 Task: Research Airbnb options in Camoapa, Nicaragua from 12th December, 2023 to 16th December, 2023 for 8 adults.8 bedrooms having 8 beds and 8 bathrooms. Property type can be hotel. Amenities needed are: wifi, TV, free parkinig on premises, gym, breakfast. Look for 5 properties as per requirement.
Action: Mouse moved to (442, 93)
Screenshot: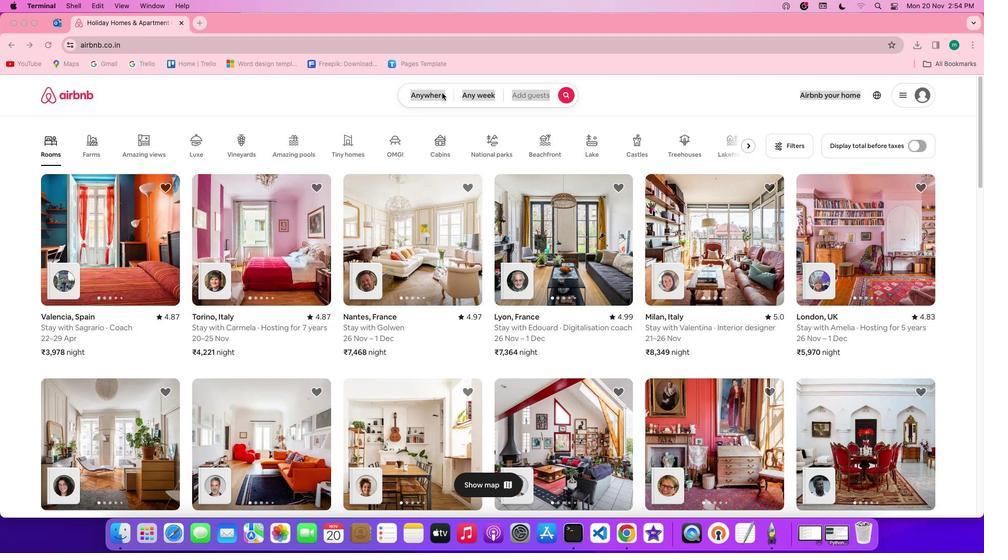 
Action: Mouse pressed left at (442, 93)
Screenshot: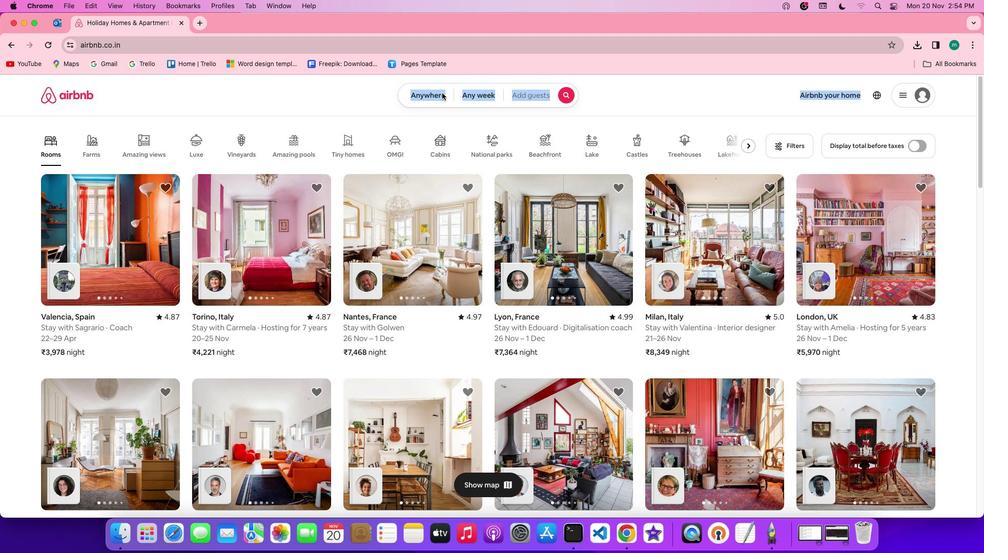 
Action: Mouse pressed left at (442, 93)
Screenshot: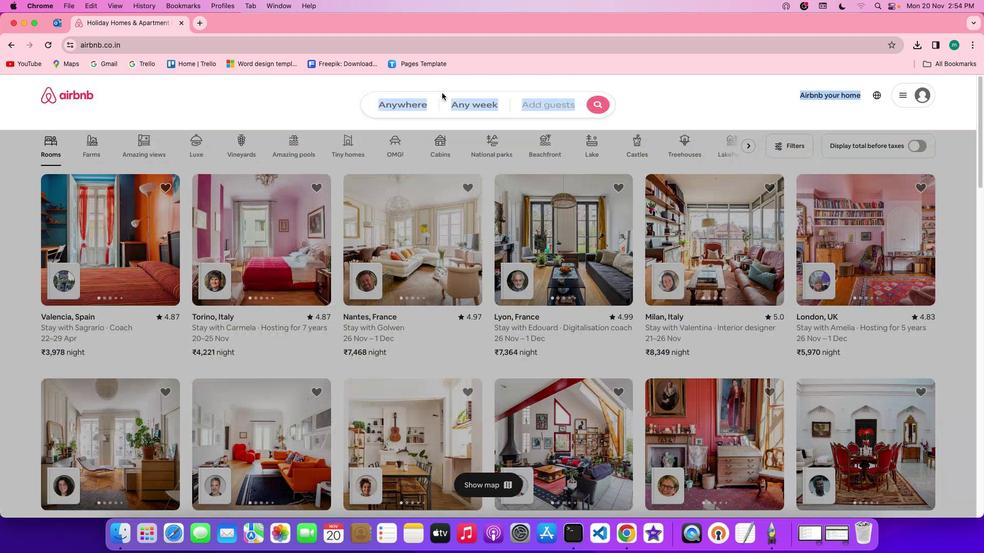 
Action: Mouse moved to (380, 136)
Screenshot: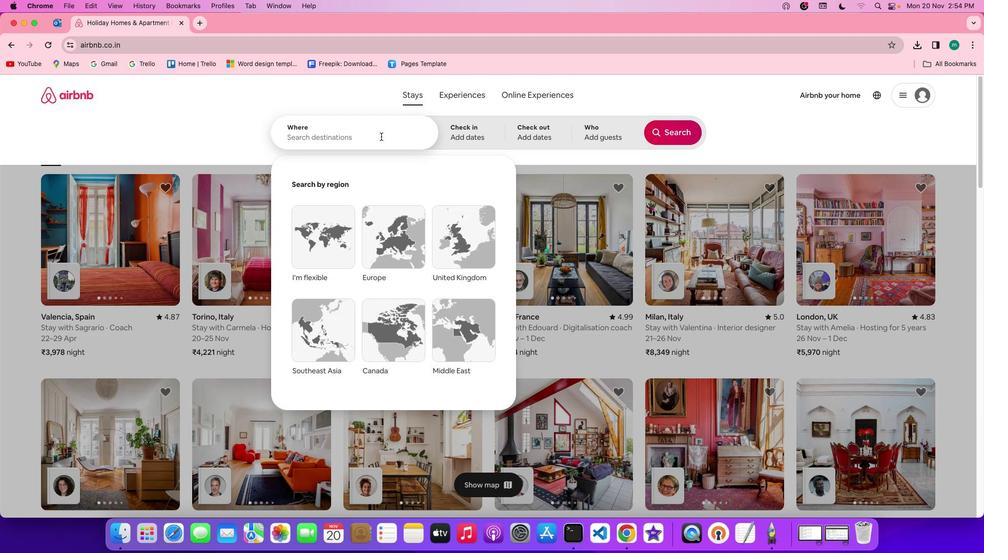 
Action: Mouse pressed left at (380, 136)
Screenshot: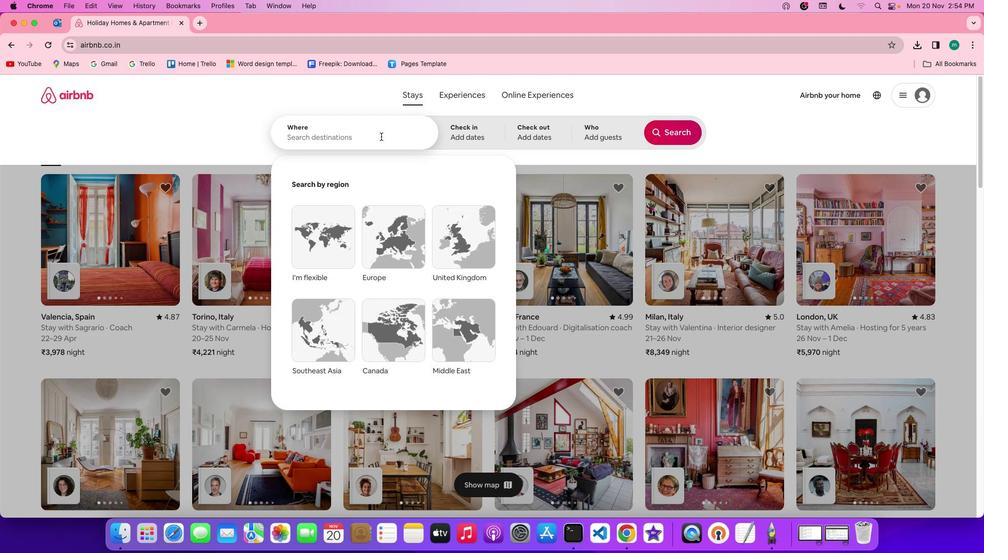 
Action: Key pressed Key.spaceKey.shift'C''a''m''o''a''p''a'','Key.spaceKey.shift'N''i''c''a''r''a''g''u''a'
Screenshot: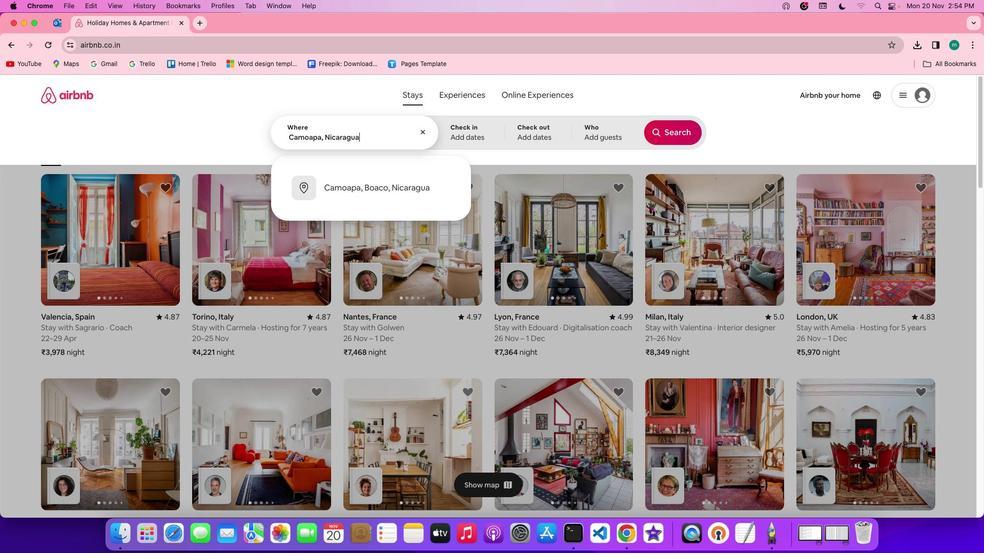 
Action: Mouse moved to (476, 137)
Screenshot: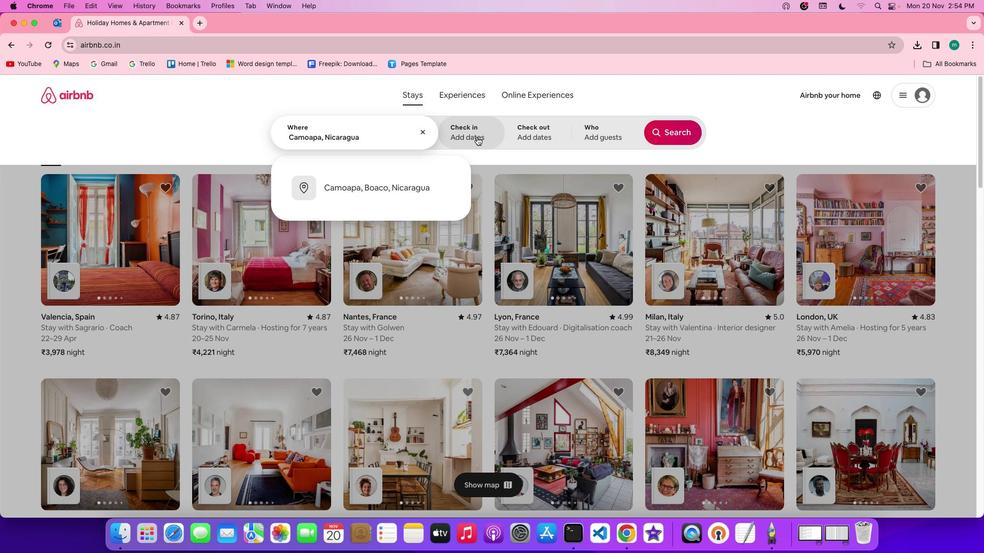 
Action: Mouse pressed left at (476, 137)
Screenshot: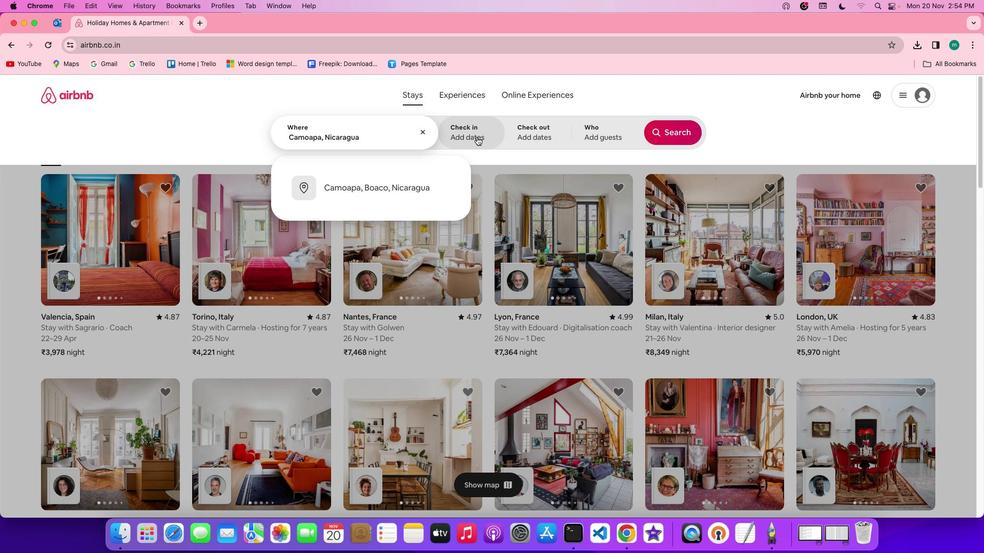 
Action: Mouse moved to (616, 262)
Screenshot: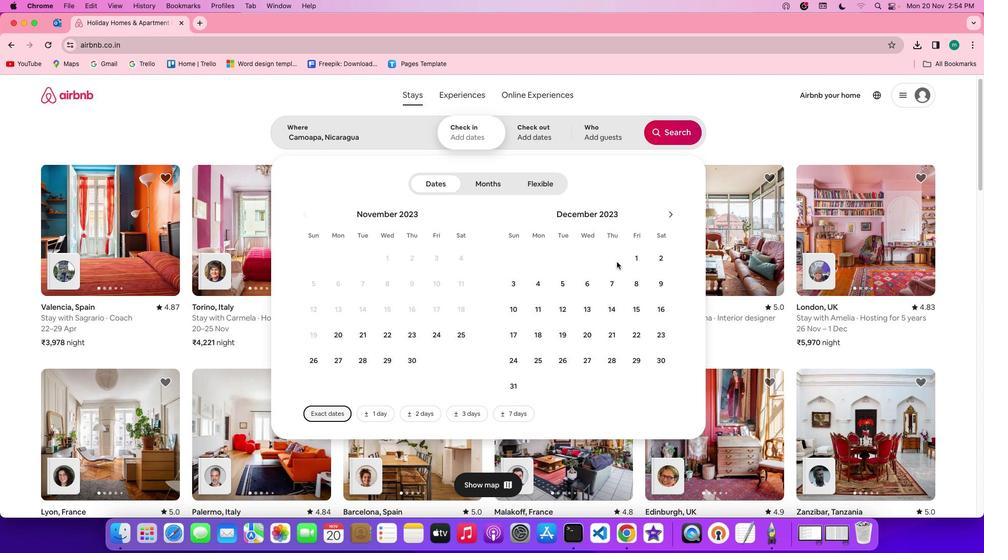 
Action: Mouse scrolled (616, 262) with delta (0, 0)
Screenshot: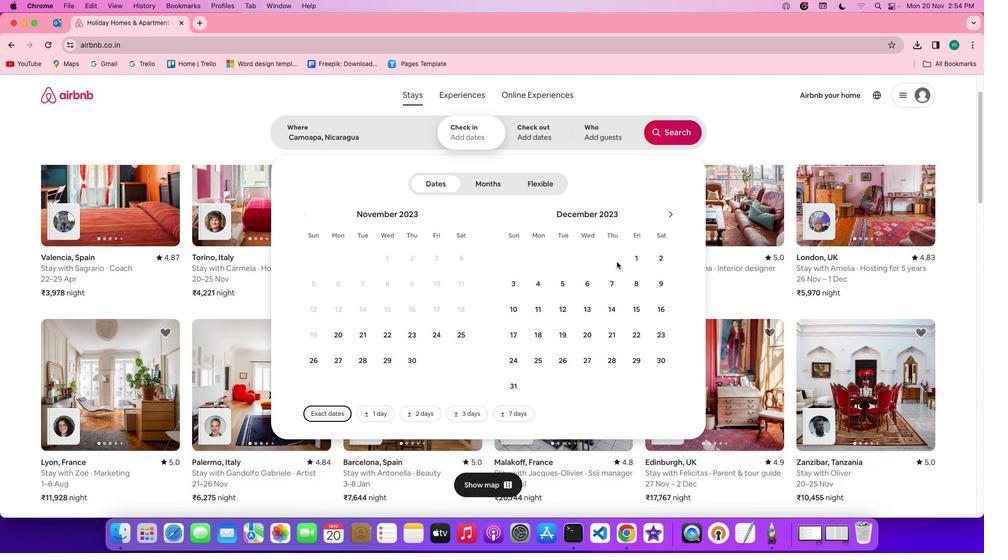 
Action: Mouse scrolled (616, 262) with delta (0, 0)
Screenshot: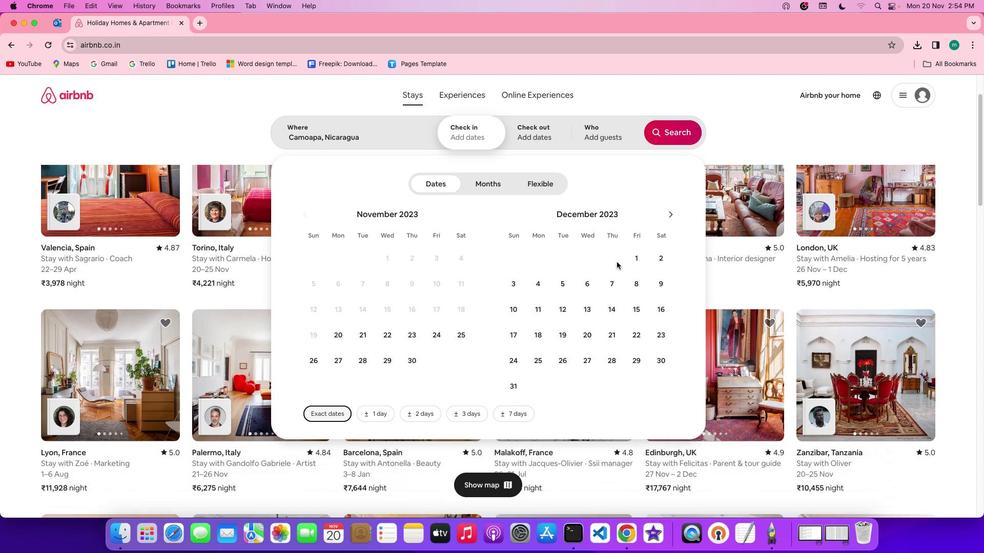 
Action: Mouse scrolled (616, 262) with delta (0, -1)
Screenshot: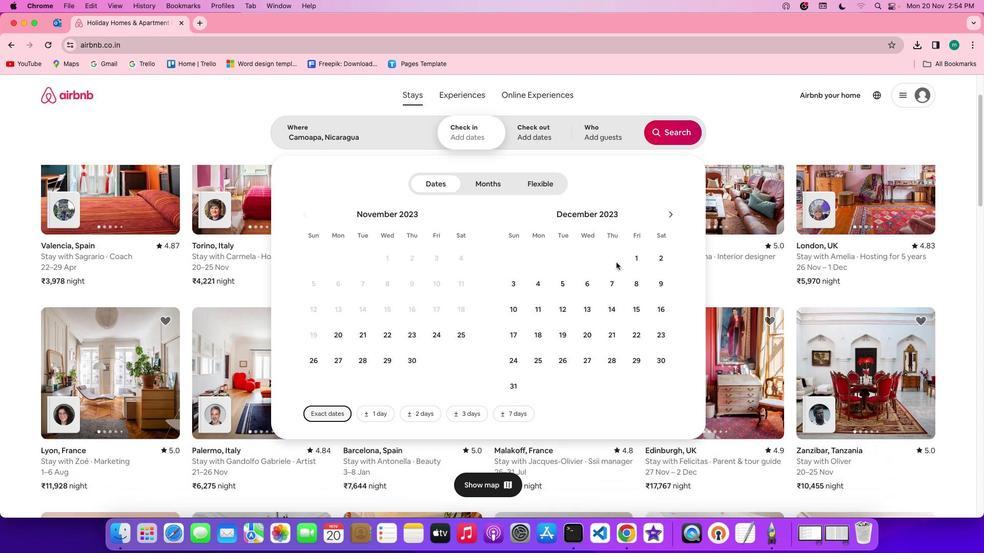 
Action: Mouse moved to (428, 93)
Screenshot: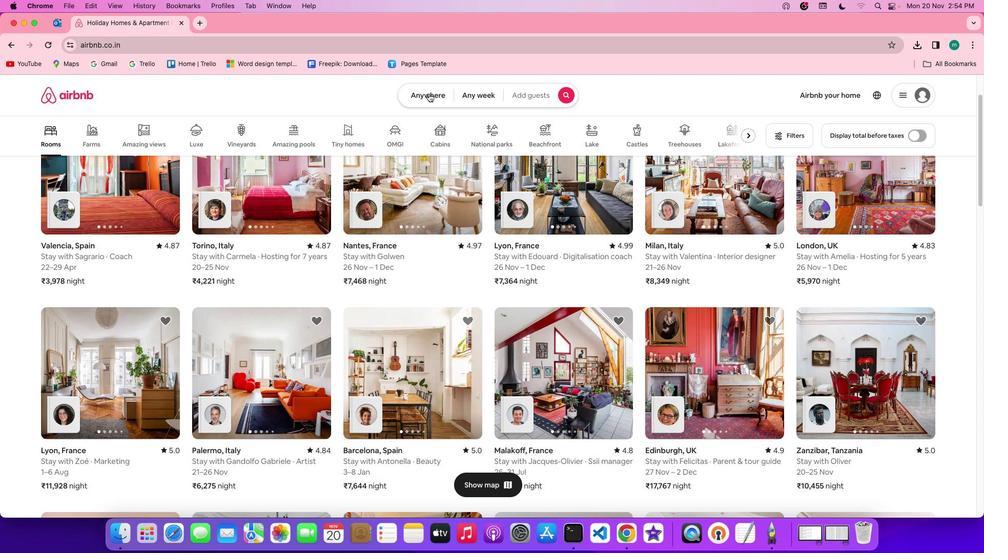 
Action: Mouse pressed left at (428, 93)
Screenshot: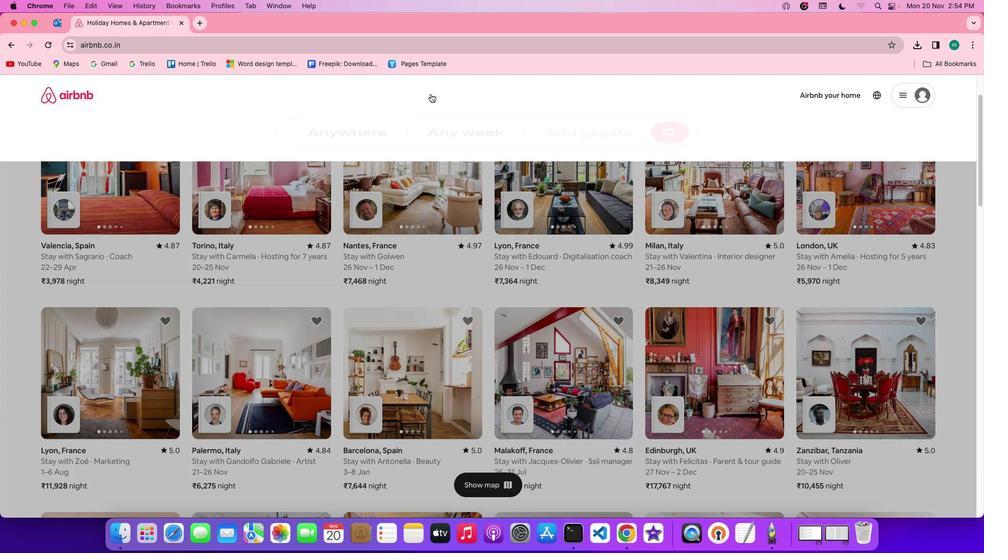 
Action: Mouse moved to (469, 128)
Screenshot: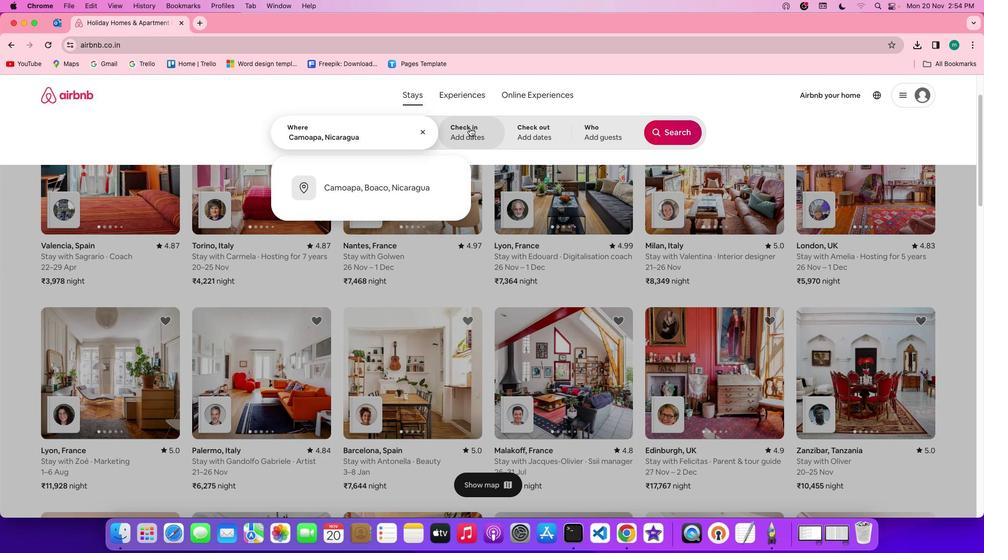 
Action: Mouse pressed left at (469, 128)
Screenshot: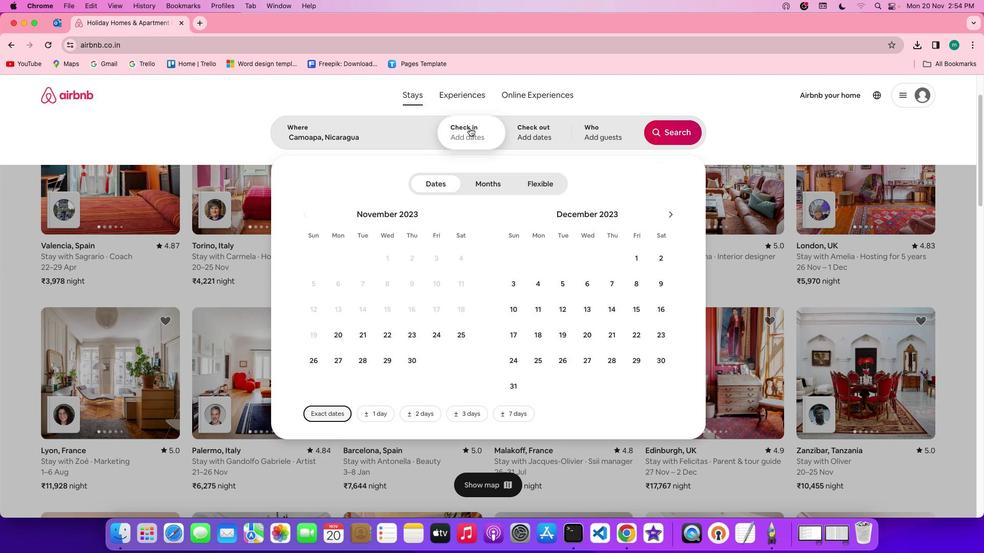 
Action: Mouse moved to (567, 308)
Screenshot: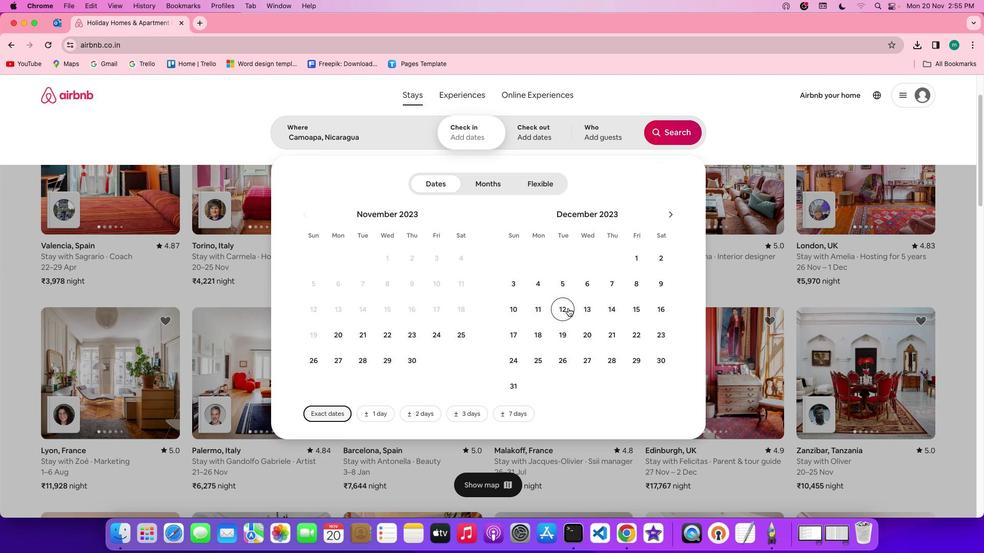 
Action: Mouse pressed left at (567, 308)
Screenshot: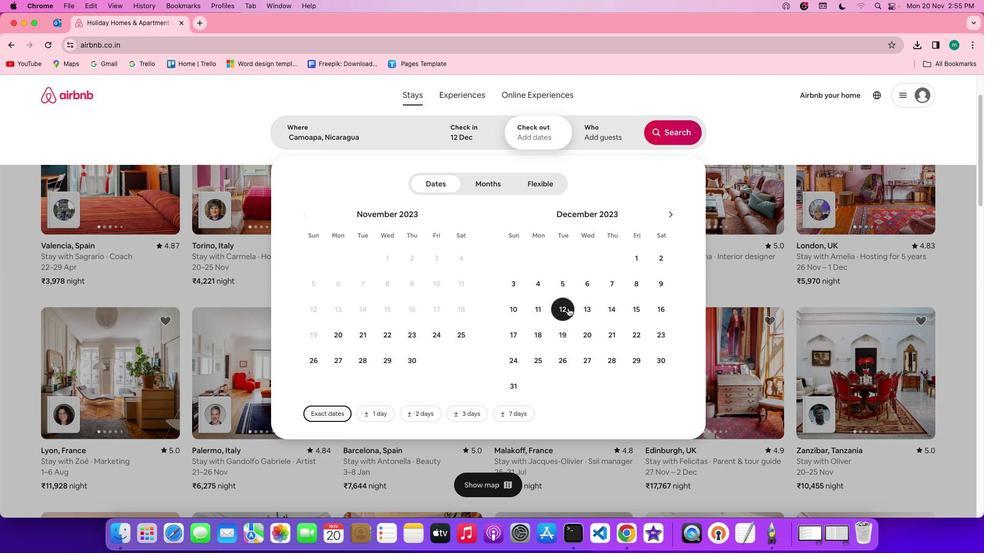 
Action: Mouse moved to (658, 307)
Screenshot: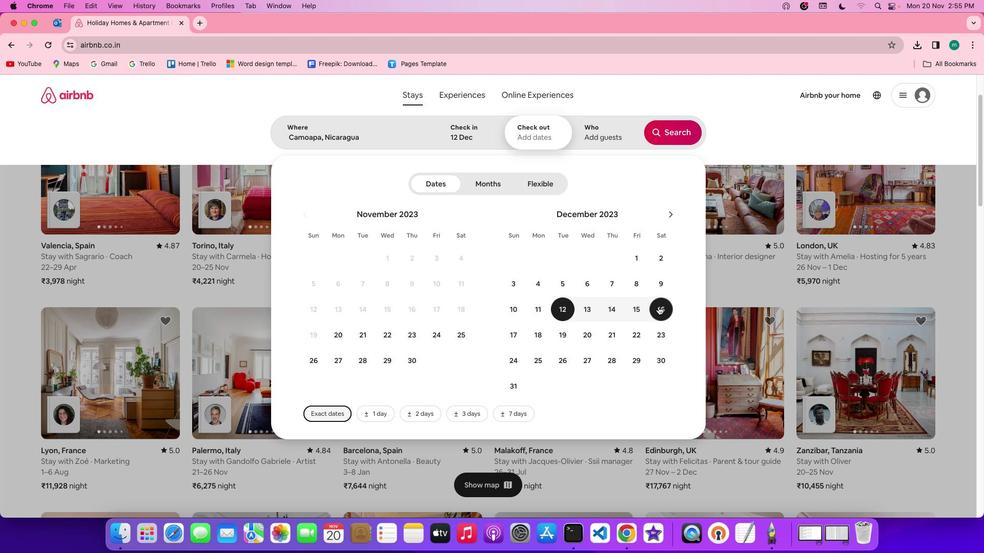 
Action: Mouse pressed left at (658, 307)
Screenshot: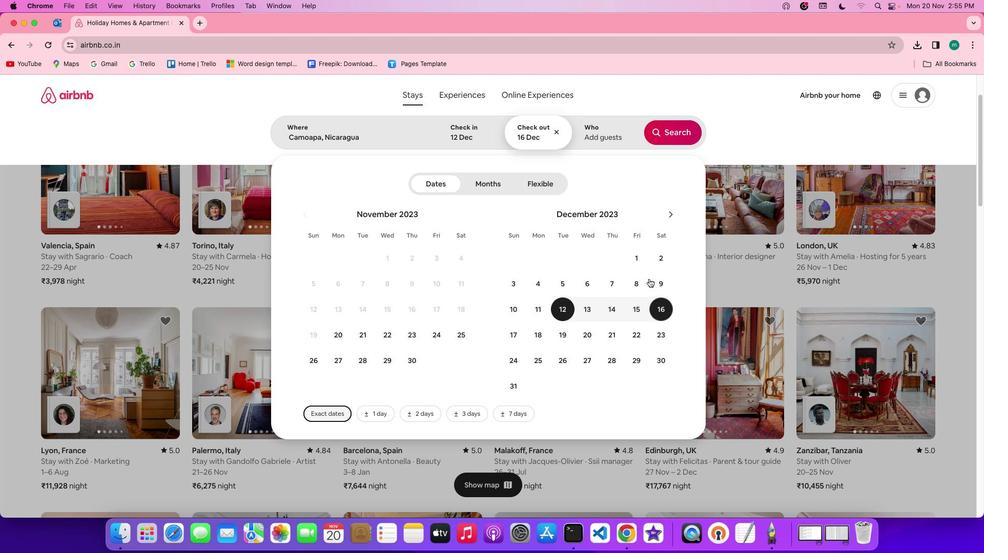 
Action: Mouse moved to (599, 131)
Screenshot: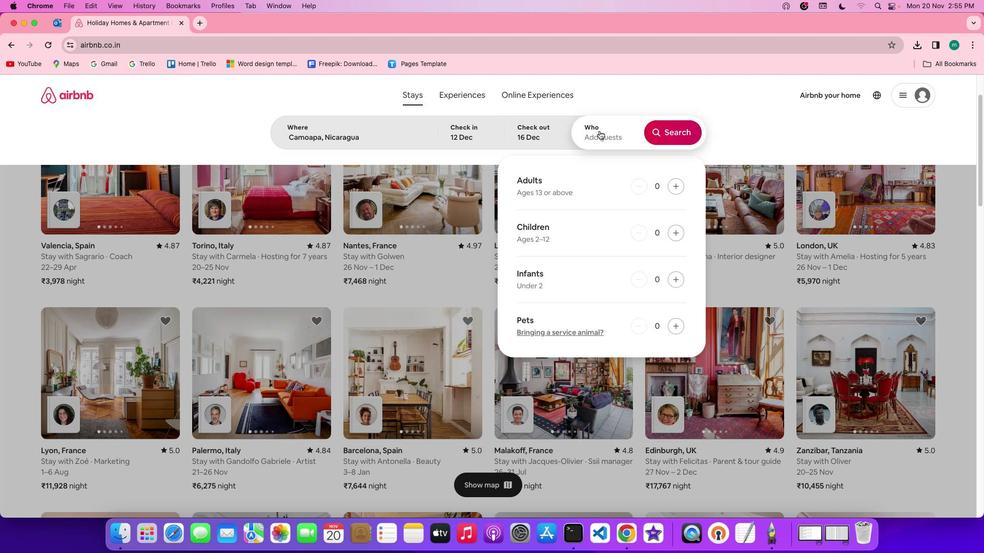 
Action: Mouse pressed left at (599, 131)
Screenshot: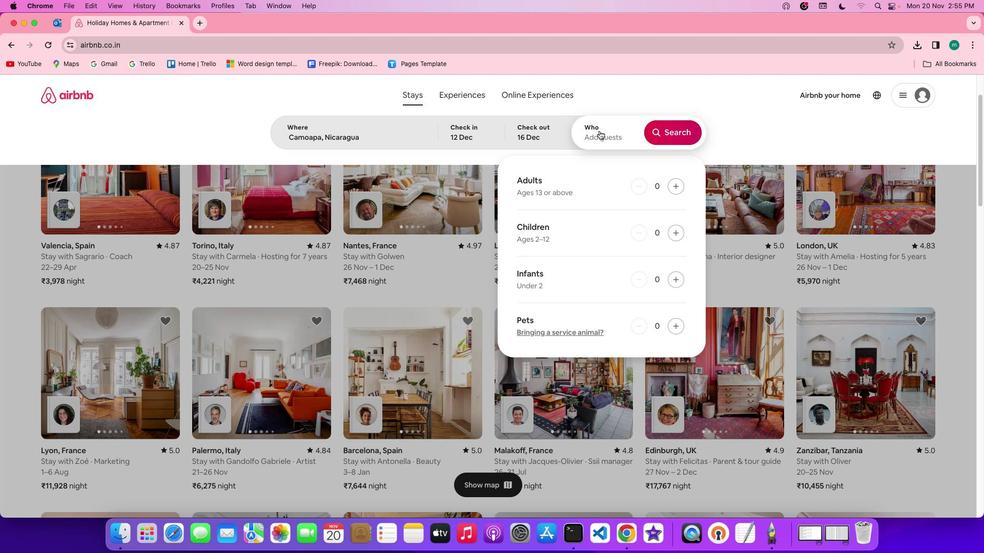 
Action: Mouse moved to (675, 186)
Screenshot: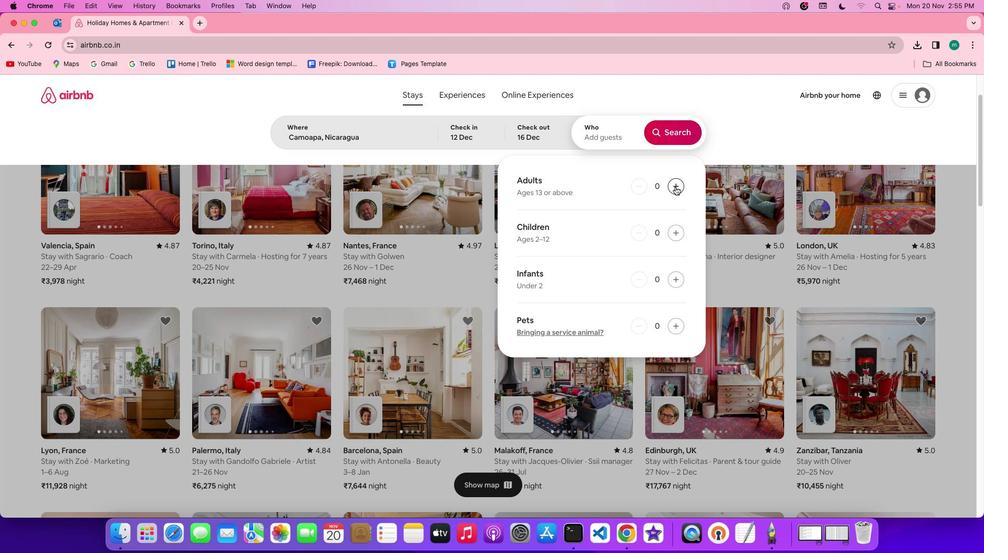 
Action: Mouse pressed left at (675, 186)
Screenshot: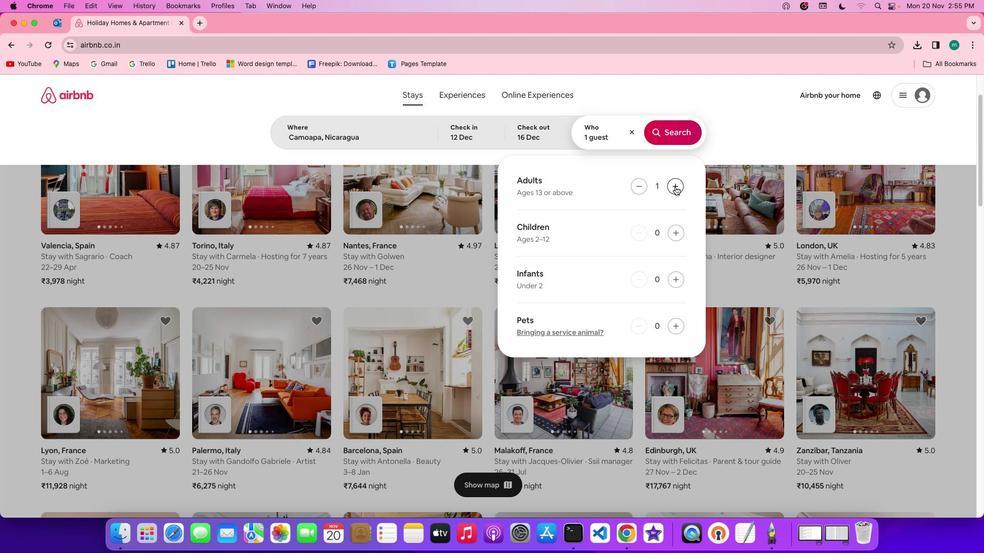
Action: Mouse pressed left at (675, 186)
Screenshot: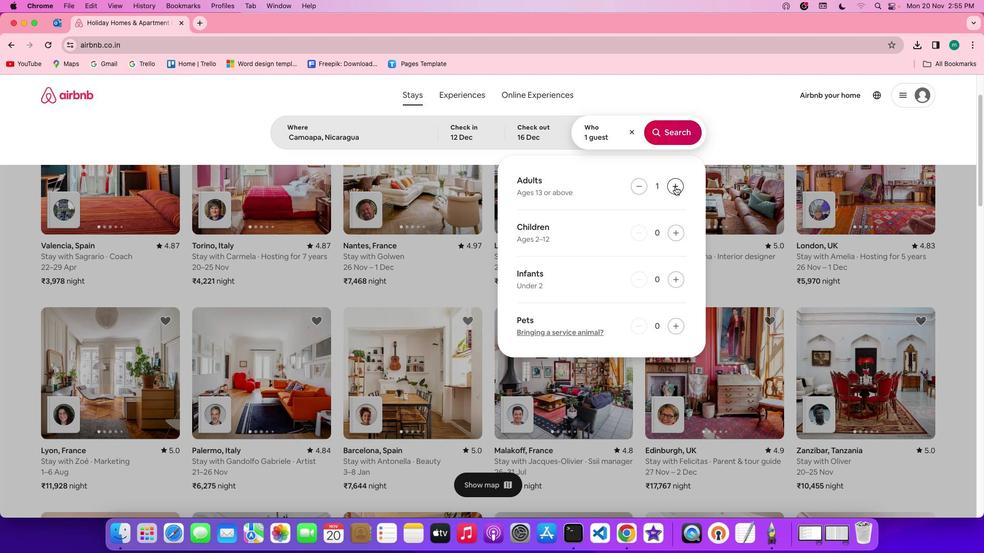 
Action: Mouse pressed left at (675, 186)
Screenshot: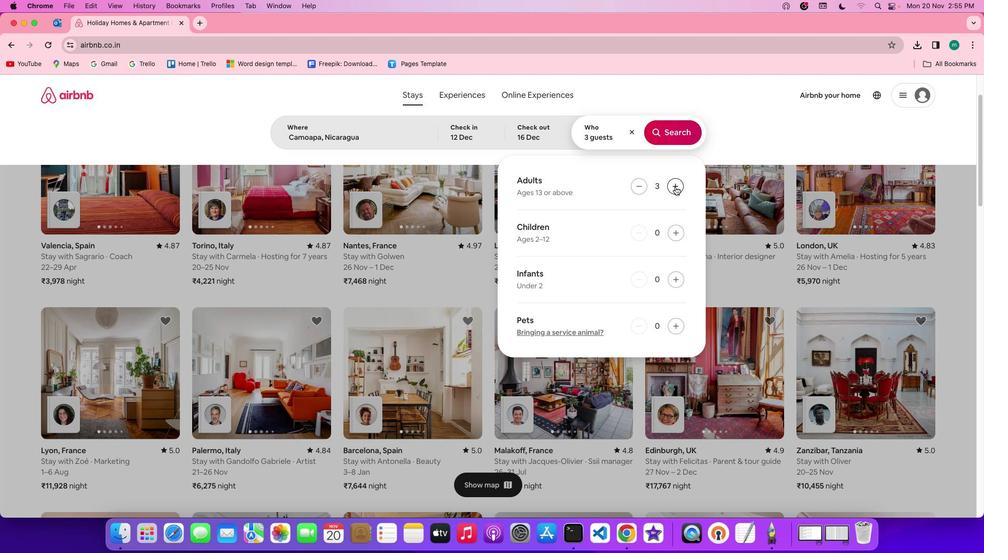 
Action: Mouse pressed left at (675, 186)
Screenshot: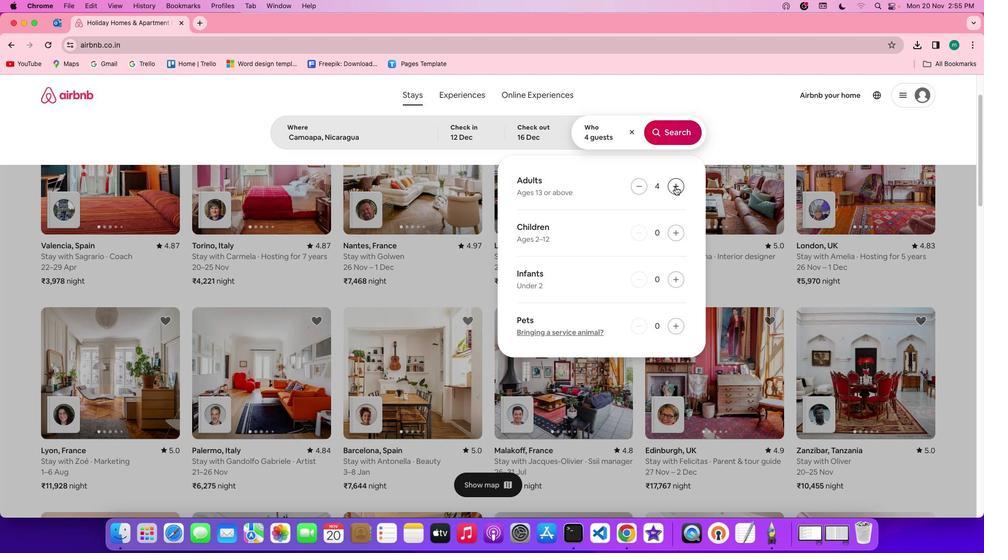 
Action: Mouse pressed left at (675, 186)
Screenshot: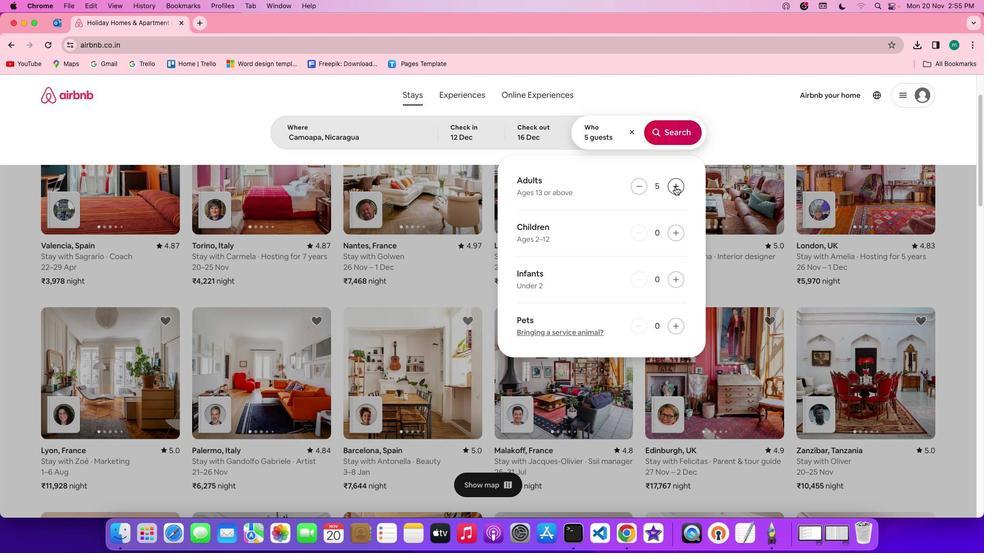 
Action: Mouse pressed left at (675, 186)
Screenshot: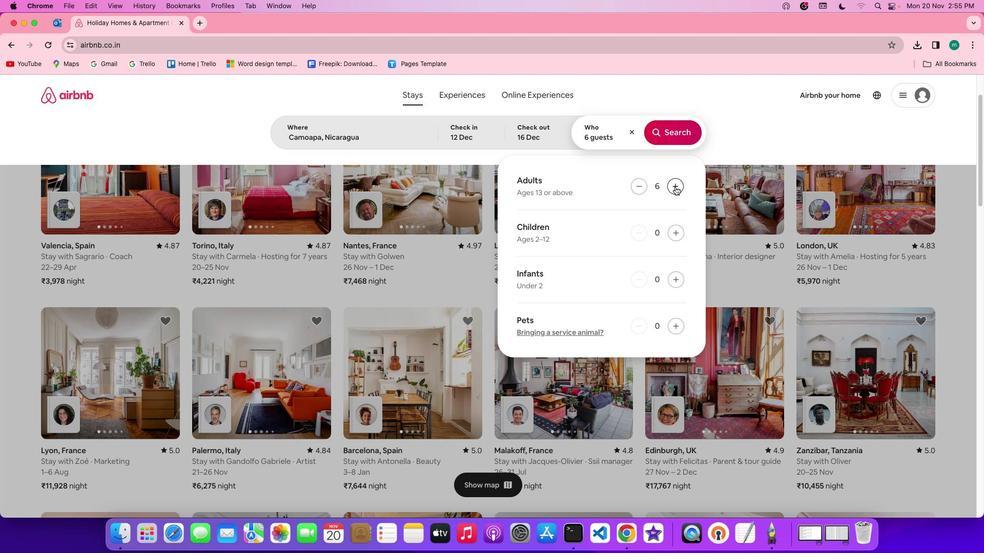 
Action: Mouse pressed left at (675, 186)
Screenshot: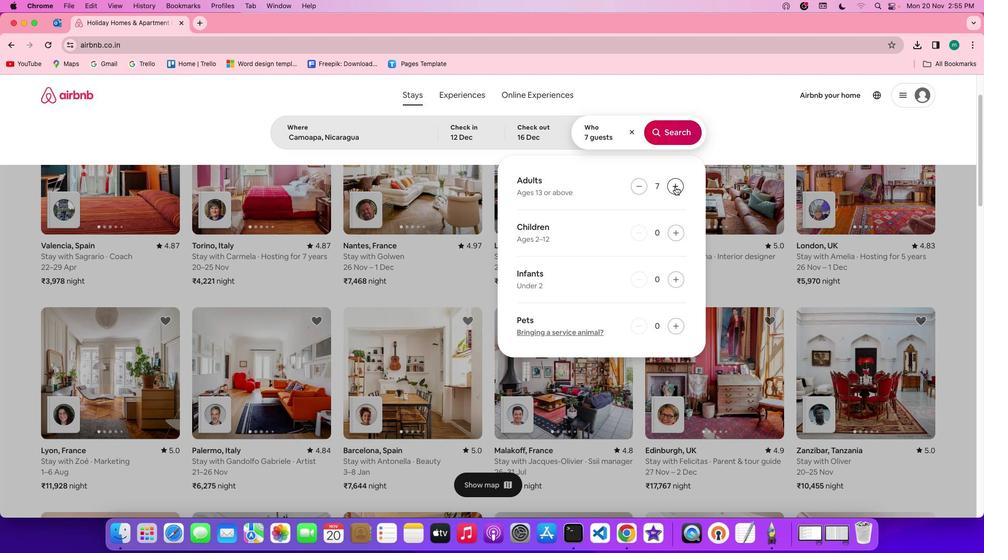 
Action: Mouse pressed left at (675, 186)
Screenshot: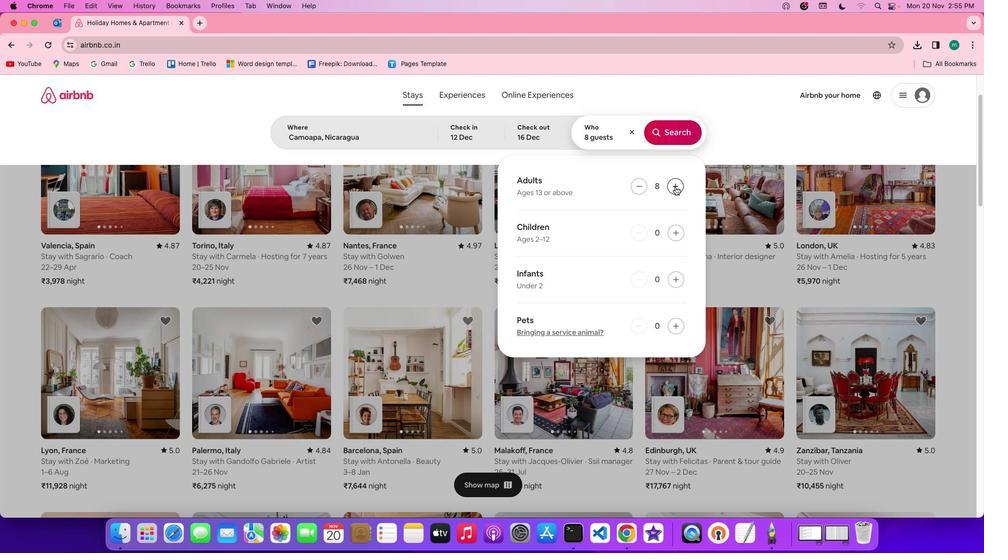 
Action: Mouse moved to (668, 133)
Screenshot: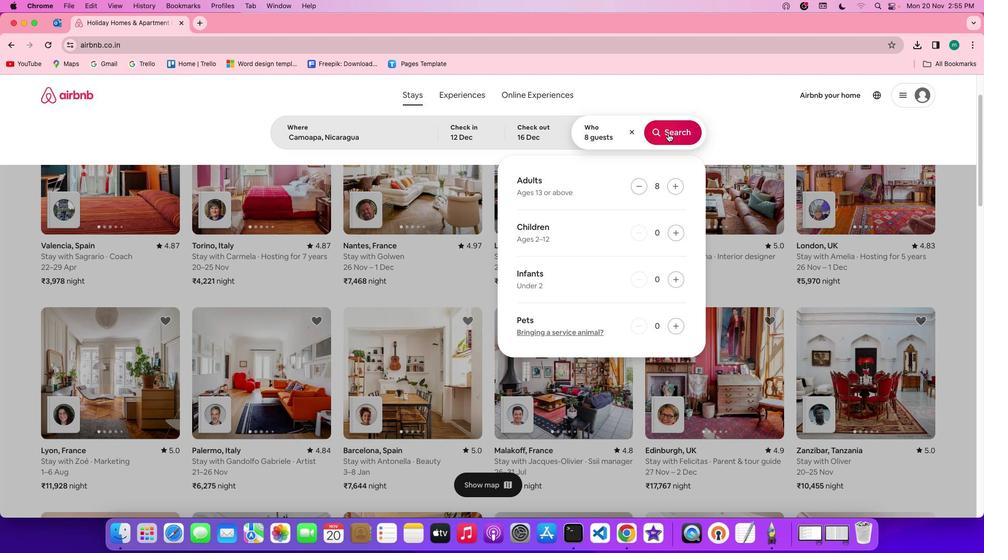 
Action: Mouse pressed left at (668, 133)
Screenshot: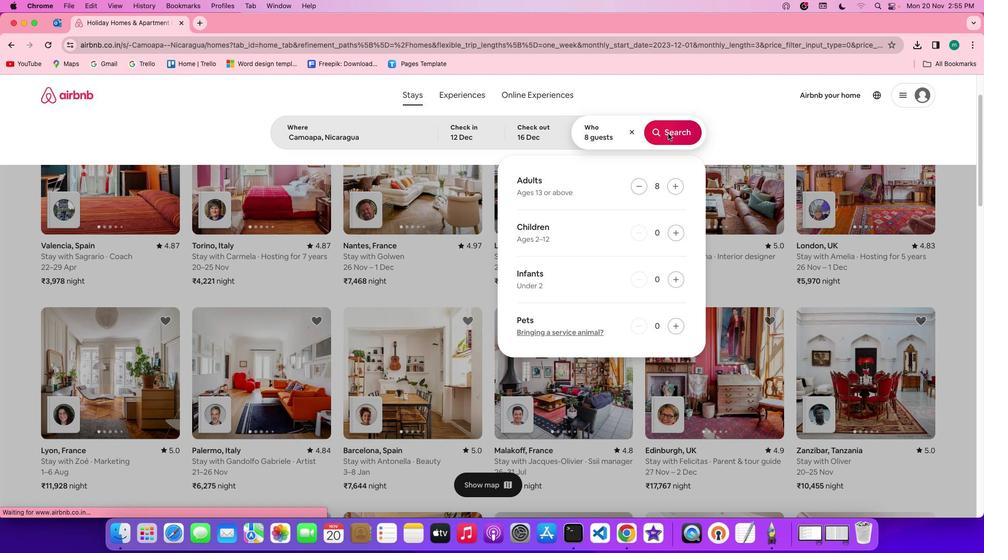
Action: Mouse moved to (812, 135)
Screenshot: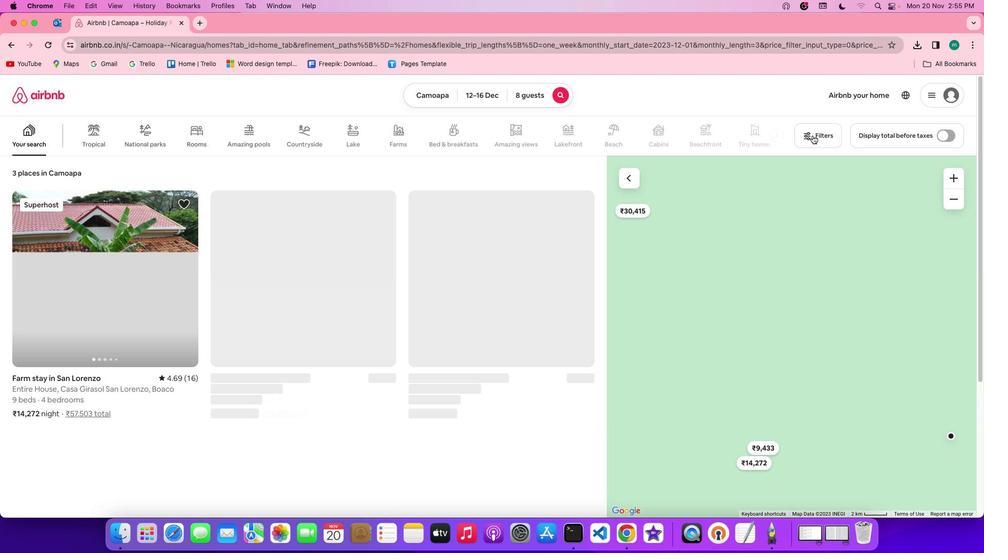 
Action: Mouse pressed left at (812, 135)
Screenshot: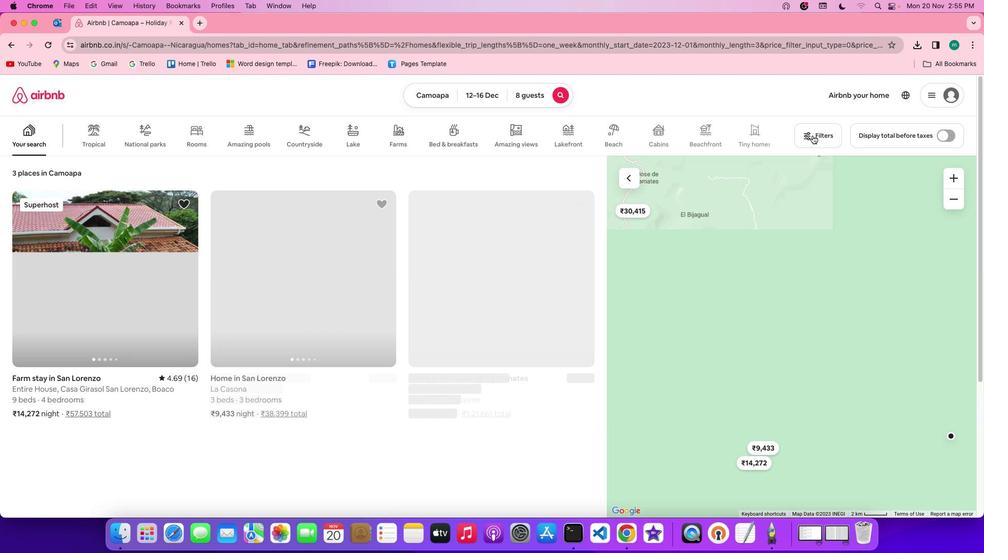 
Action: Mouse moved to (498, 326)
Screenshot: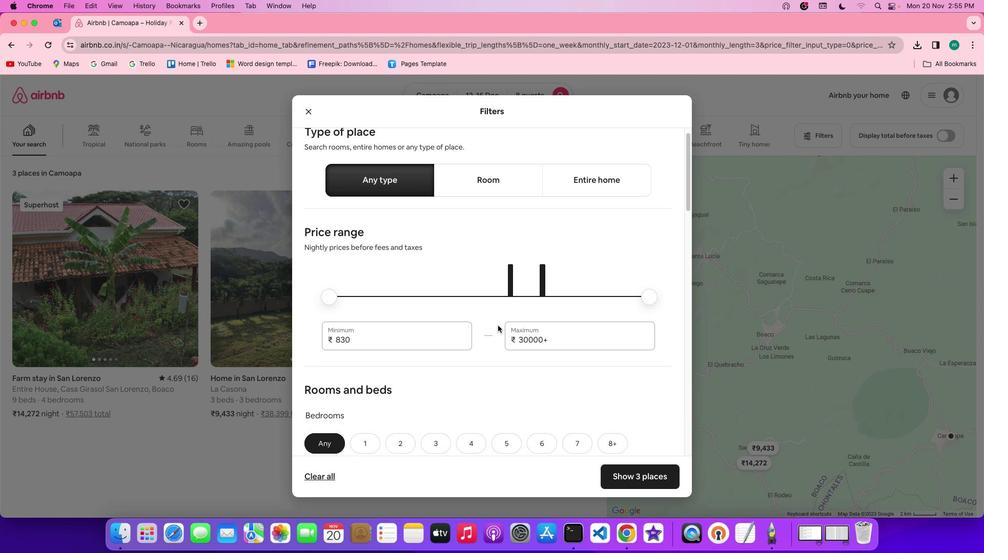 
Action: Mouse scrolled (498, 326) with delta (0, 0)
Screenshot: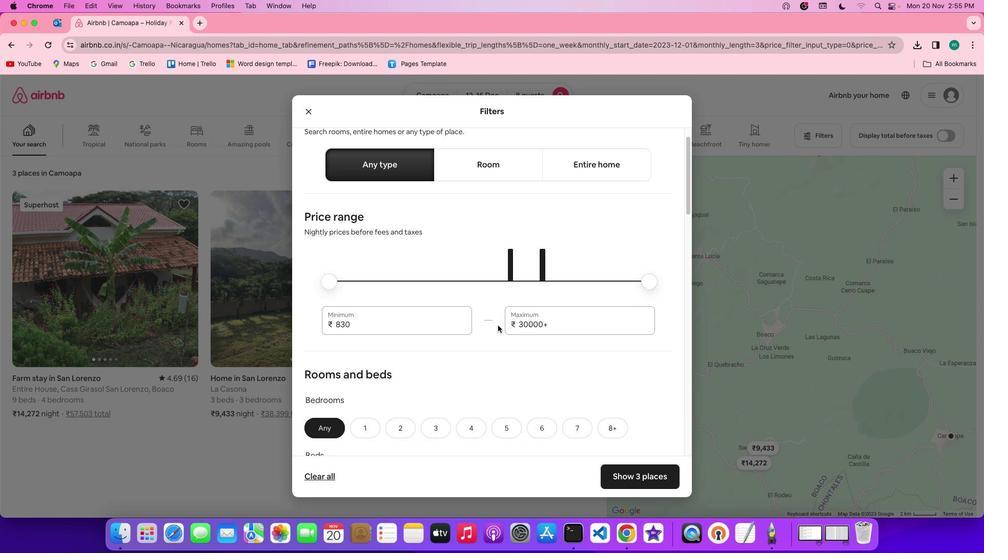 
Action: Mouse moved to (498, 326)
Screenshot: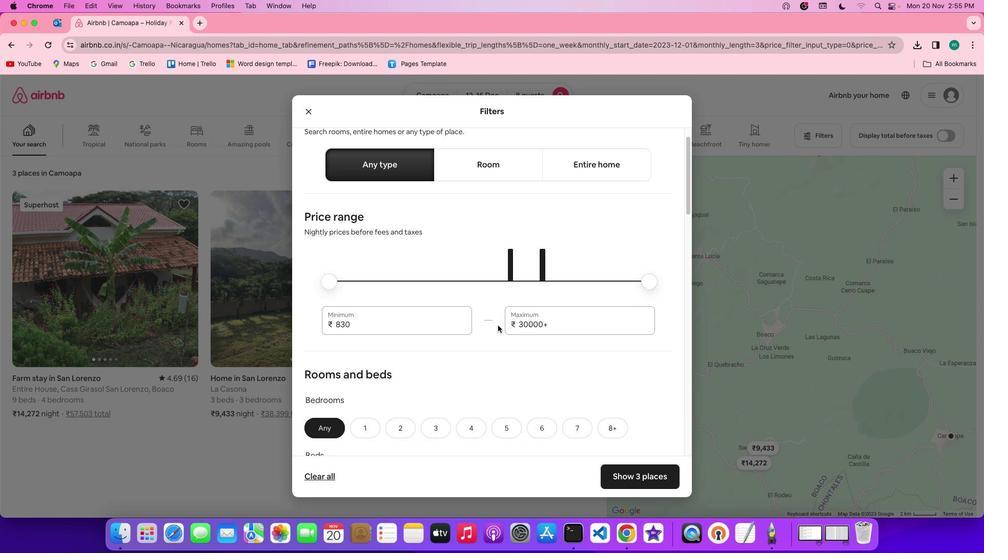 
Action: Mouse scrolled (498, 326) with delta (0, 0)
Screenshot: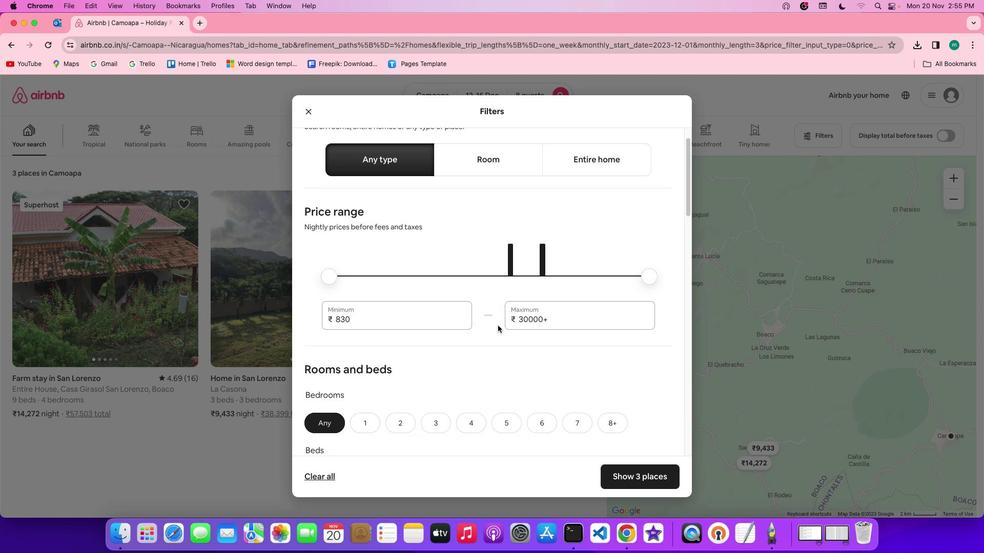 
Action: Mouse scrolled (498, 326) with delta (0, 0)
Screenshot: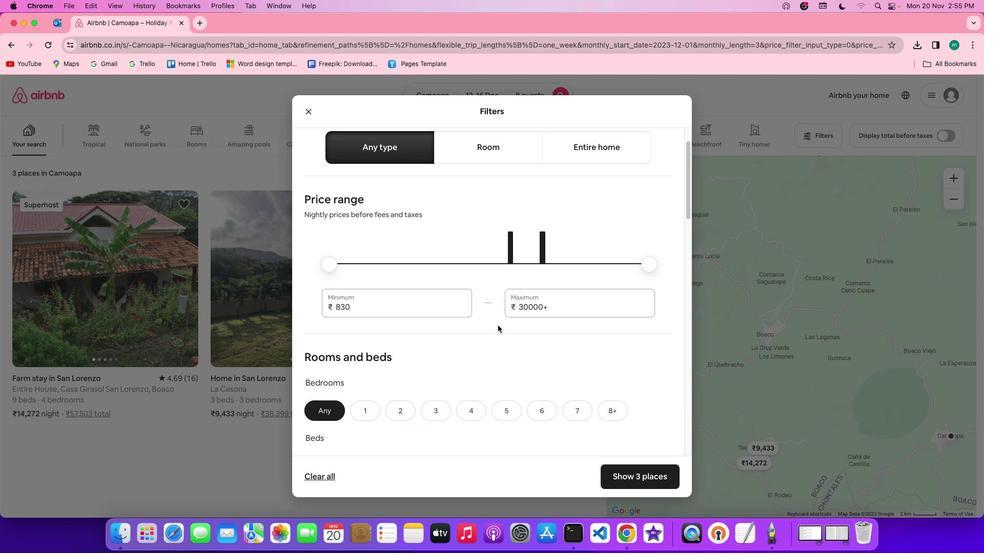 
Action: Mouse scrolled (498, 326) with delta (0, 0)
Screenshot: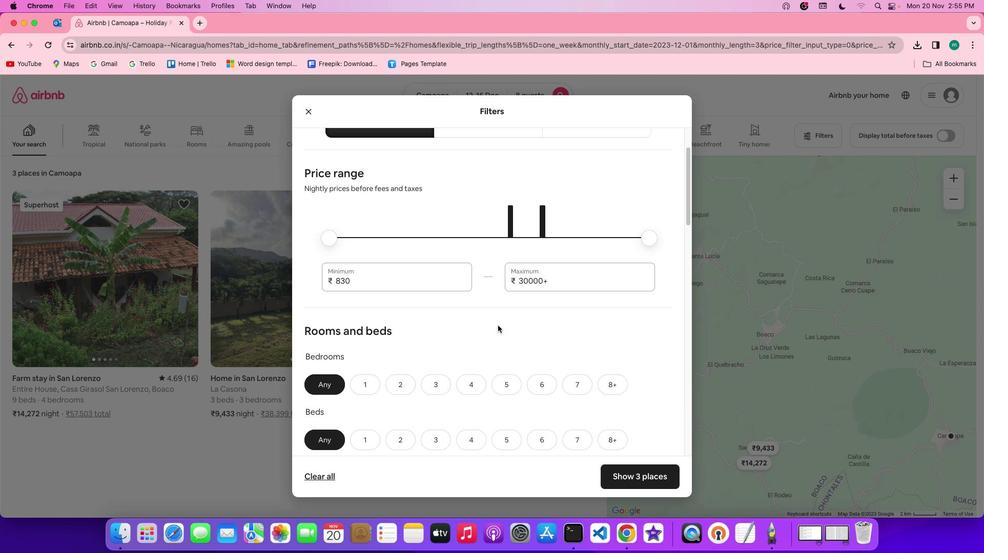 
Action: Mouse scrolled (498, 326) with delta (0, 0)
Screenshot: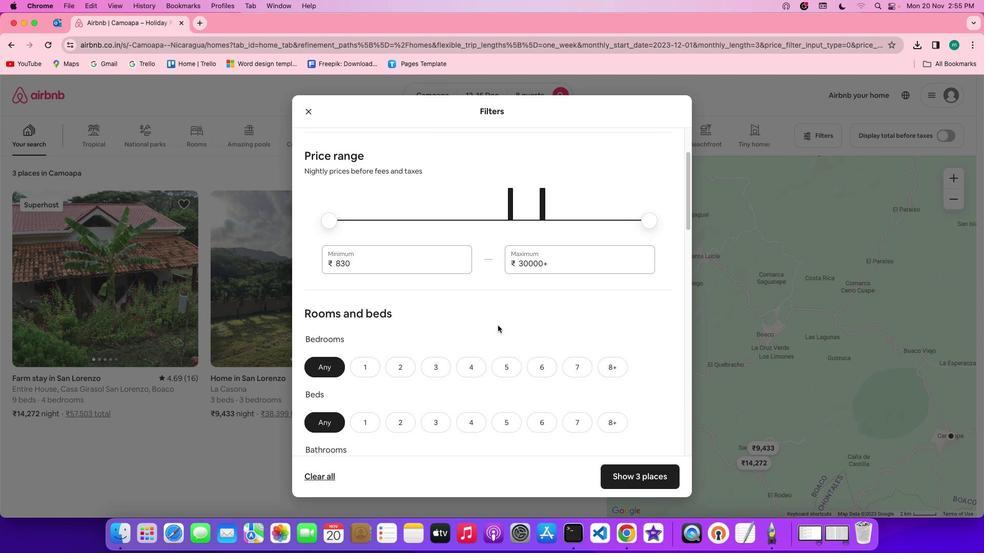 
Action: Mouse scrolled (498, 326) with delta (0, 0)
Screenshot: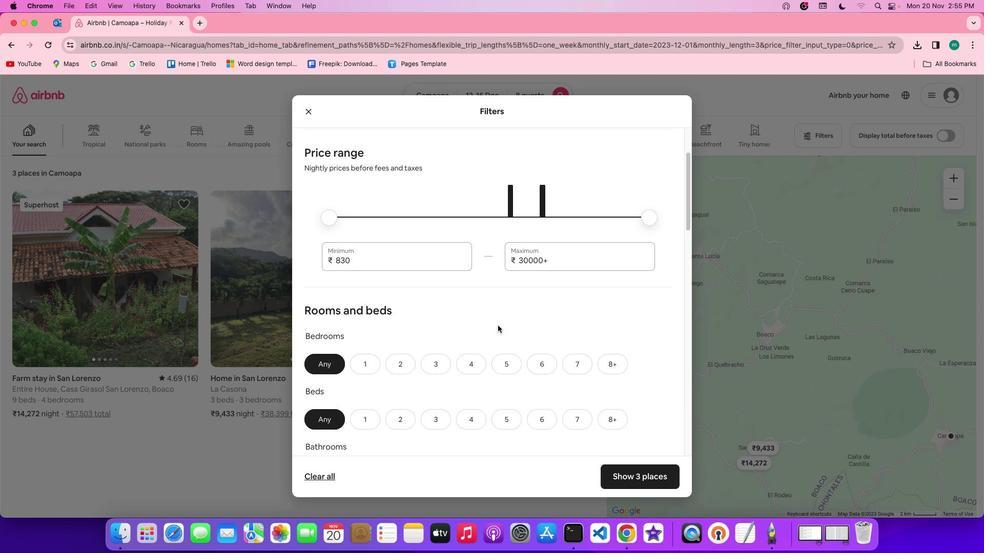 
Action: Mouse scrolled (498, 326) with delta (0, 0)
Screenshot: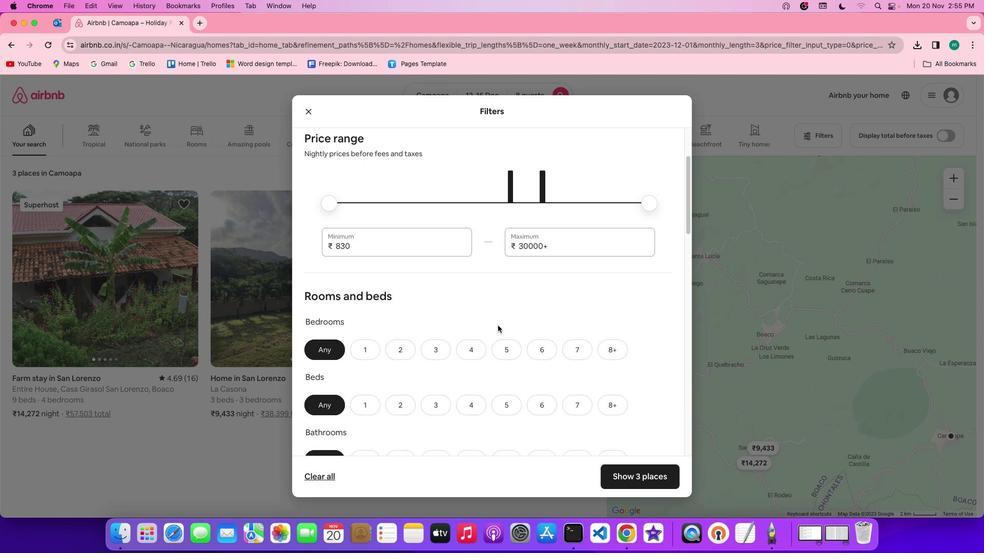 
Action: Mouse scrolled (498, 326) with delta (0, 0)
Screenshot: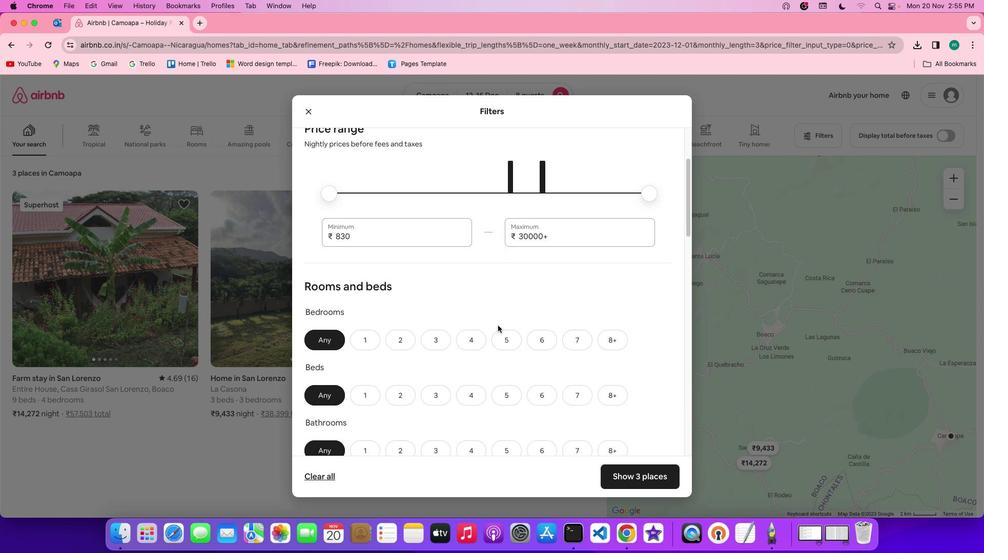 
Action: Mouse scrolled (498, 326) with delta (0, 0)
Screenshot: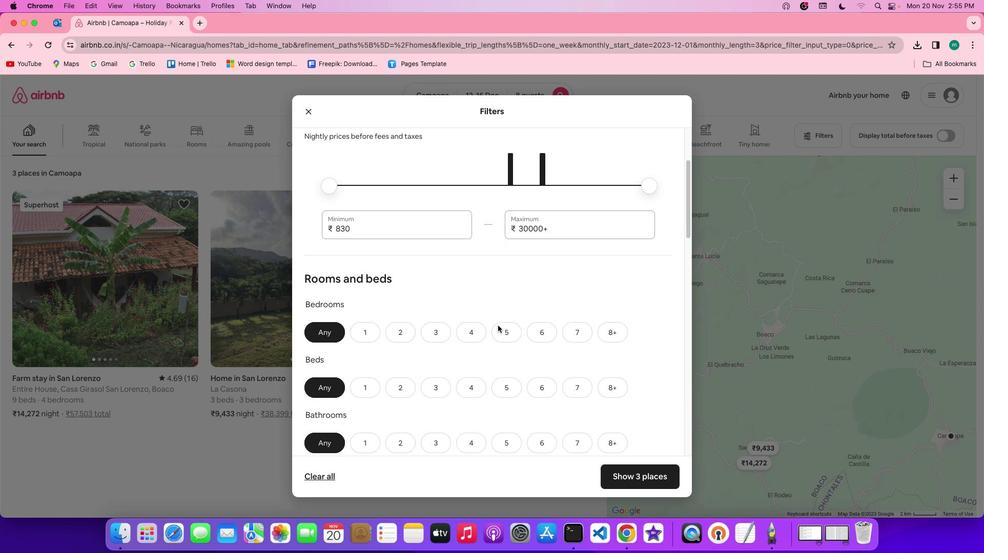 
Action: Mouse scrolled (498, 326) with delta (0, 0)
Screenshot: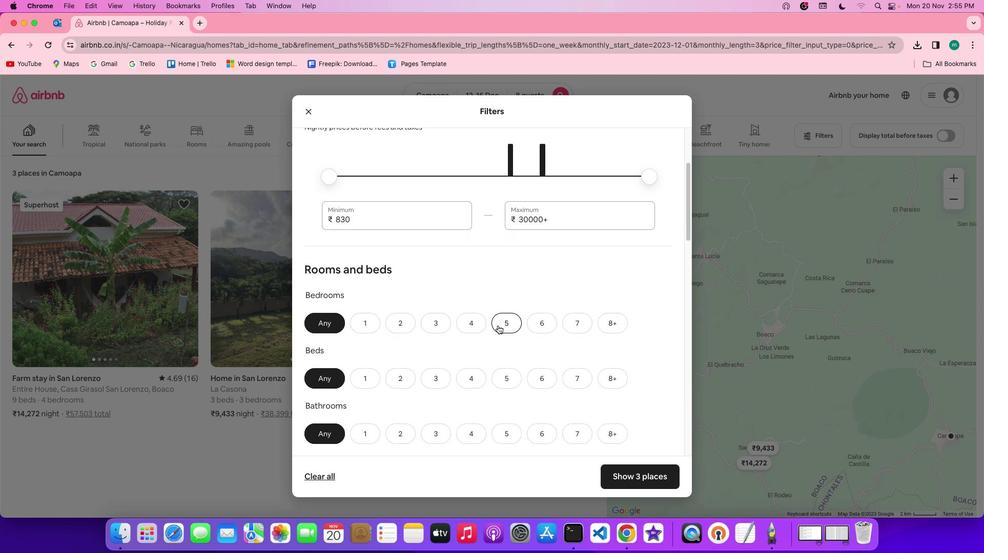 
Action: Mouse scrolled (498, 326) with delta (0, 0)
Screenshot: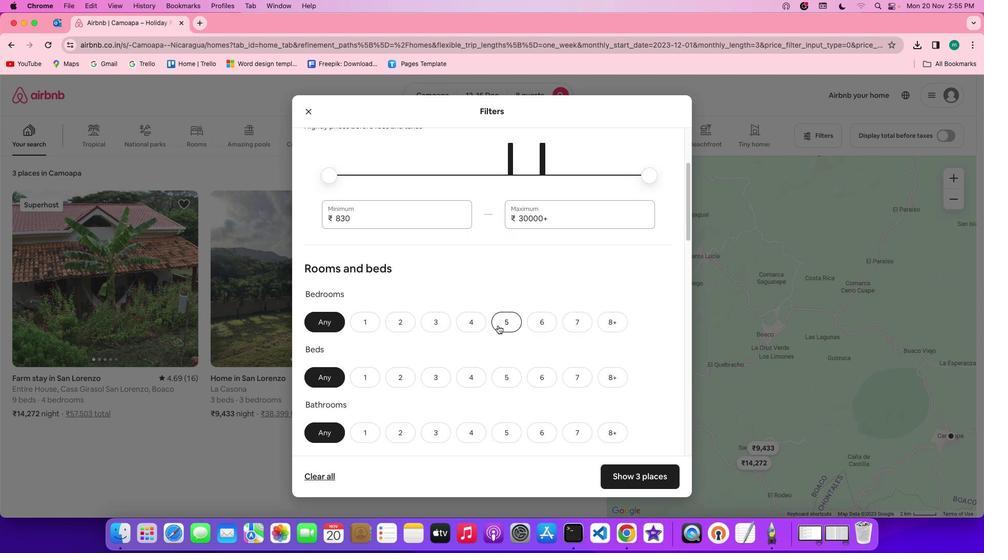 
Action: Mouse moved to (573, 316)
Screenshot: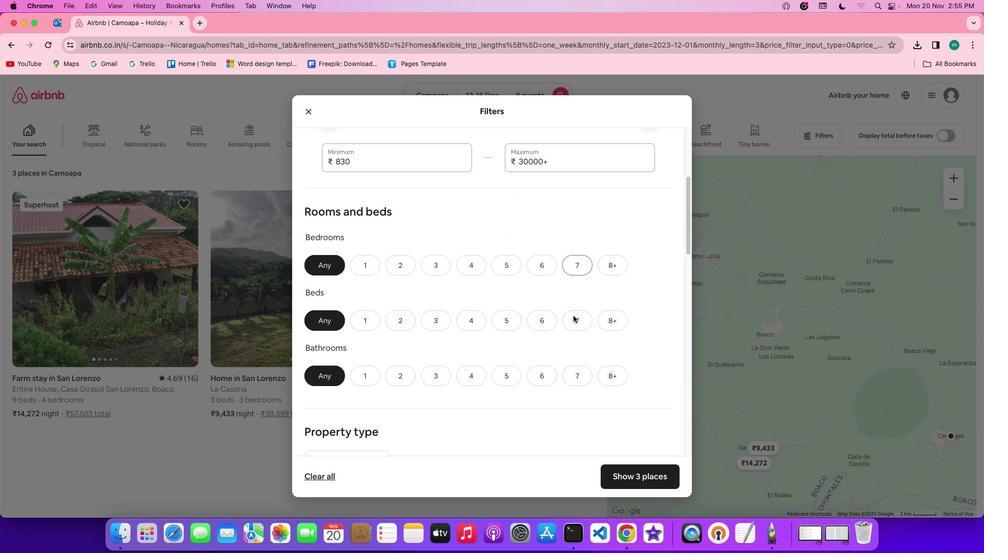 
Action: Mouse scrolled (573, 316) with delta (0, 0)
Screenshot: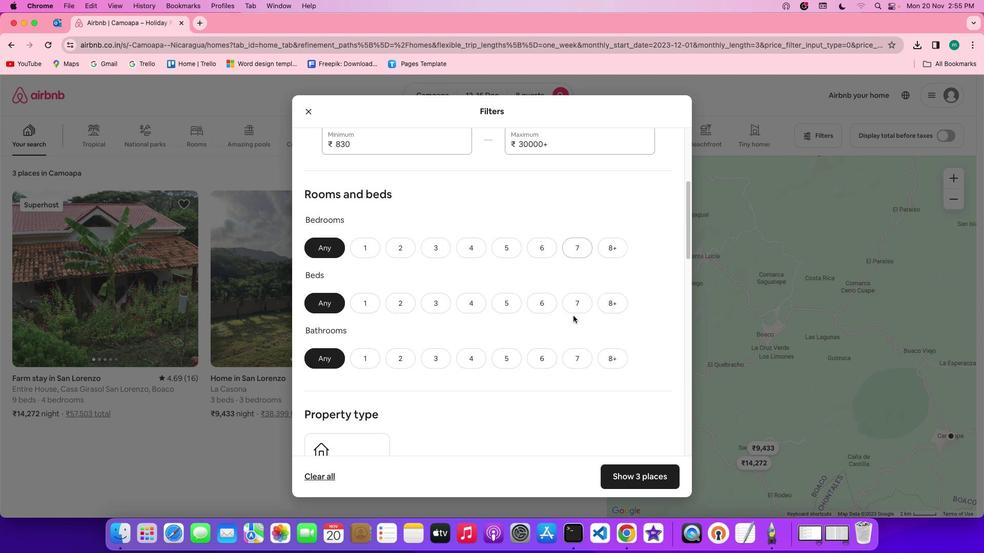 
Action: Mouse scrolled (573, 316) with delta (0, 0)
Screenshot: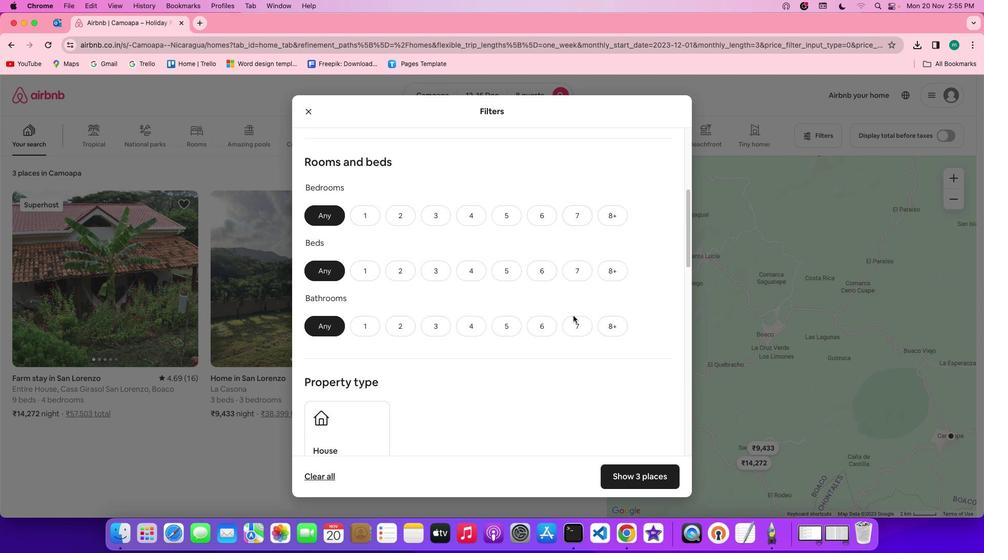 
Action: Mouse scrolled (573, 316) with delta (0, -1)
Screenshot: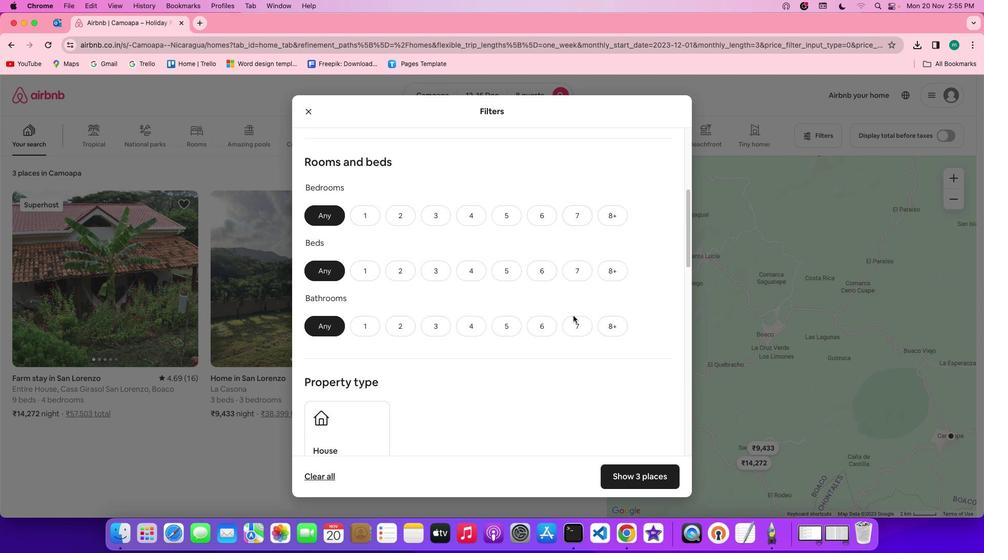 
Action: Mouse scrolled (573, 316) with delta (0, -1)
Screenshot: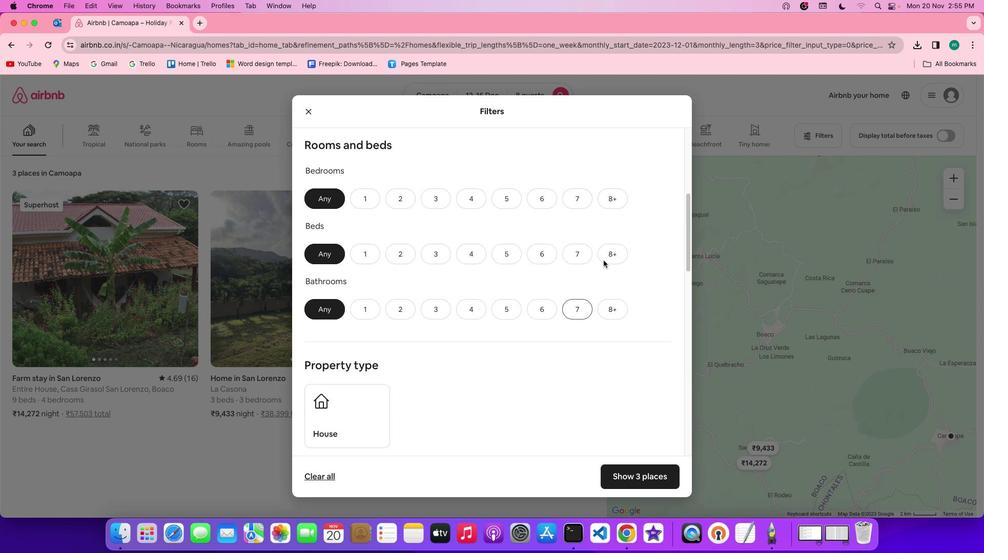
Action: Mouse moved to (611, 196)
Screenshot: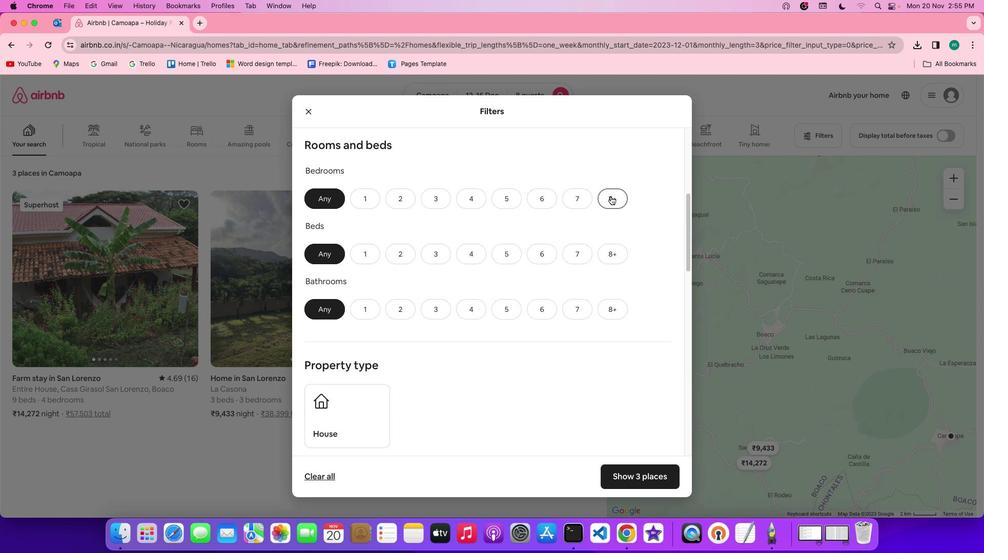 
Action: Mouse pressed left at (611, 196)
Screenshot: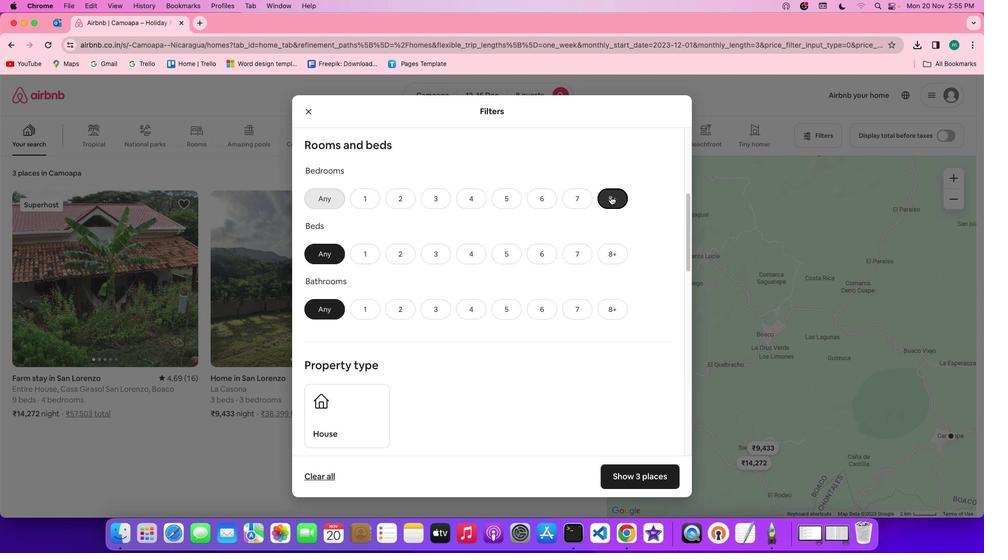 
Action: Mouse moved to (619, 256)
Screenshot: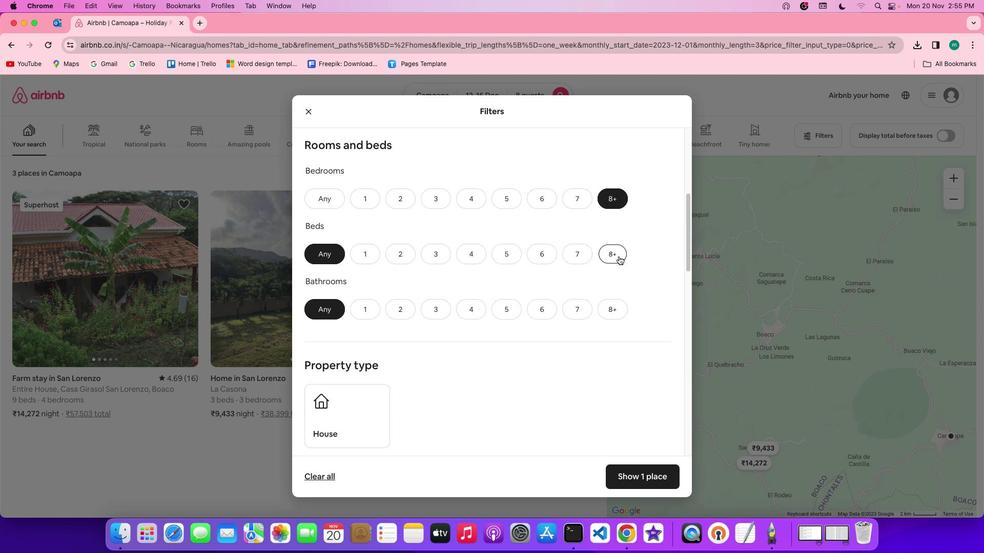 
Action: Mouse pressed left at (619, 256)
Screenshot: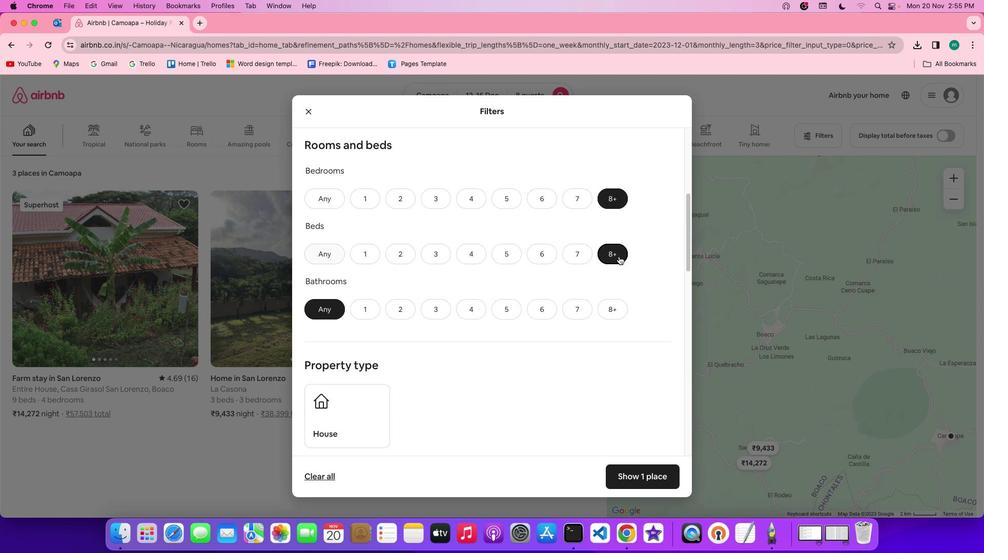
Action: Mouse moved to (612, 309)
Screenshot: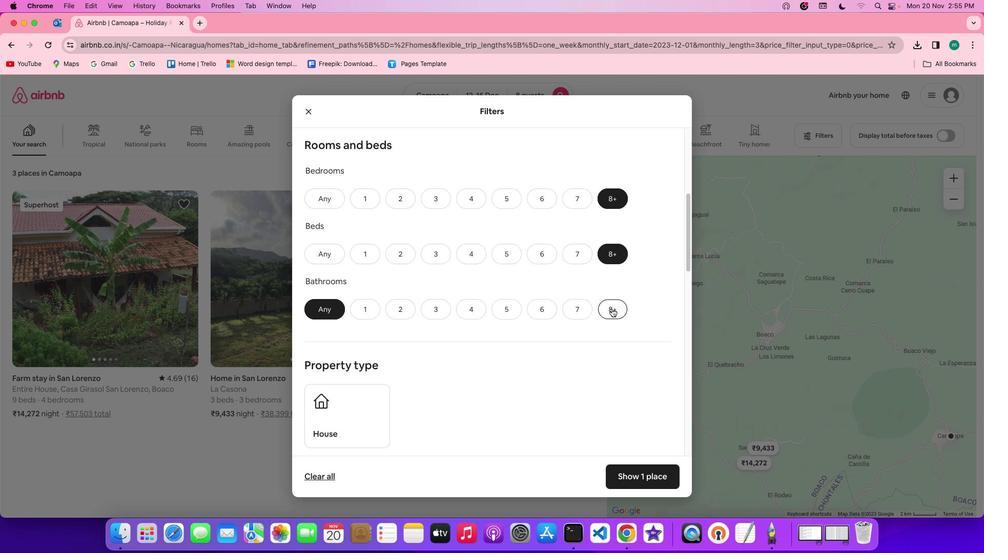 
Action: Mouse pressed left at (612, 309)
Screenshot: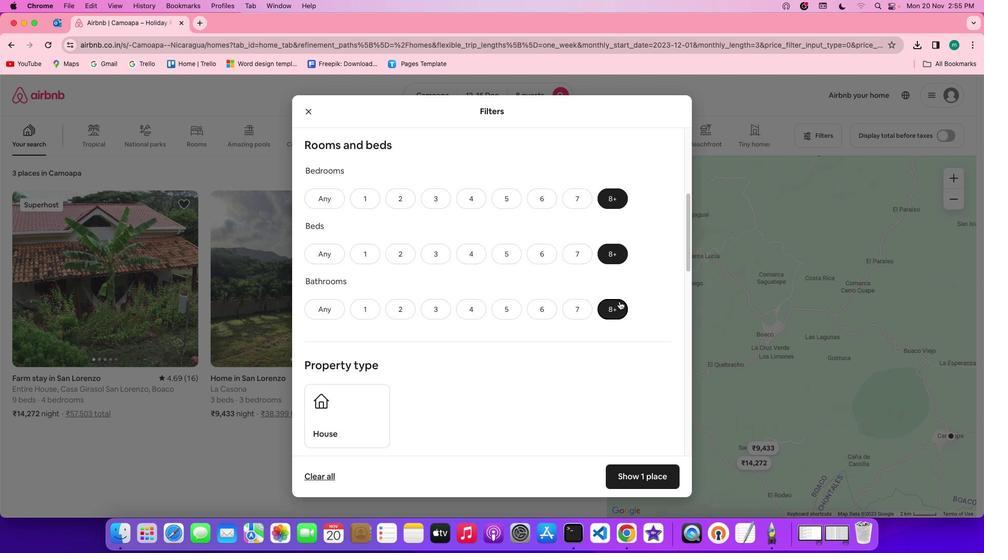 
Action: Mouse moved to (634, 298)
Screenshot: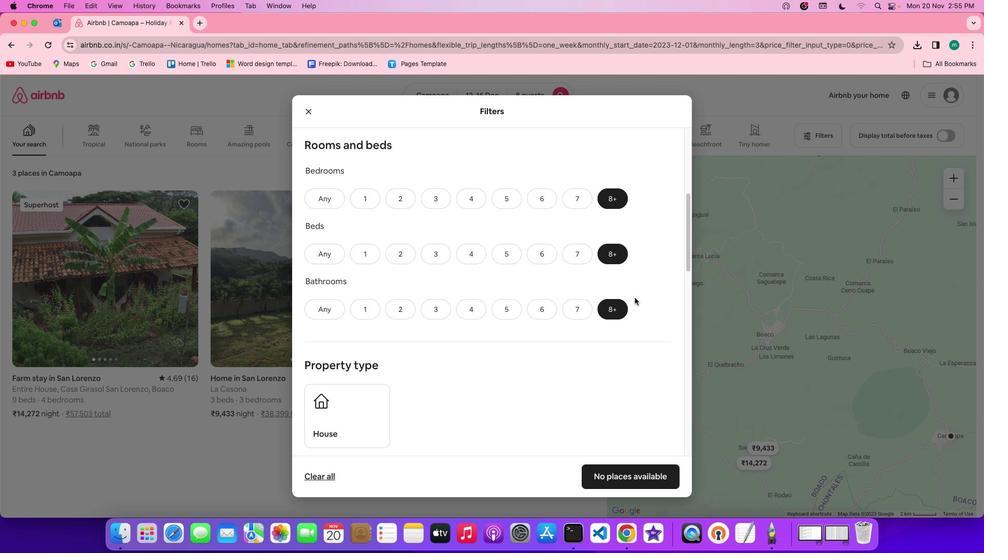 
Action: Mouse scrolled (634, 298) with delta (0, 0)
Screenshot: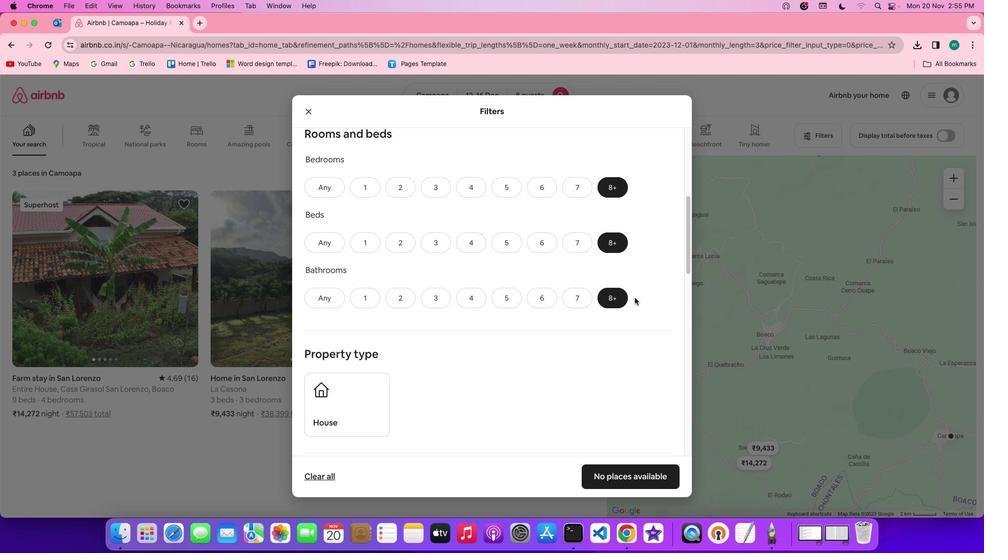 
Action: Mouse scrolled (634, 298) with delta (0, 0)
Screenshot: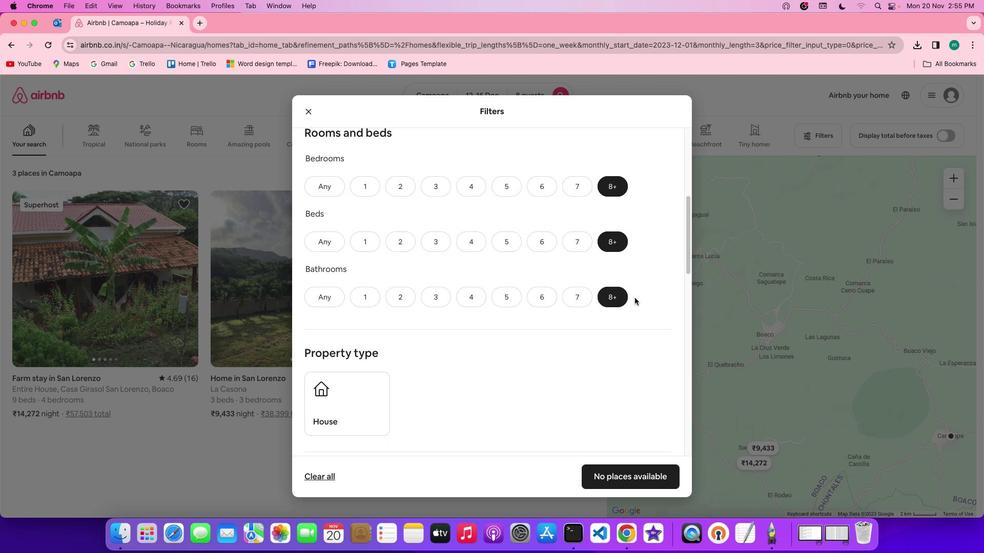 
Action: Mouse scrolled (634, 298) with delta (0, 0)
Screenshot: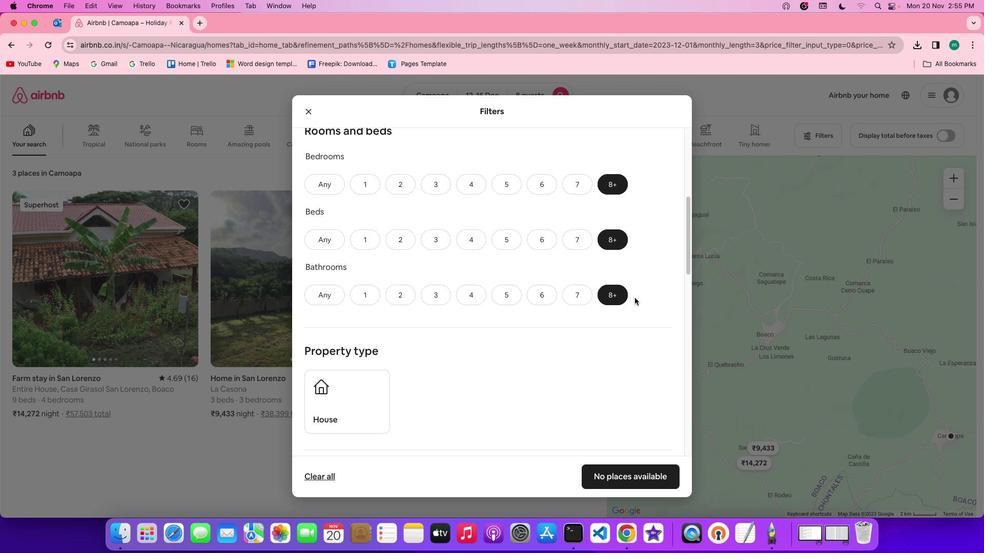 
Action: Mouse scrolled (634, 298) with delta (0, 0)
Screenshot: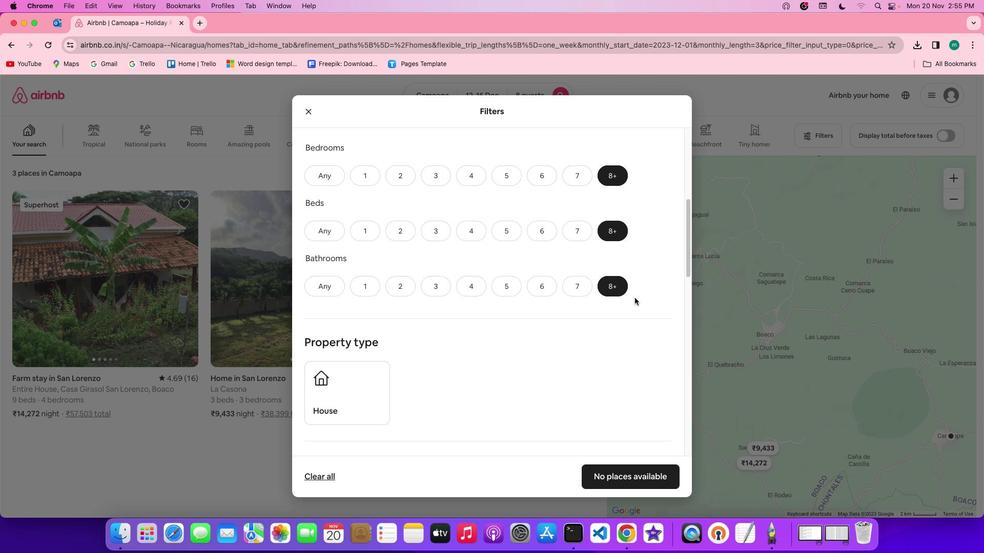 
Action: Mouse scrolled (634, 298) with delta (0, 0)
Screenshot: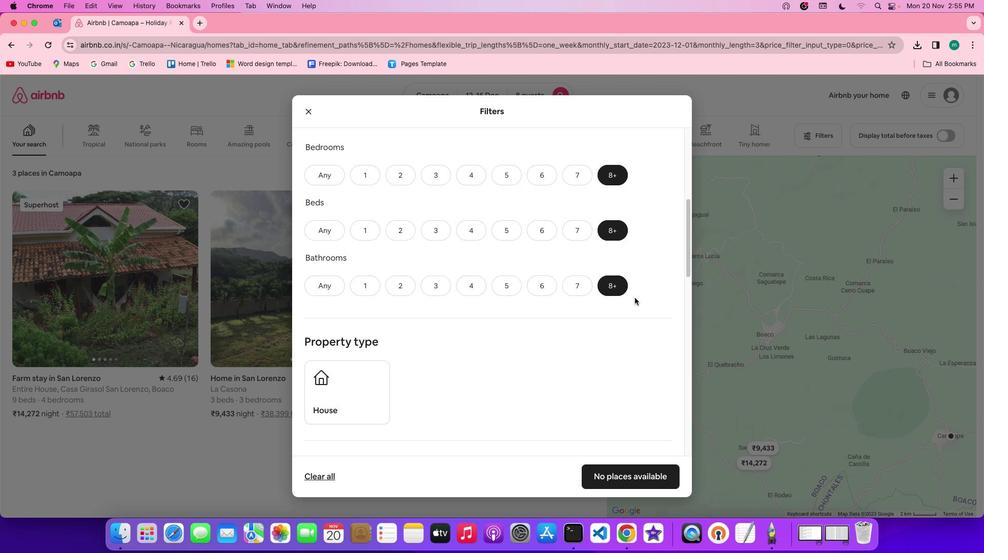 
Action: Mouse scrolled (634, 298) with delta (0, 0)
Screenshot: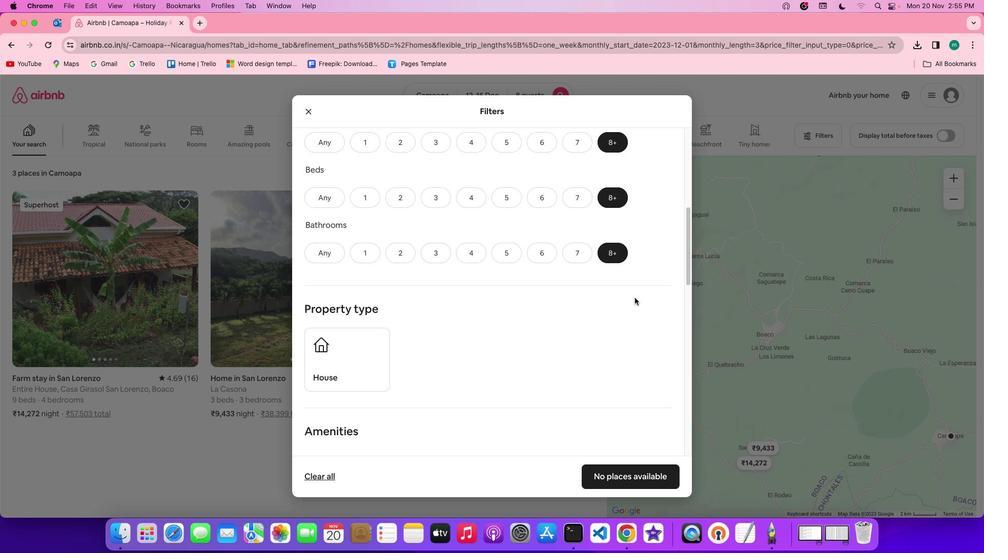 
Action: Mouse scrolled (634, 298) with delta (0, 0)
Screenshot: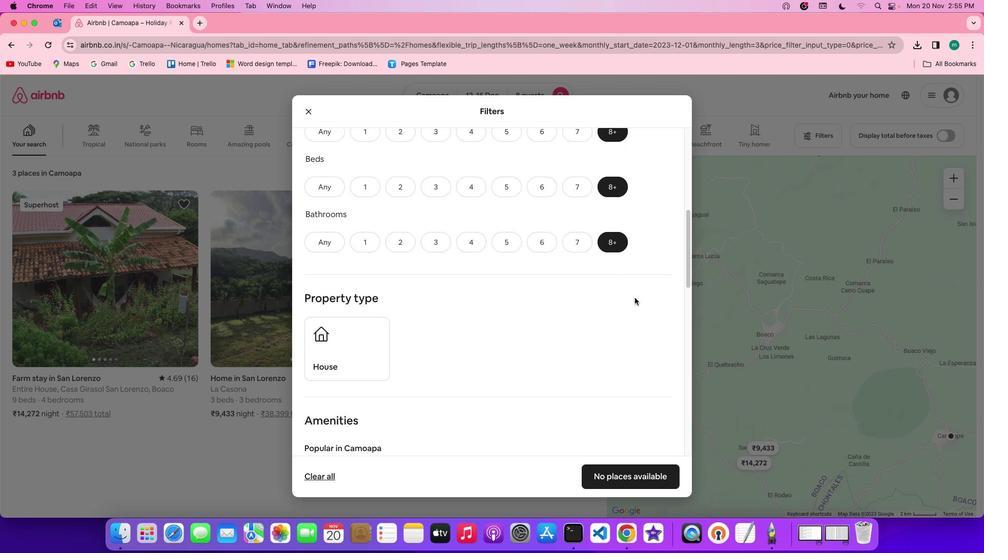 
Action: Mouse scrolled (634, 298) with delta (0, 0)
Screenshot: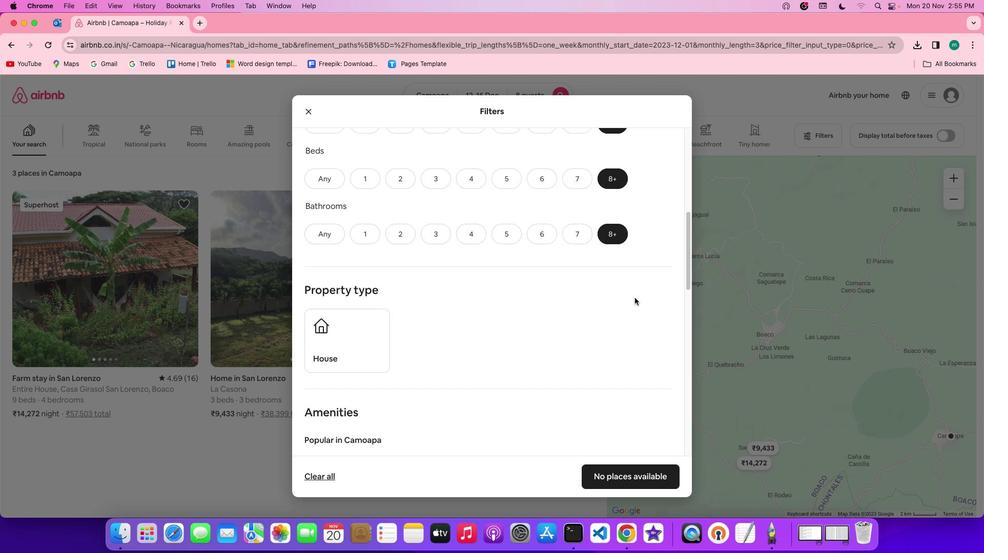 
Action: Mouse scrolled (634, 298) with delta (0, 0)
Screenshot: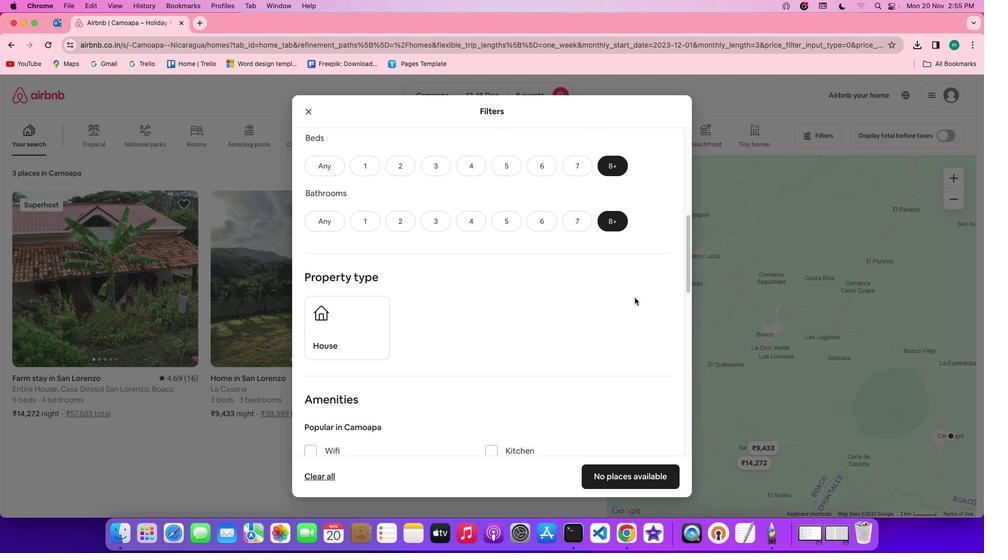 
Action: Mouse scrolled (634, 298) with delta (0, 0)
Screenshot: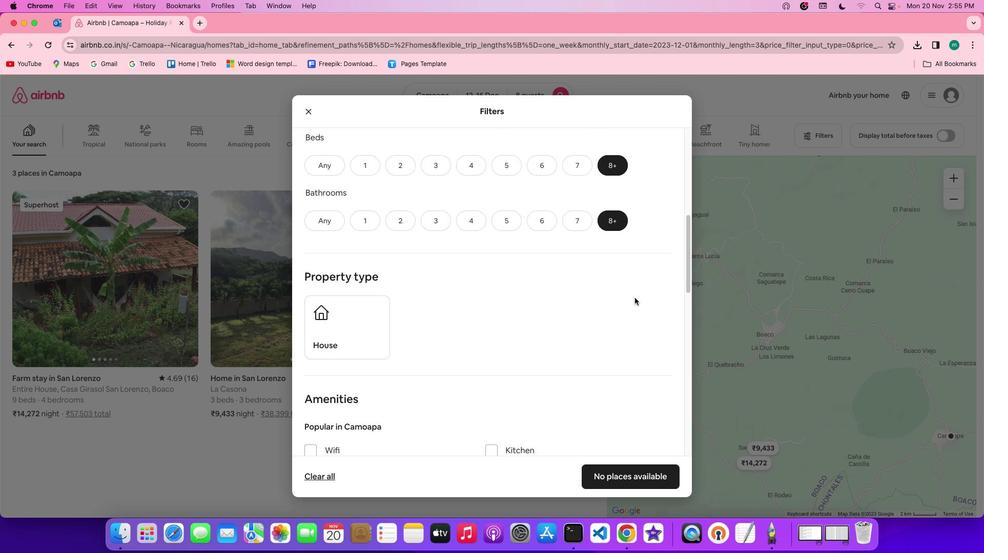 
Action: Mouse moved to (627, 295)
Screenshot: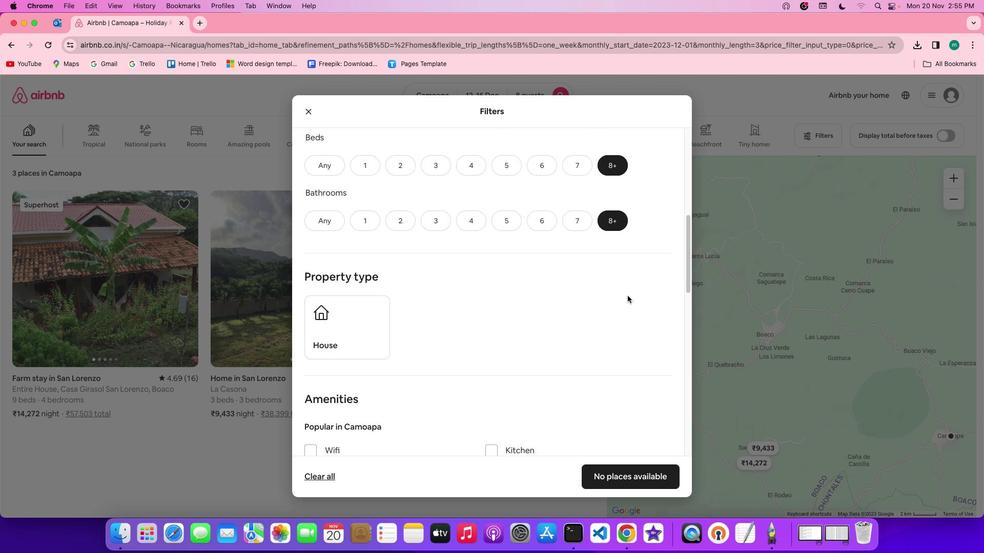 
Action: Mouse scrolled (627, 295) with delta (0, 0)
Screenshot: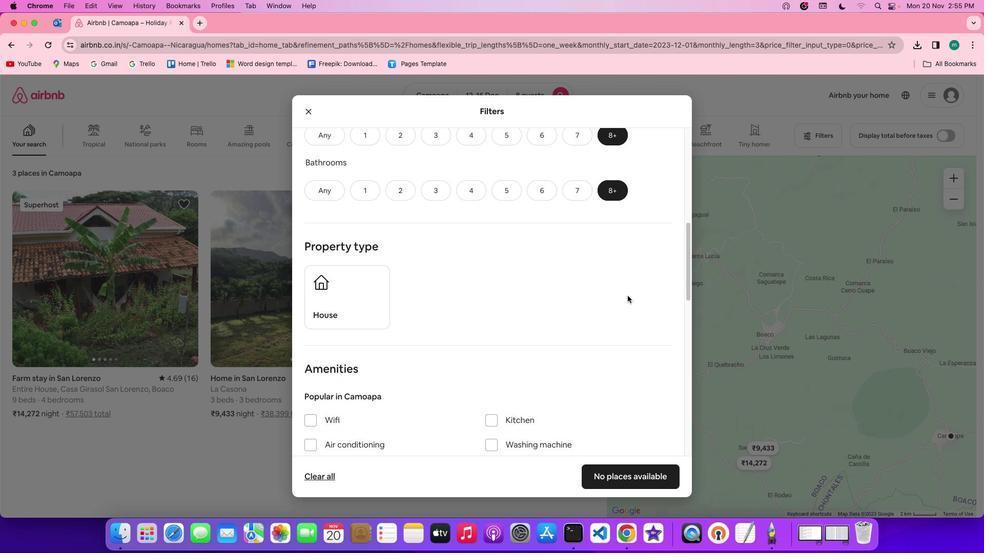 
Action: Mouse scrolled (627, 295) with delta (0, 0)
Screenshot: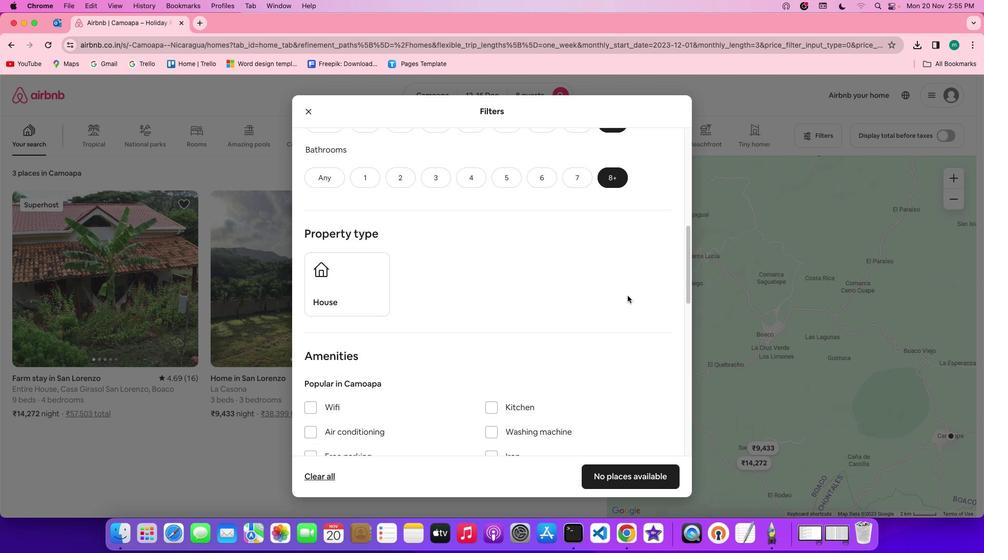 
Action: Mouse scrolled (627, 295) with delta (0, 0)
Screenshot: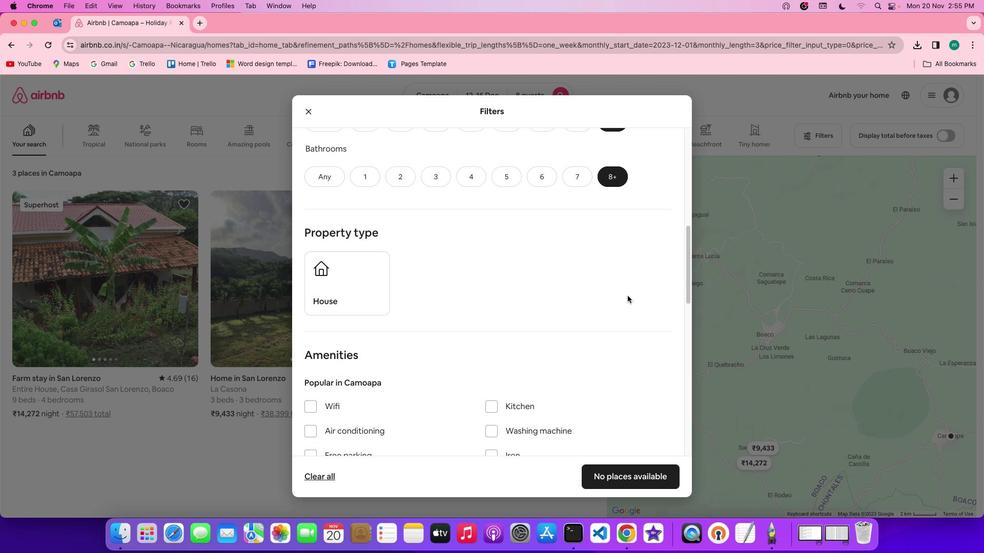 
Action: Mouse moved to (516, 302)
Screenshot: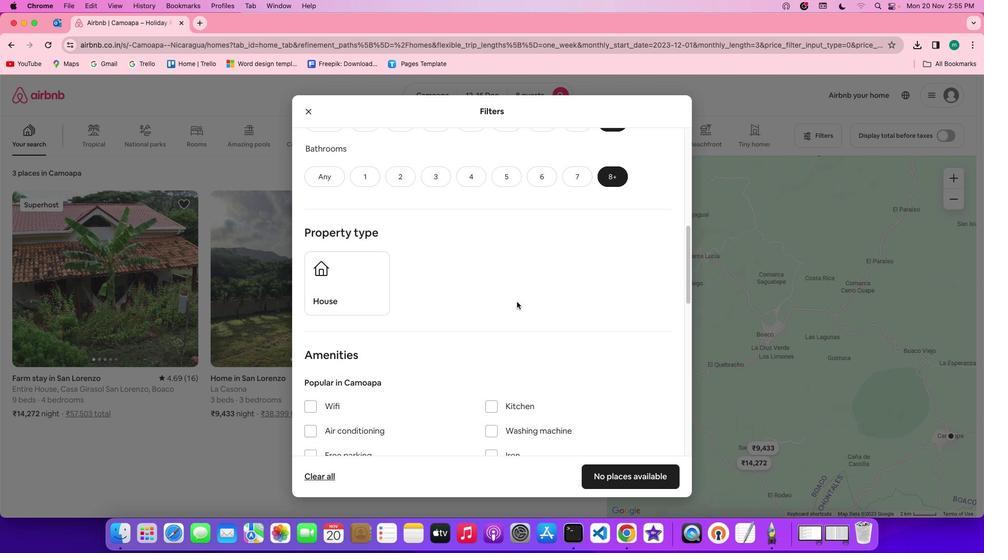 
Action: Mouse scrolled (516, 302) with delta (0, 0)
Screenshot: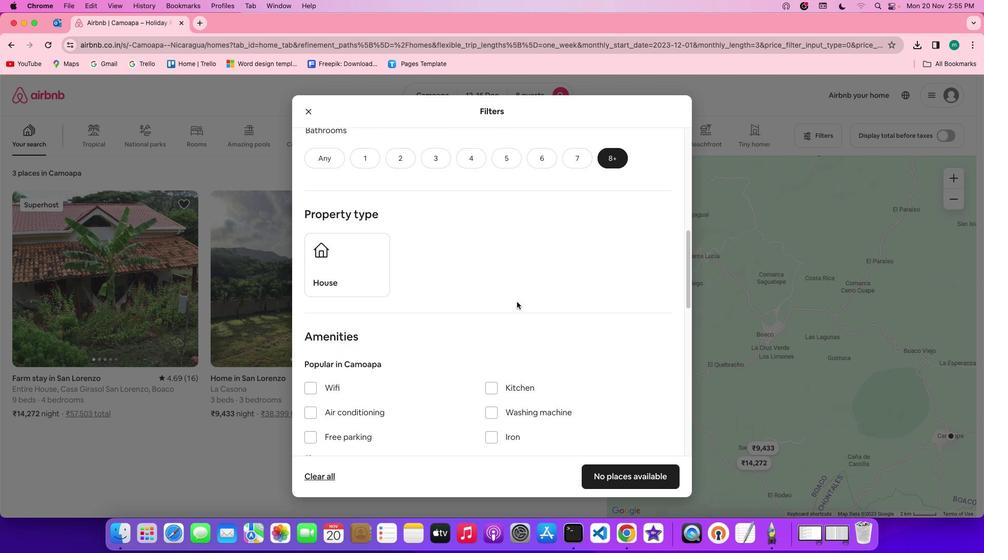 
Action: Mouse scrolled (516, 302) with delta (0, 0)
Screenshot: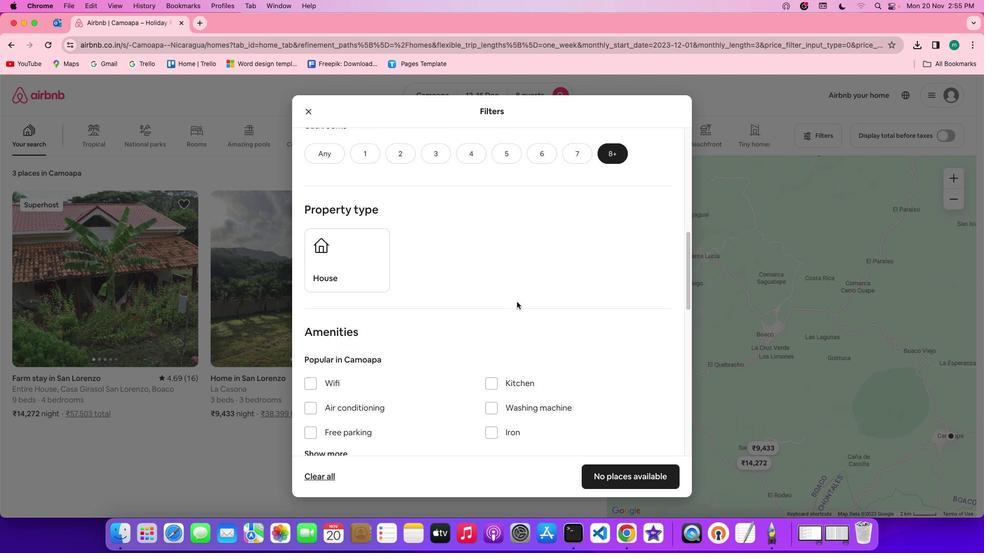 
Action: Mouse scrolled (516, 302) with delta (0, 0)
Screenshot: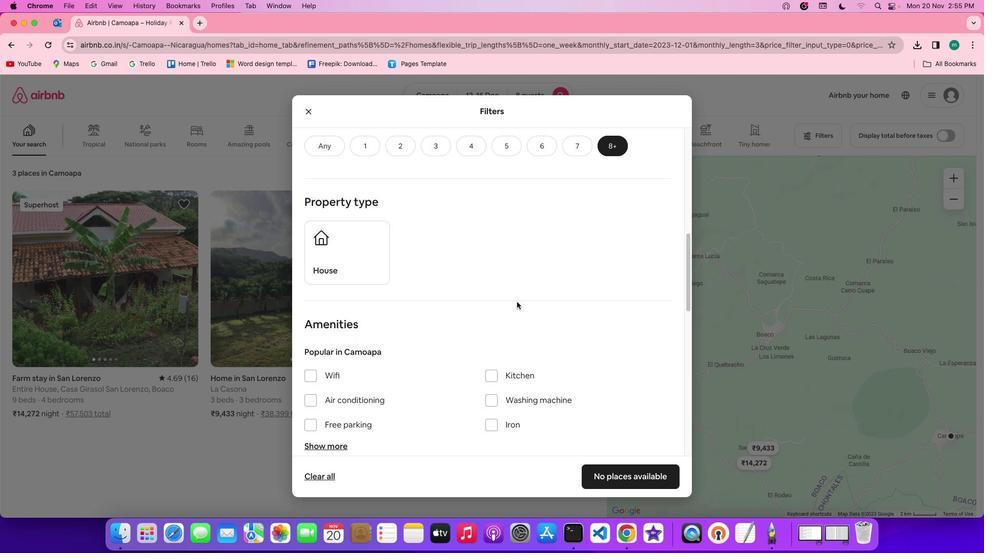 
Action: Mouse scrolled (516, 302) with delta (0, 0)
Screenshot: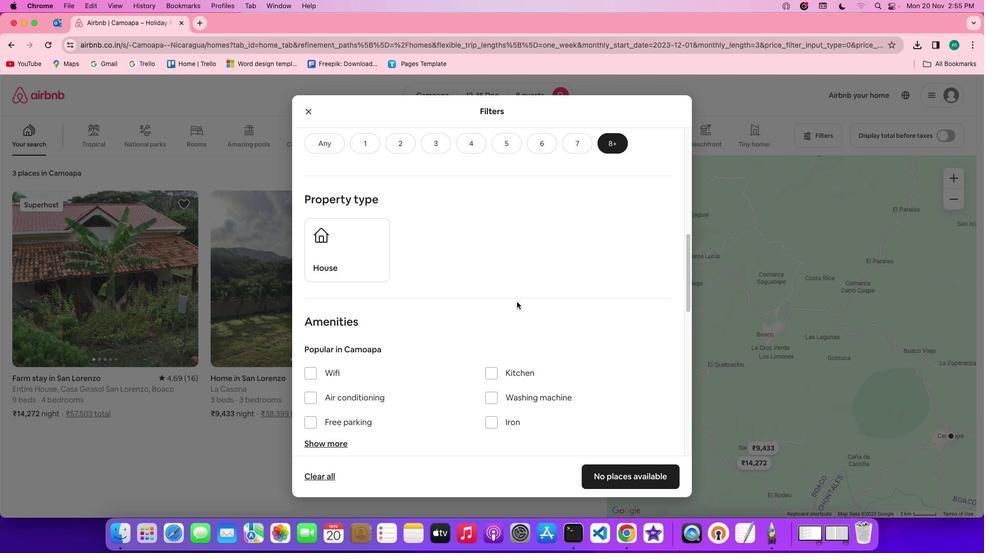 
Action: Mouse scrolled (516, 302) with delta (0, 0)
Screenshot: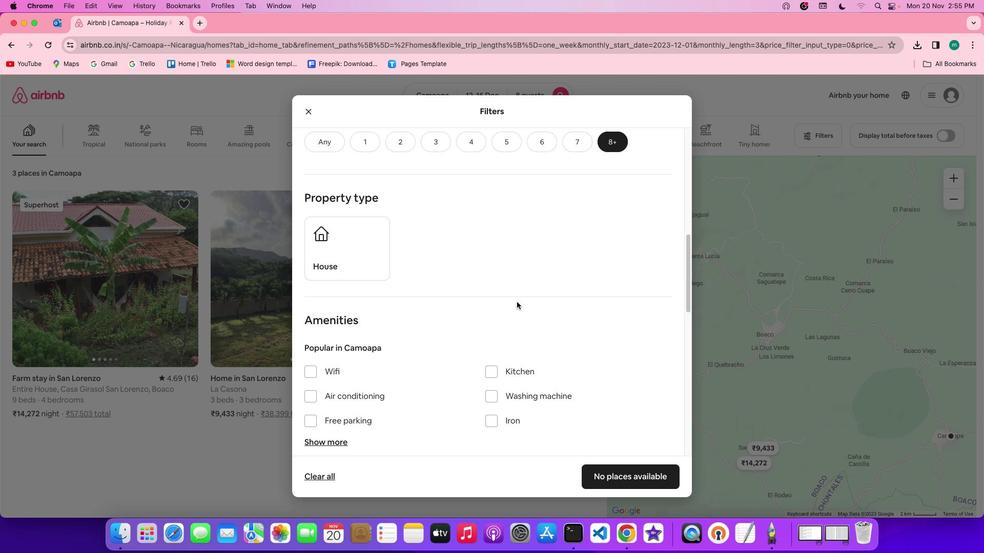 
Action: Mouse scrolled (516, 302) with delta (0, 0)
Screenshot: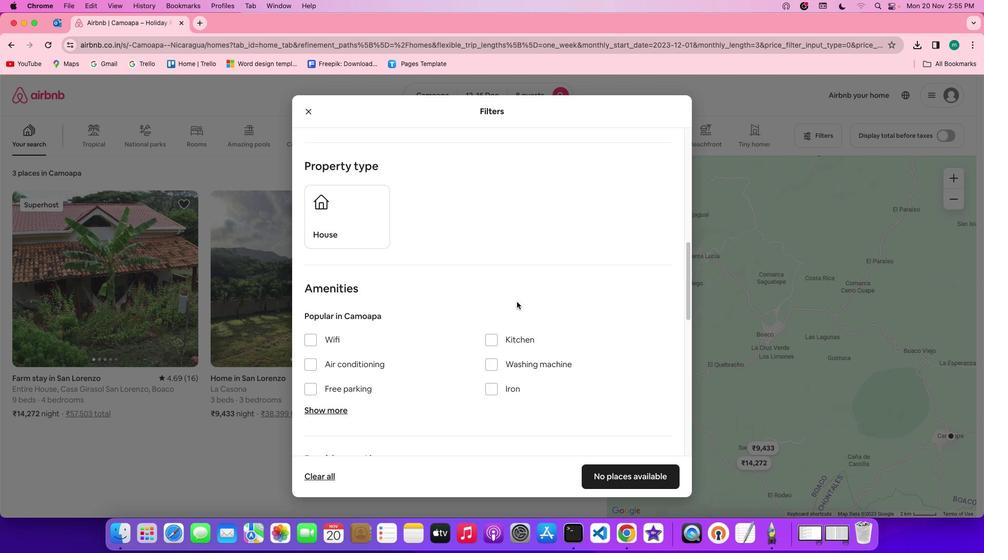 
Action: Mouse scrolled (516, 302) with delta (0, 0)
Screenshot: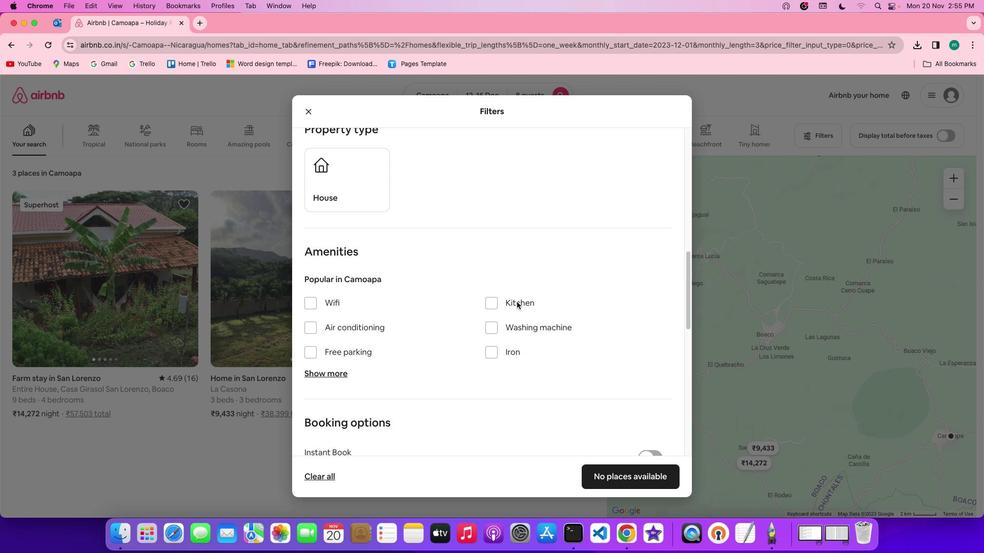
Action: Mouse scrolled (516, 302) with delta (0, 0)
Screenshot: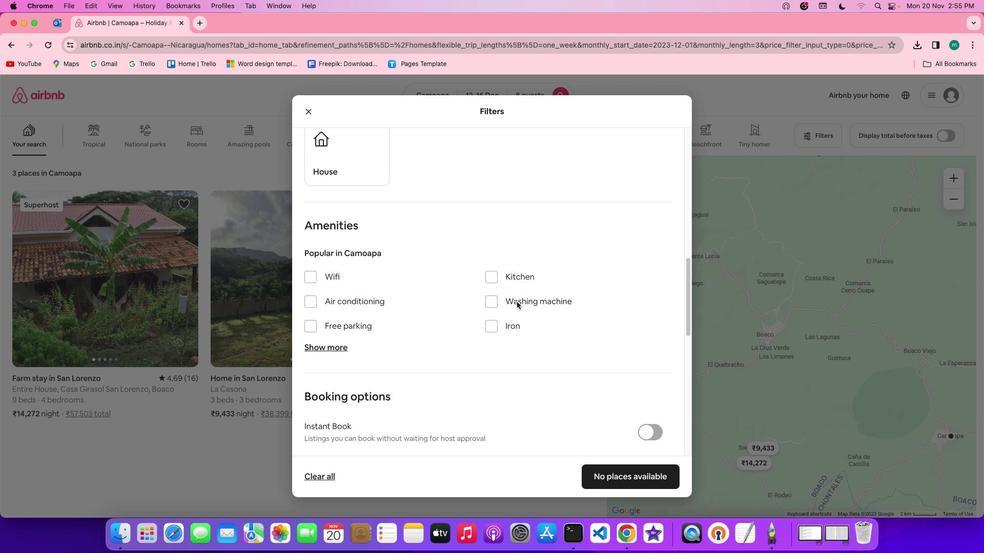 
Action: Mouse scrolled (516, 302) with delta (0, -1)
Screenshot: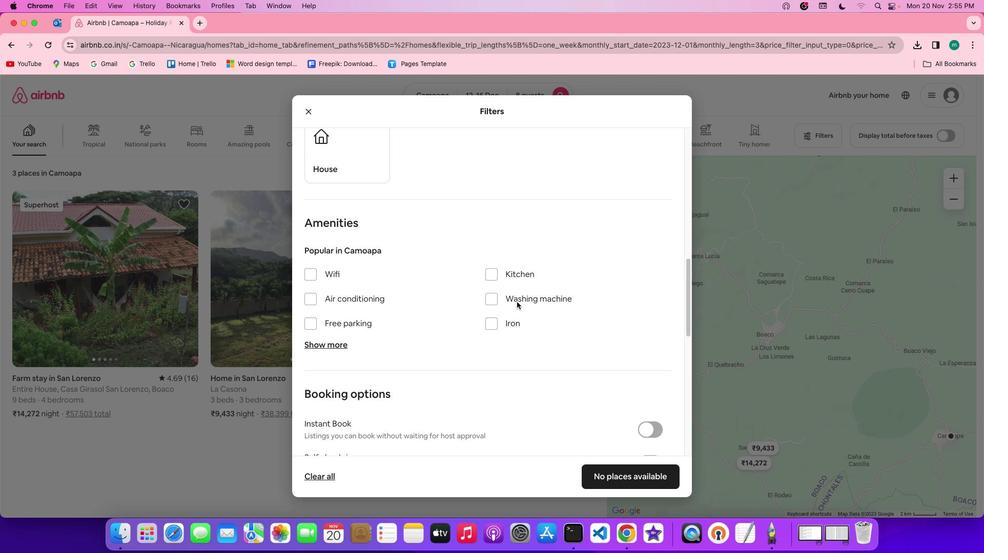 
Action: Mouse scrolled (516, 302) with delta (0, 0)
Screenshot: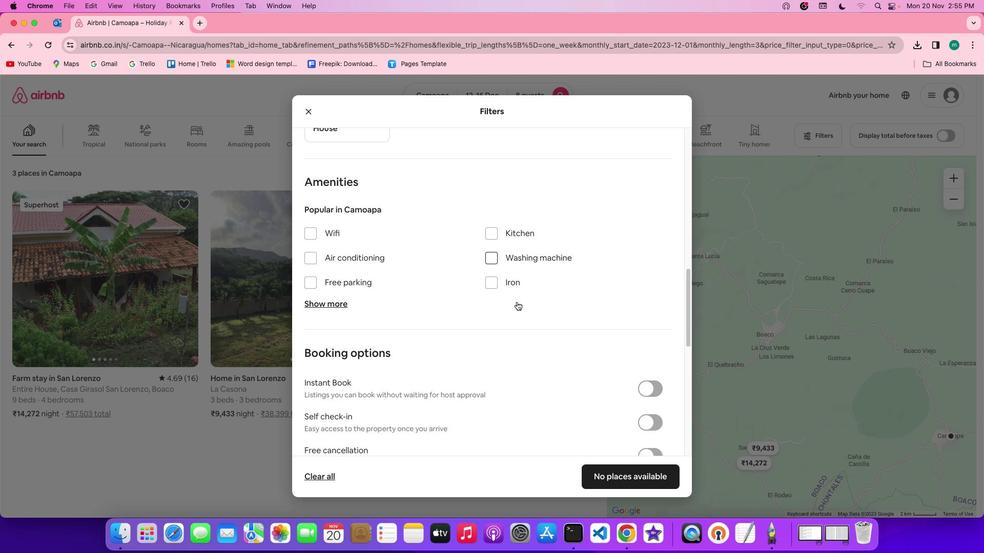 
Action: Mouse scrolled (516, 302) with delta (0, 0)
Screenshot: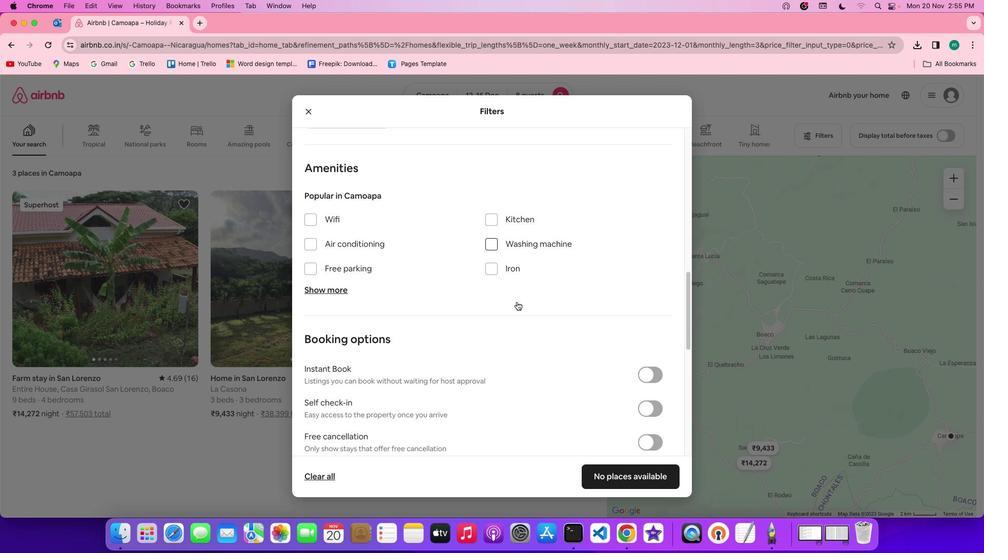 
Action: Mouse scrolled (516, 302) with delta (0, 0)
Screenshot: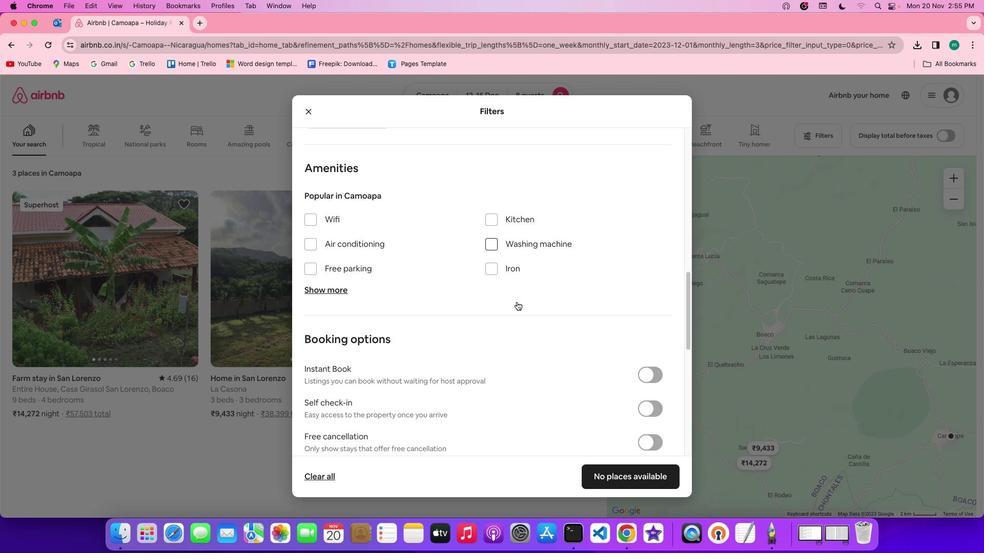 
Action: Mouse scrolled (516, 302) with delta (0, 0)
Screenshot: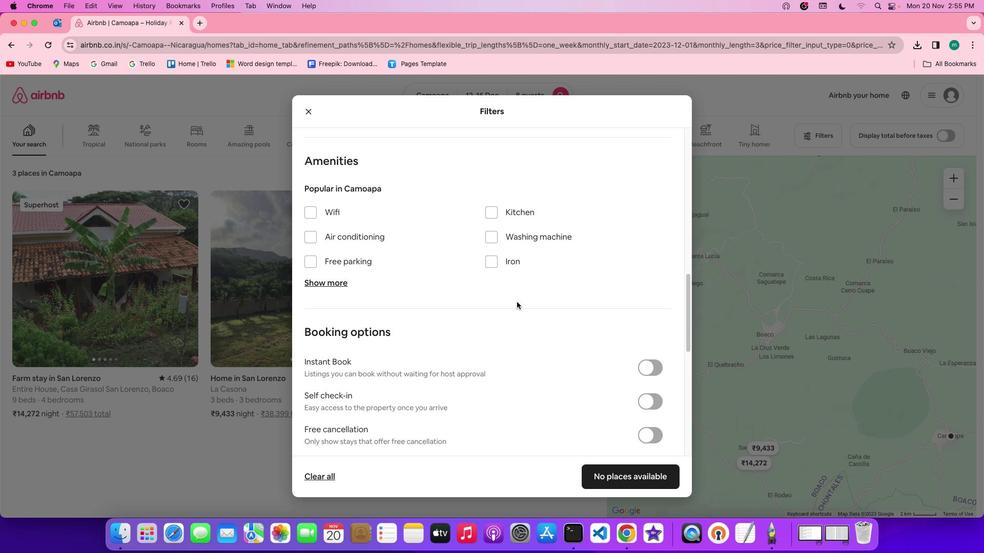 
Action: Mouse scrolled (516, 302) with delta (0, 0)
Screenshot: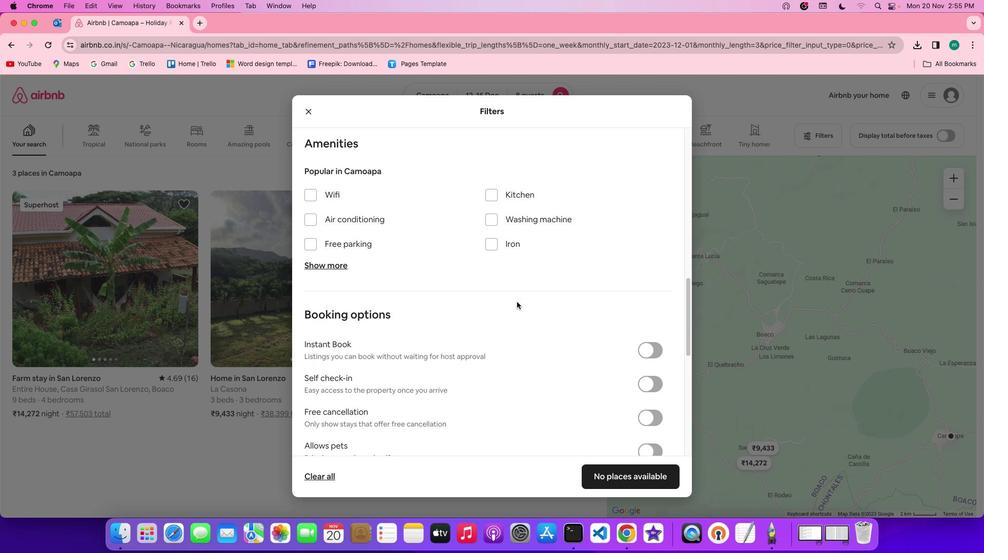 
Action: Mouse scrolled (516, 302) with delta (0, 0)
Screenshot: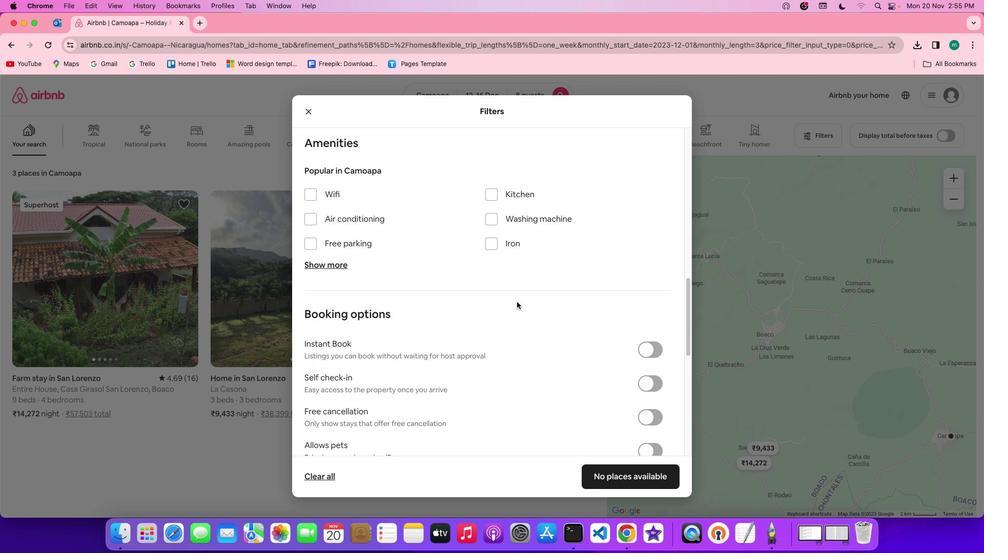 
Action: Mouse scrolled (516, 302) with delta (0, 0)
Screenshot: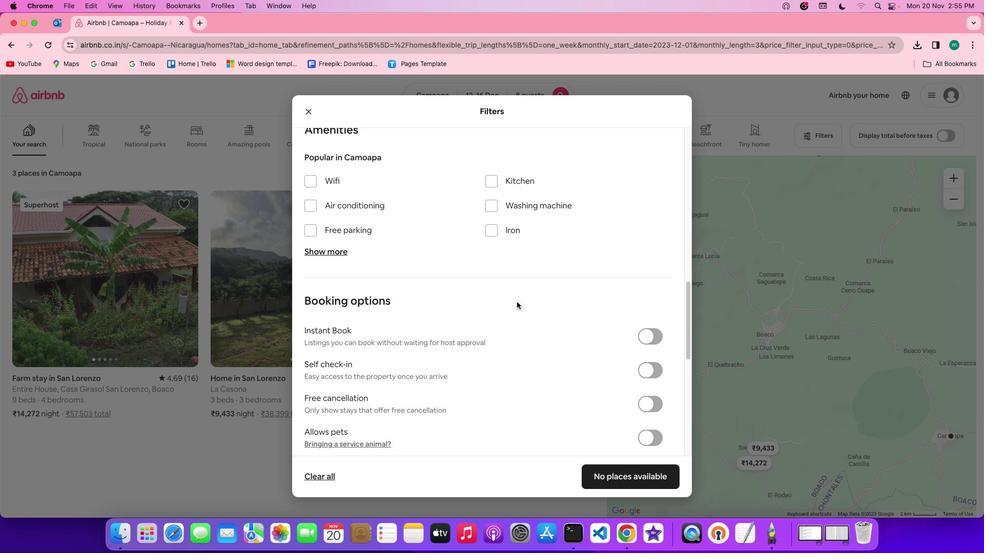 
Action: Mouse scrolled (516, 302) with delta (0, 0)
Screenshot: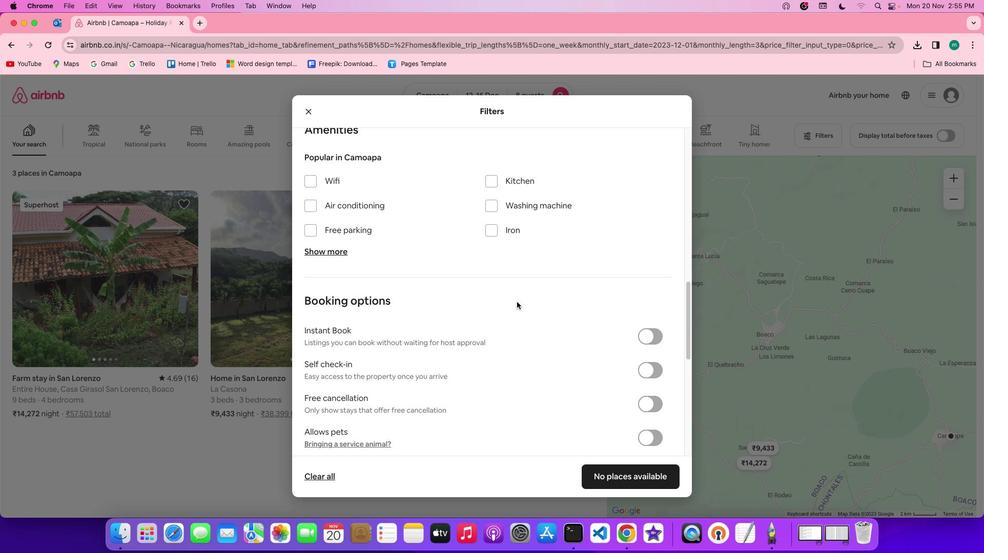 
Action: Mouse moved to (313, 178)
Screenshot: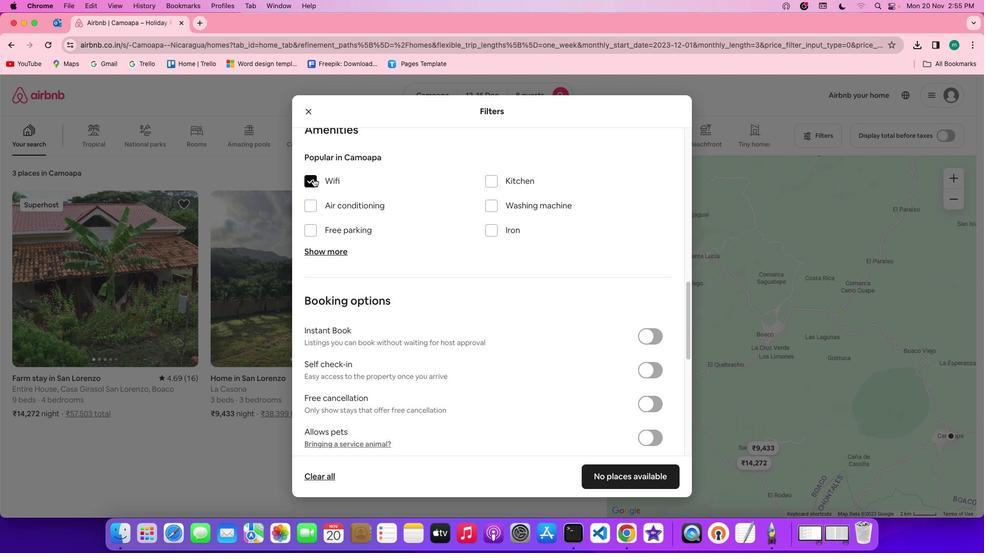 
Action: Mouse pressed left at (313, 178)
Screenshot: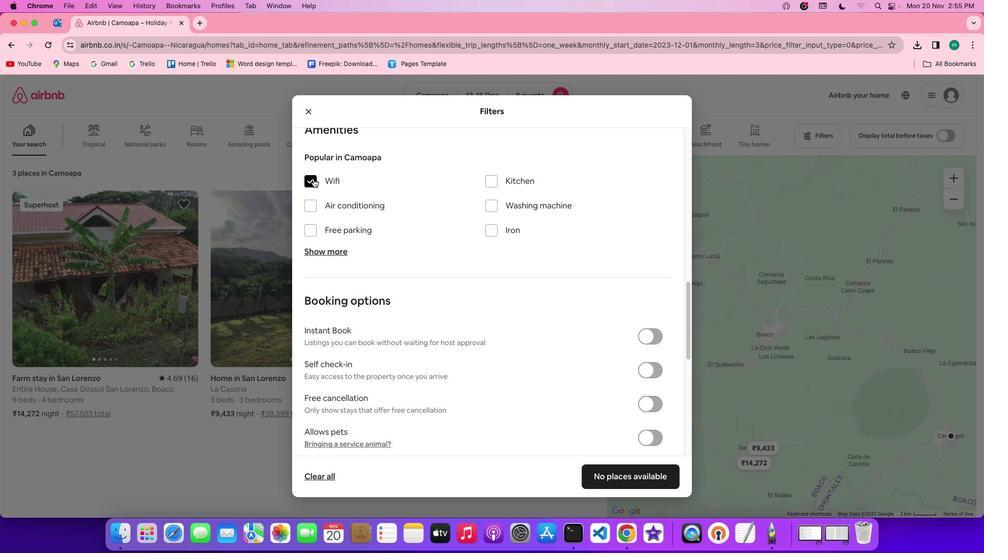 
Action: Mouse moved to (428, 306)
Screenshot: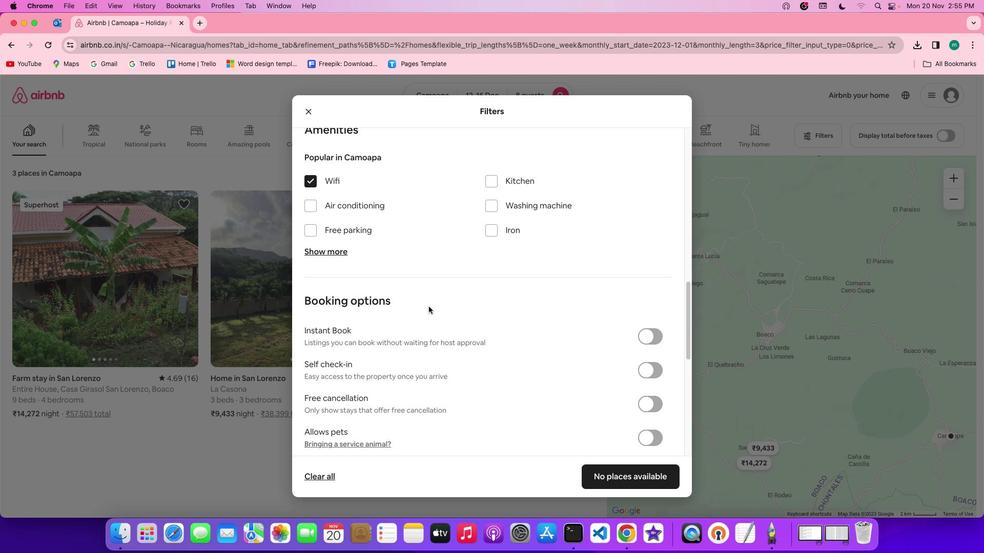 
Action: Mouse scrolled (428, 306) with delta (0, 0)
Screenshot: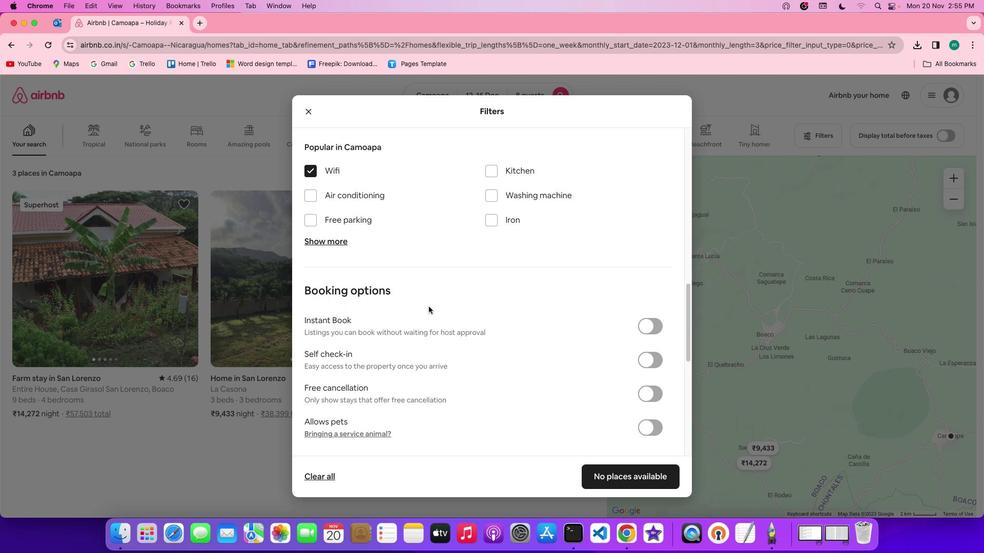 
Action: Mouse scrolled (428, 306) with delta (0, 0)
Screenshot: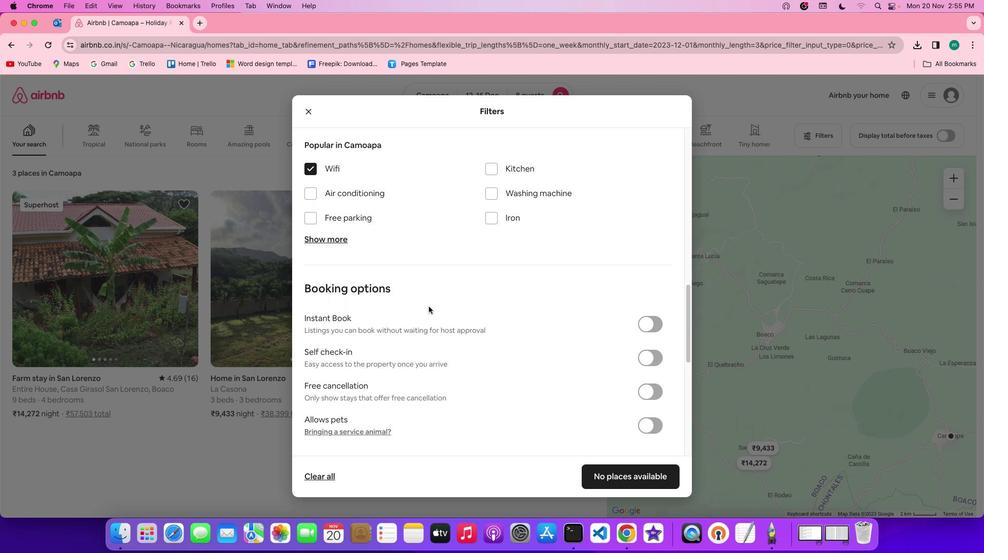 
Action: Mouse scrolled (428, 306) with delta (0, 0)
Screenshot: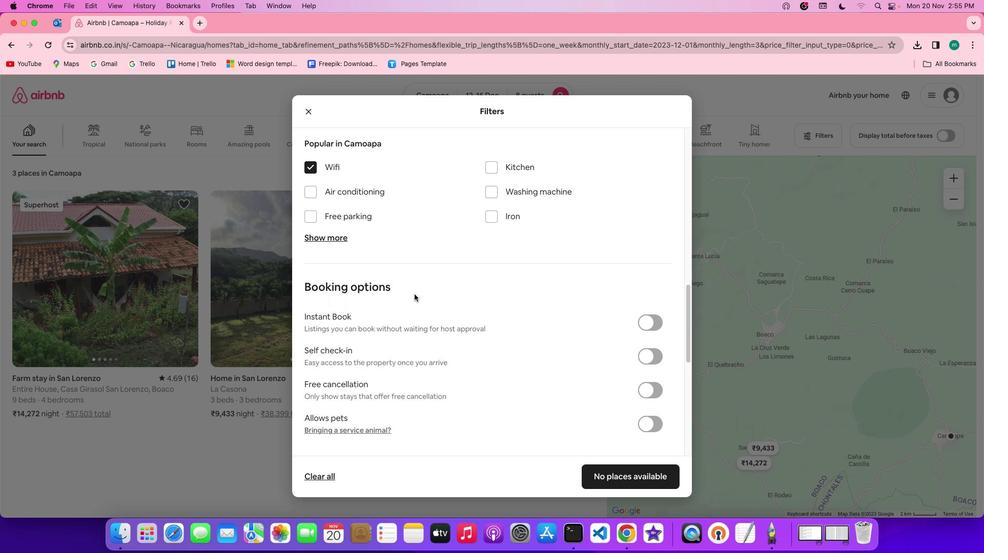 
Action: Mouse moved to (326, 235)
Screenshot: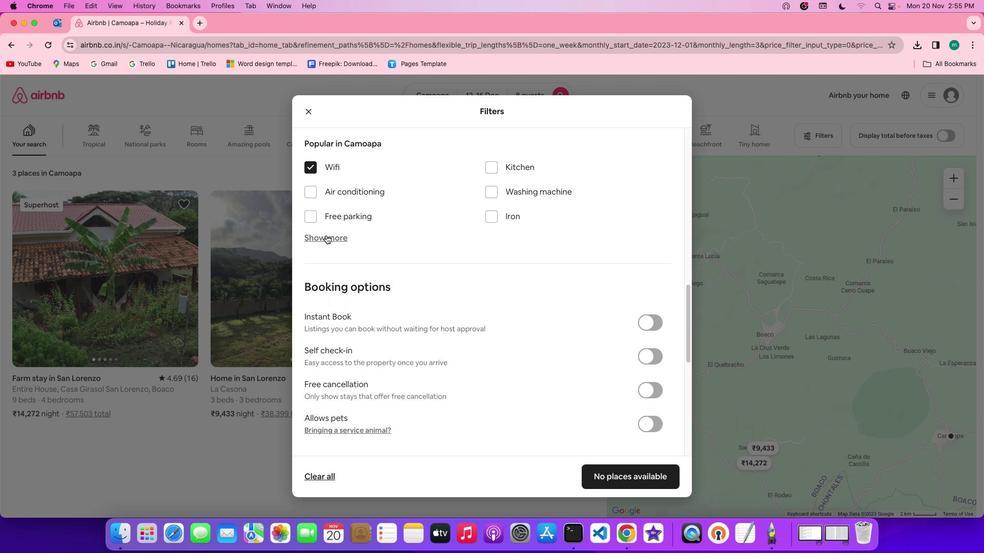 
Action: Mouse pressed left at (326, 235)
Screenshot: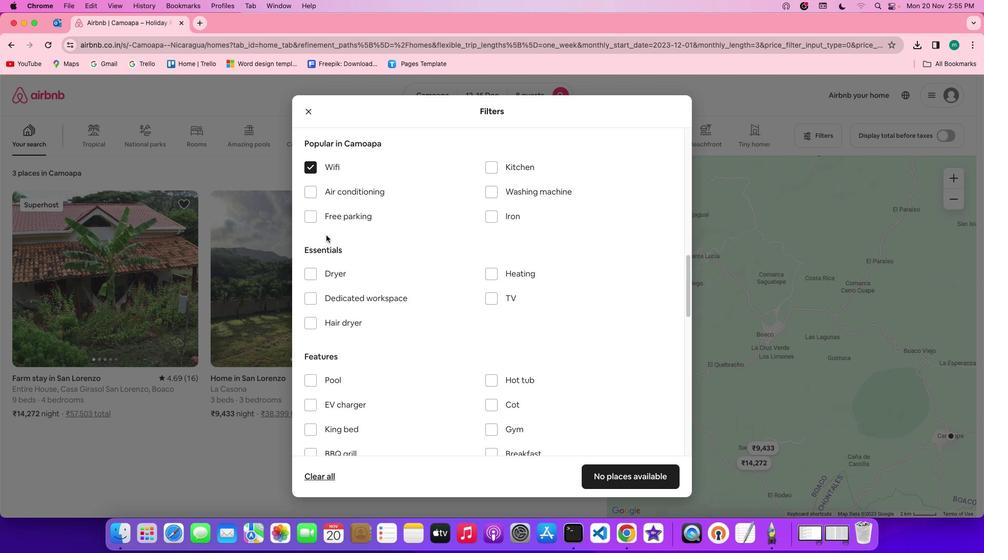 
Action: Mouse moved to (493, 302)
Screenshot: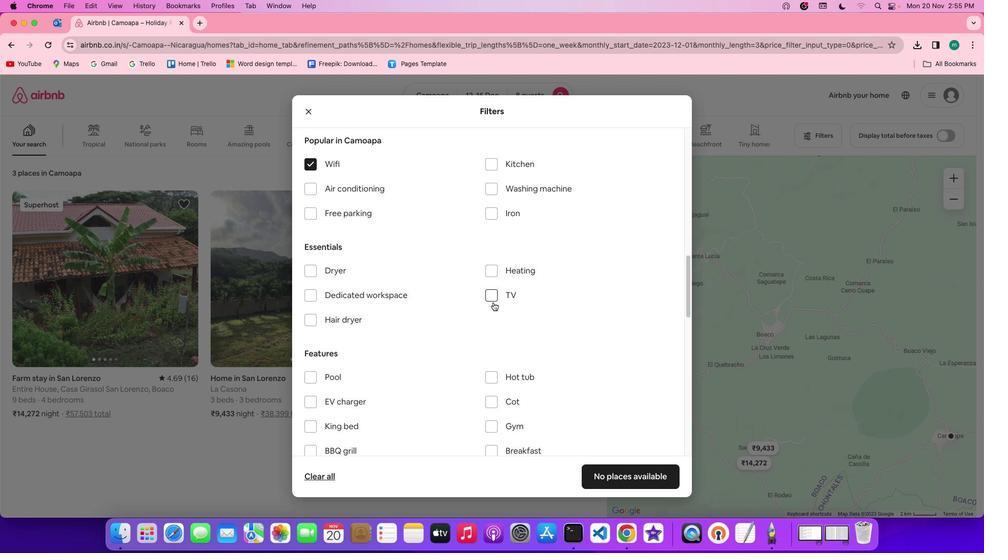 
Action: Mouse scrolled (493, 302) with delta (0, 0)
Screenshot: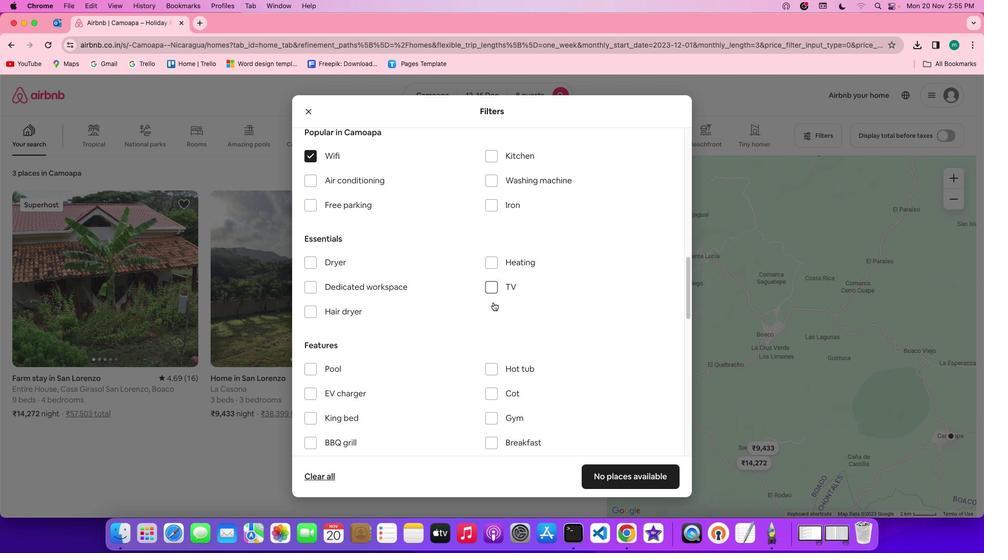 
Action: Mouse scrolled (493, 302) with delta (0, 0)
Screenshot: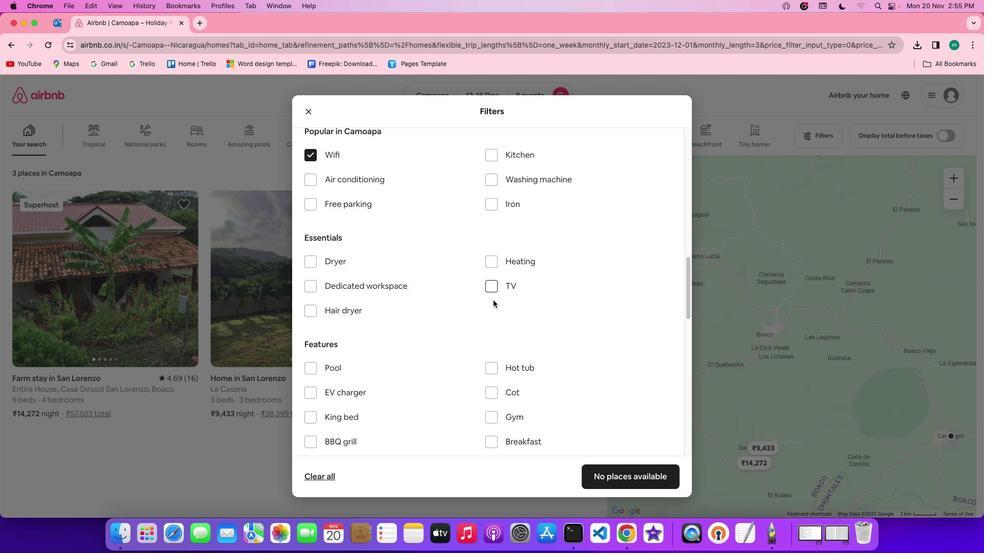 
Action: Mouse moved to (490, 281)
Screenshot: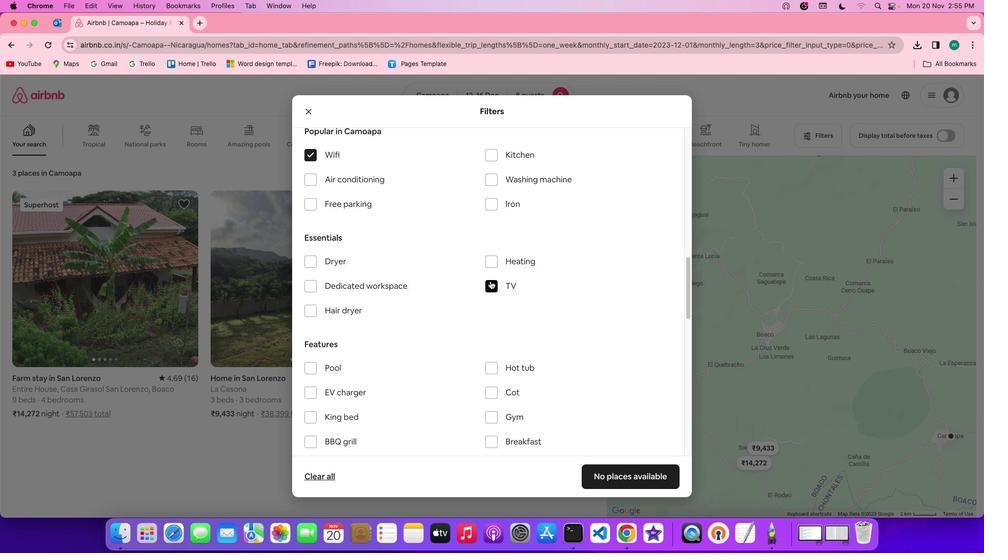 
Action: Mouse pressed left at (490, 281)
Screenshot: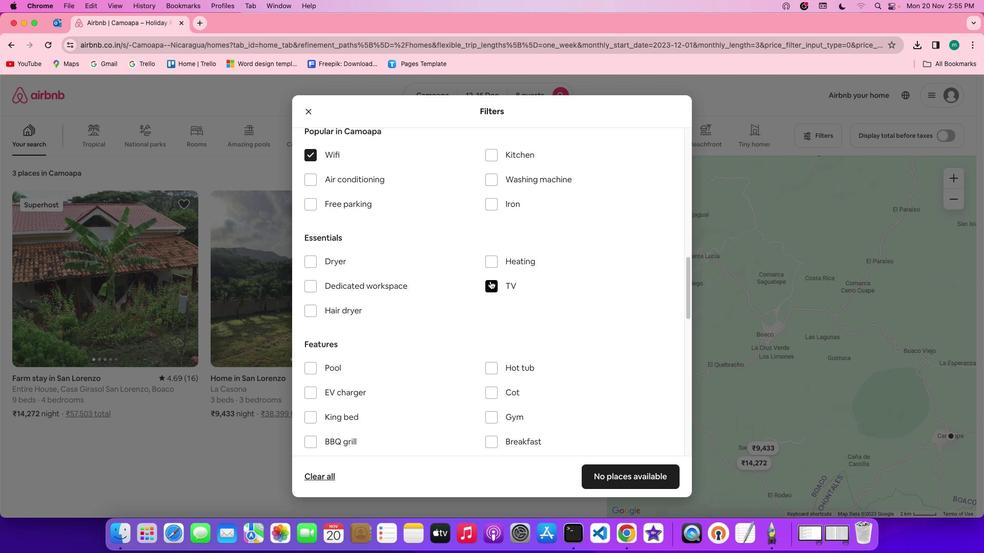 
Action: Mouse moved to (542, 306)
Screenshot: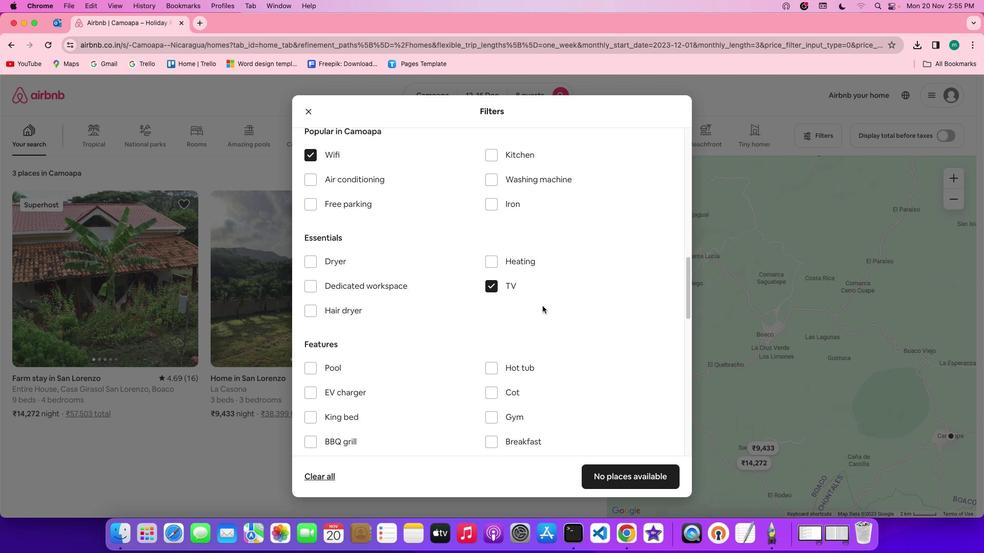 
Action: Mouse scrolled (542, 306) with delta (0, 0)
Screenshot: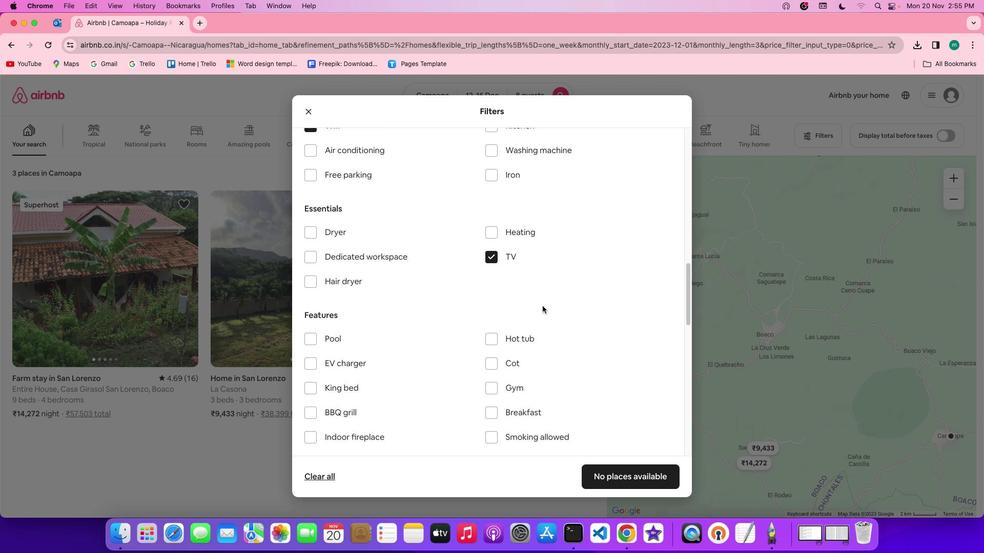 
Action: Mouse scrolled (542, 306) with delta (0, 0)
Screenshot: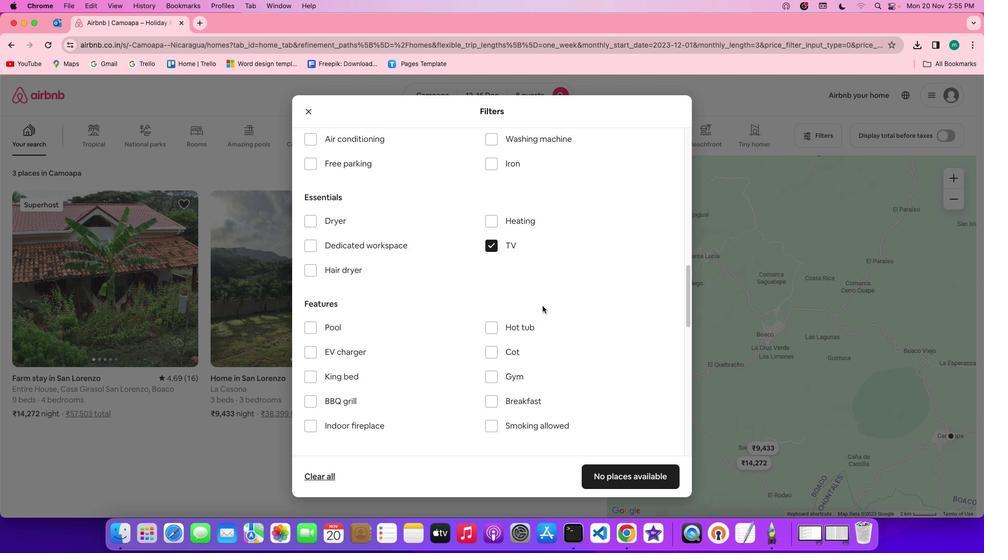 
Action: Mouse scrolled (542, 306) with delta (0, 0)
Screenshot: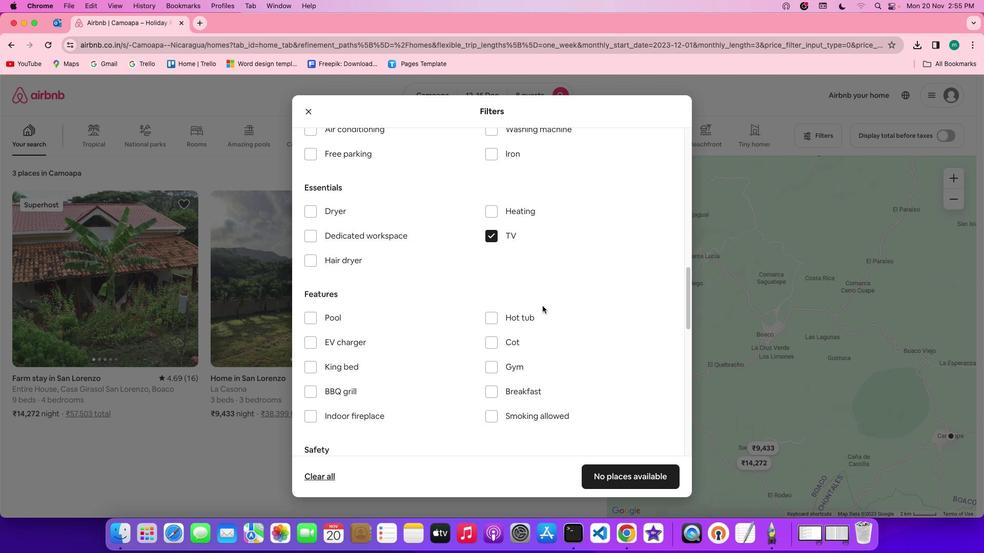 
Action: Mouse scrolled (542, 306) with delta (0, 0)
Screenshot: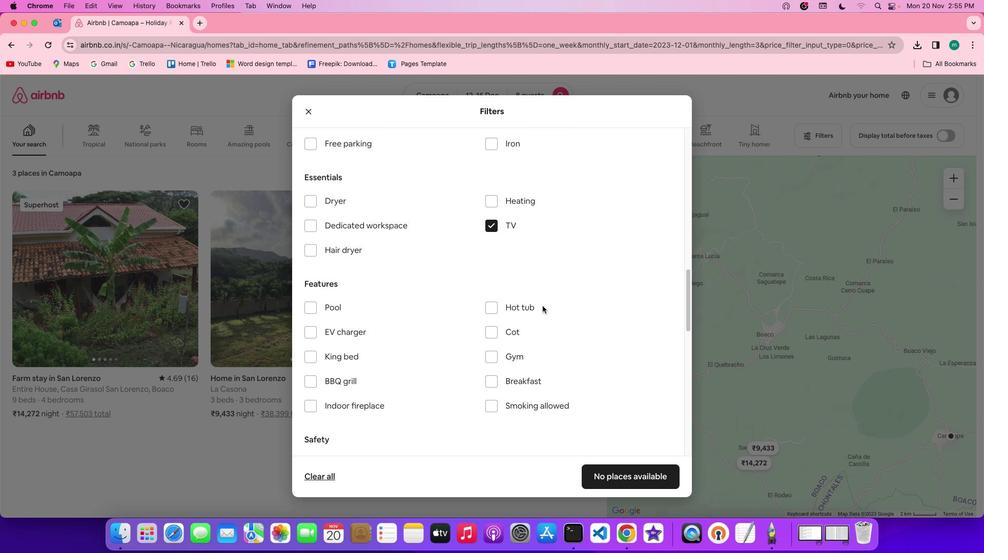 
Action: Mouse scrolled (542, 306) with delta (0, 0)
Screenshot: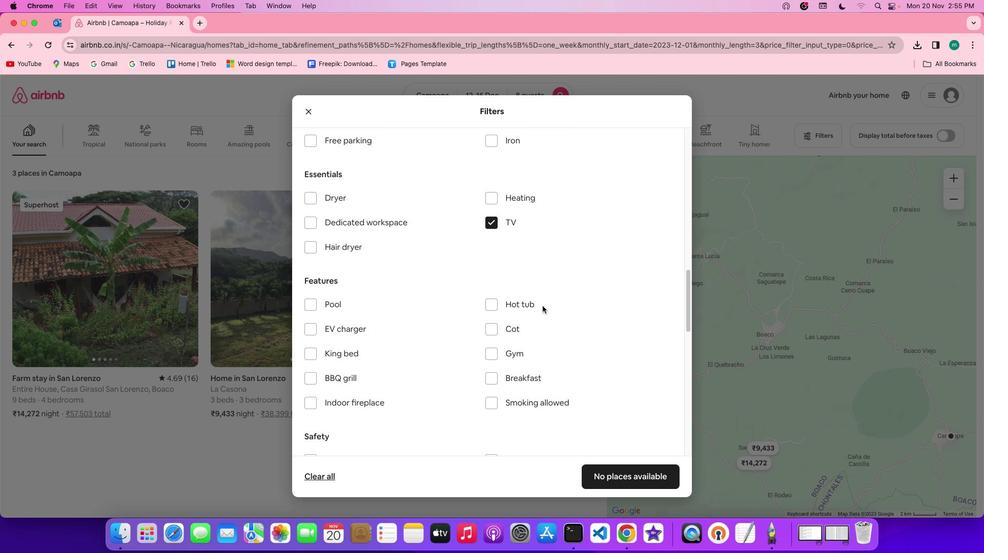 
Action: Mouse scrolled (542, 306) with delta (0, 0)
Screenshot: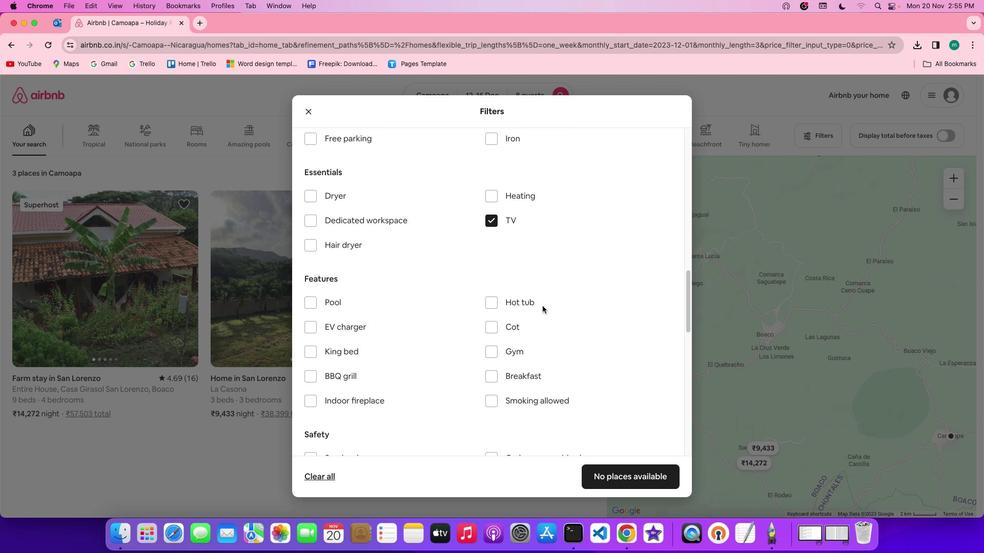 
Action: Mouse scrolled (542, 306) with delta (0, 0)
Screenshot: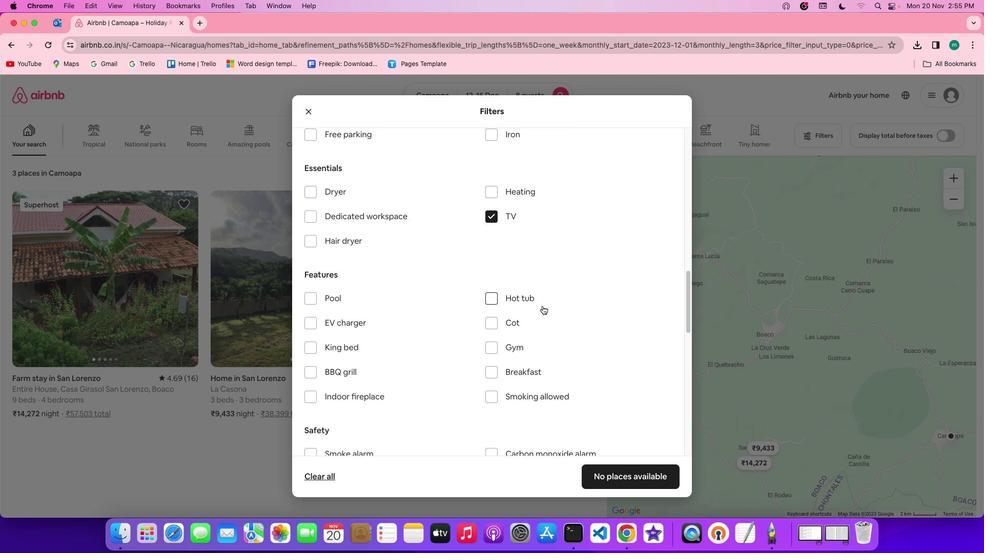
Action: Mouse scrolled (542, 306) with delta (0, 0)
Screenshot: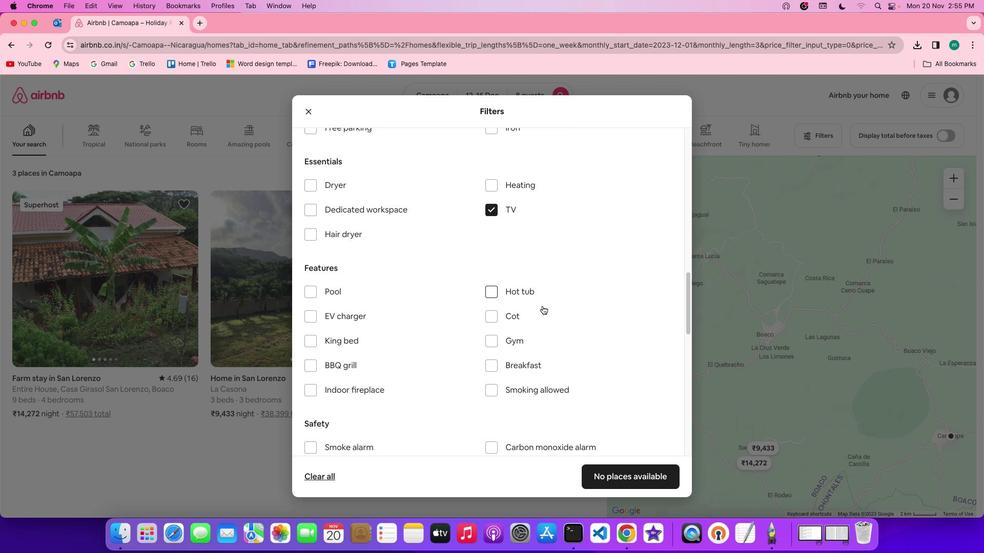 
Action: Mouse scrolled (542, 306) with delta (0, 0)
Screenshot: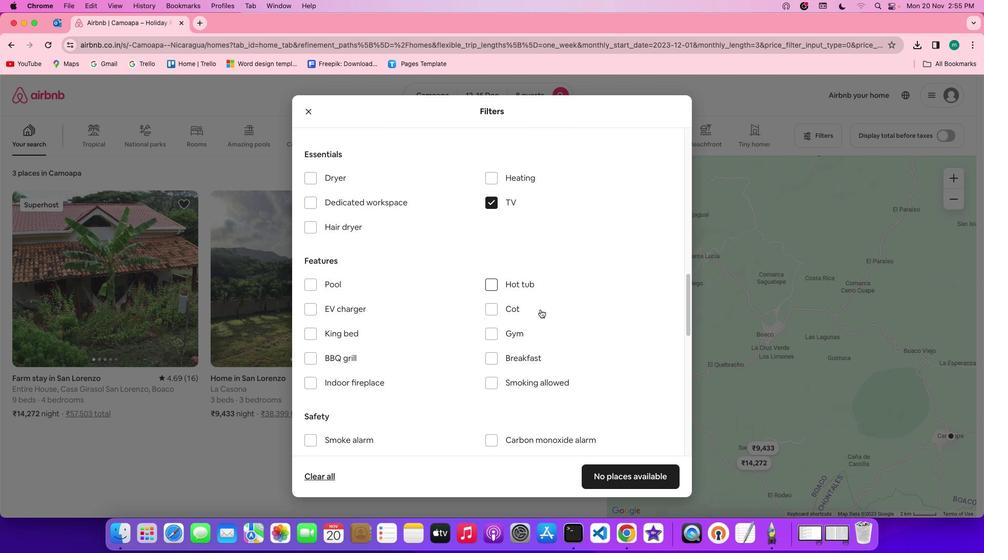 
Action: Mouse moved to (485, 356)
Screenshot: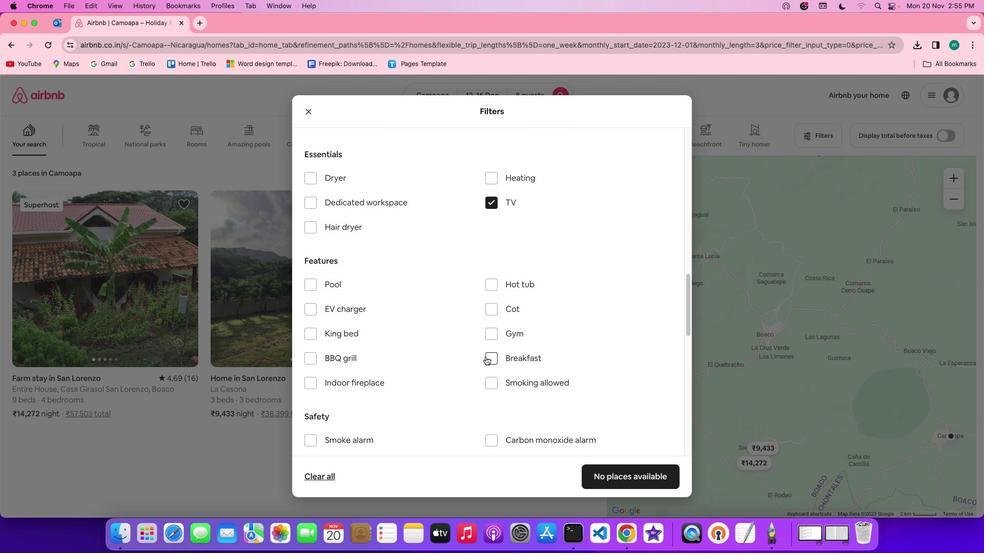 
Action: Mouse scrolled (485, 356) with delta (0, 0)
Screenshot: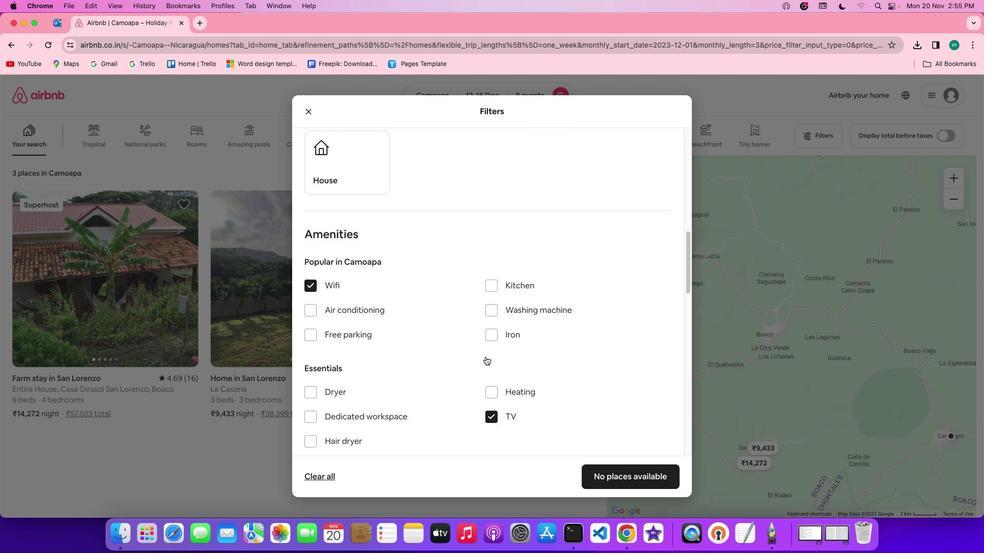 
Action: Mouse scrolled (485, 356) with delta (0, 0)
Screenshot: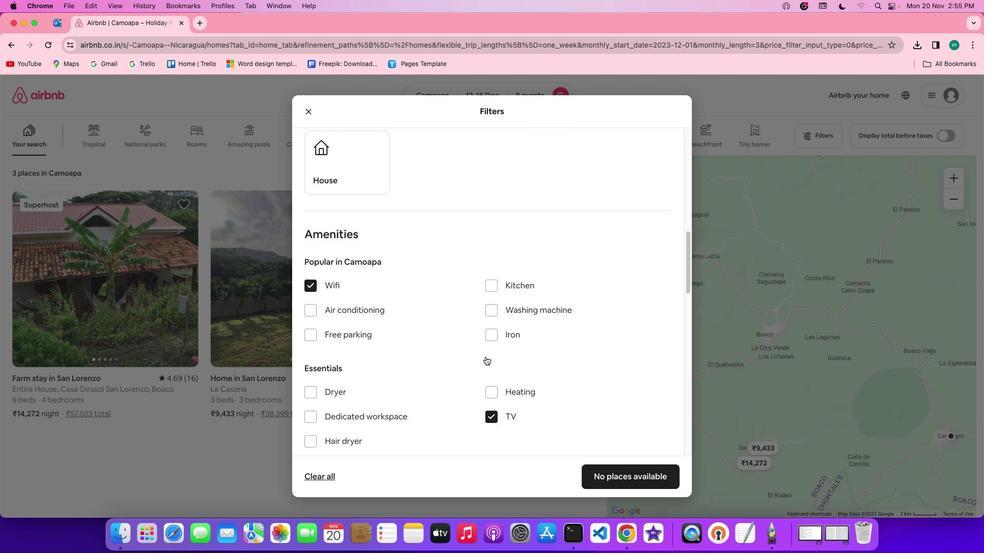 
Action: Mouse scrolled (485, 356) with delta (0, 1)
Screenshot: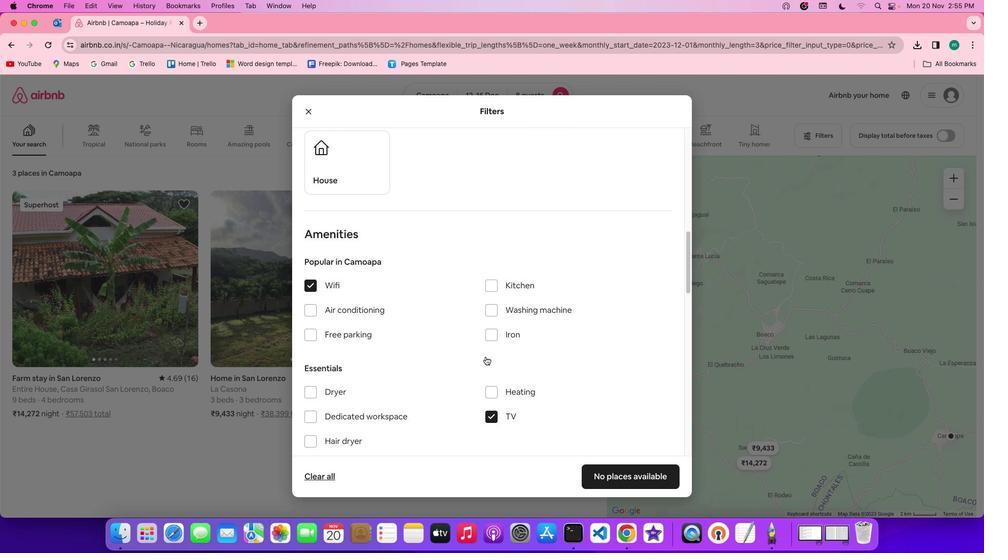 
Action: Mouse scrolled (485, 356) with delta (0, 2)
Screenshot: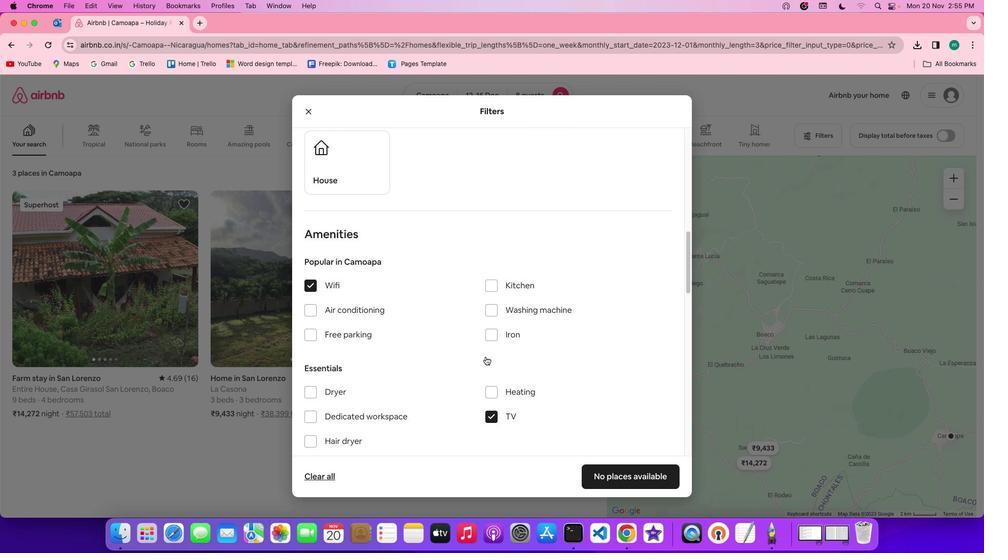 
Action: Mouse scrolled (485, 356) with delta (0, 0)
Screenshot: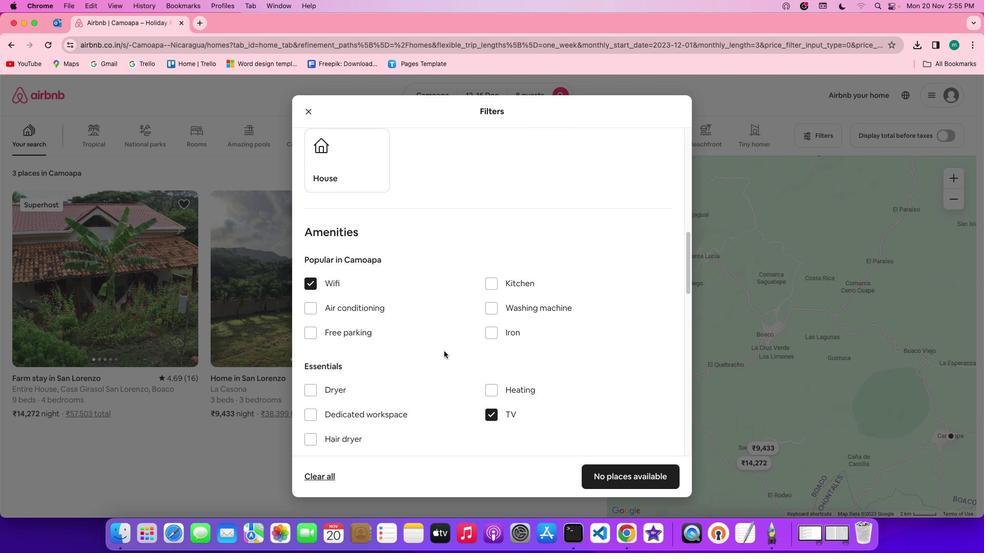 
Action: Mouse moved to (358, 329)
Screenshot: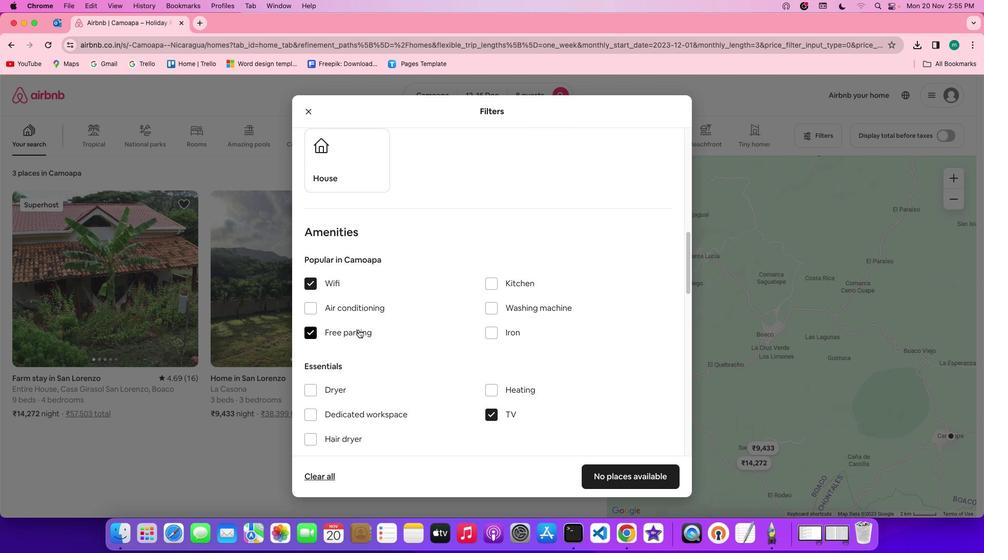 
Action: Mouse pressed left at (358, 329)
Screenshot: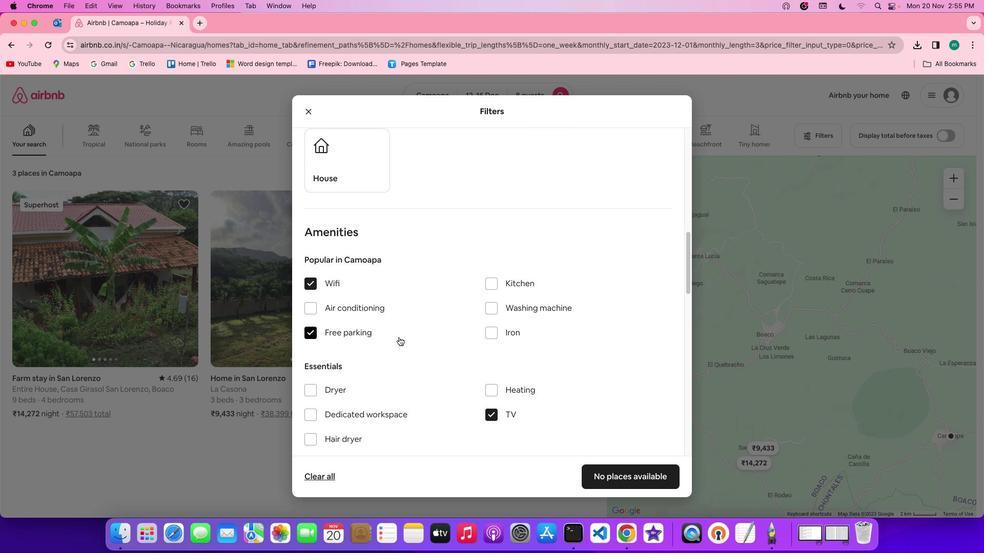 
Action: Mouse moved to (479, 348)
Screenshot: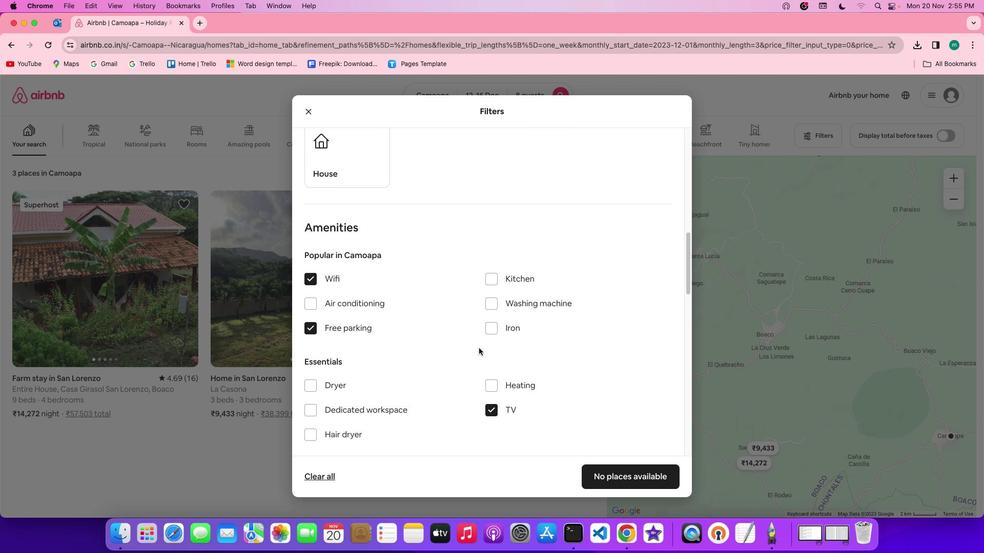 
Action: Mouse scrolled (479, 348) with delta (0, 0)
Screenshot: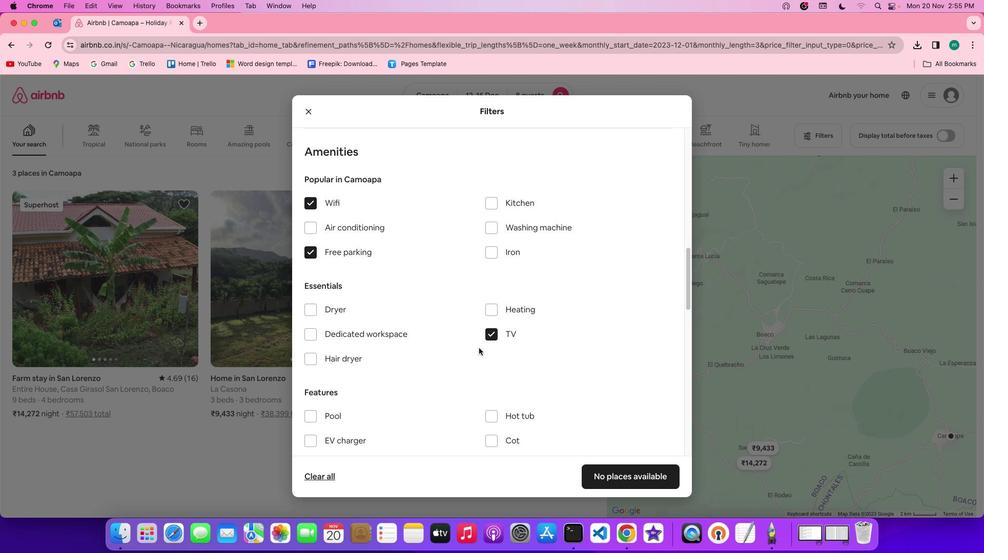 
Action: Mouse scrolled (479, 348) with delta (0, 0)
Screenshot: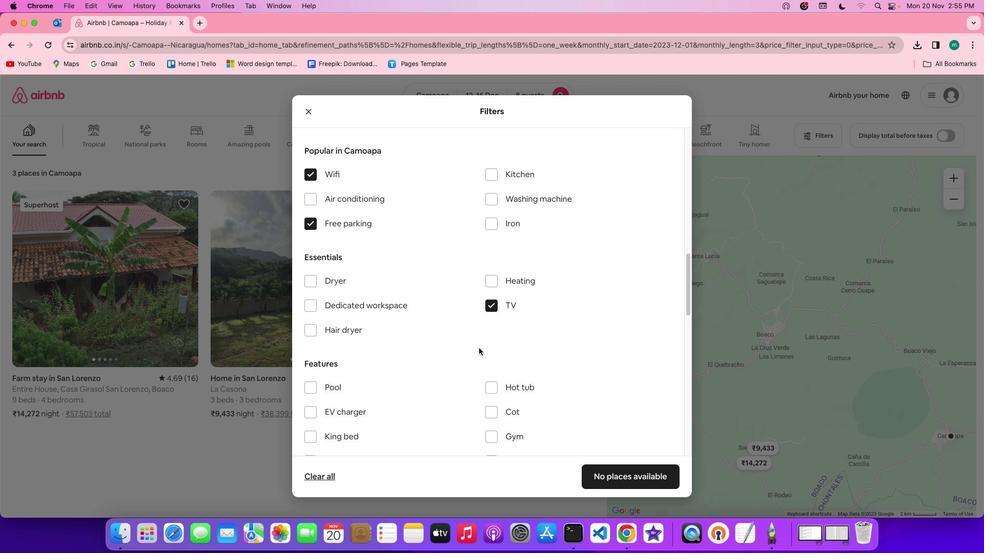 
Action: Mouse scrolled (479, 348) with delta (0, -1)
Screenshot: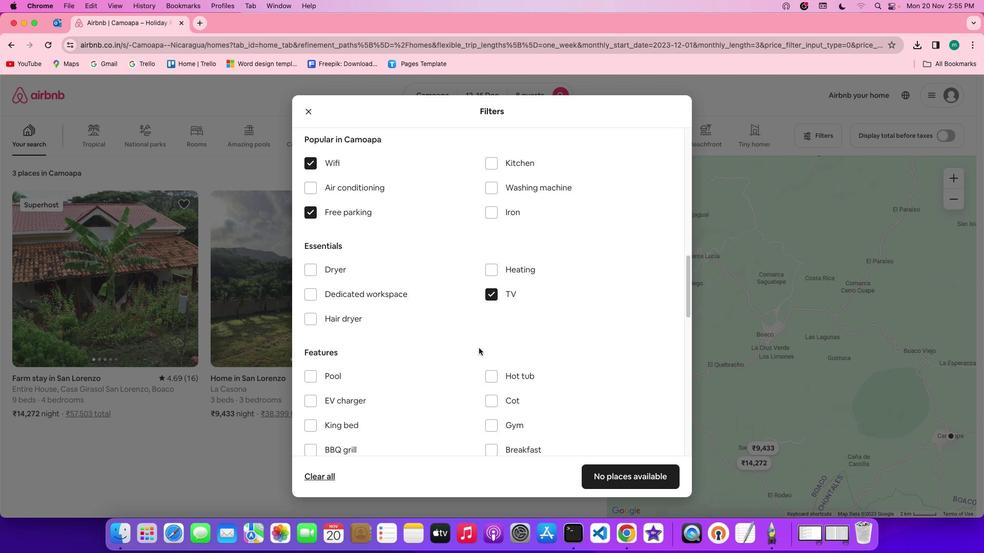 
Action: Mouse scrolled (479, 348) with delta (0, -1)
Screenshot: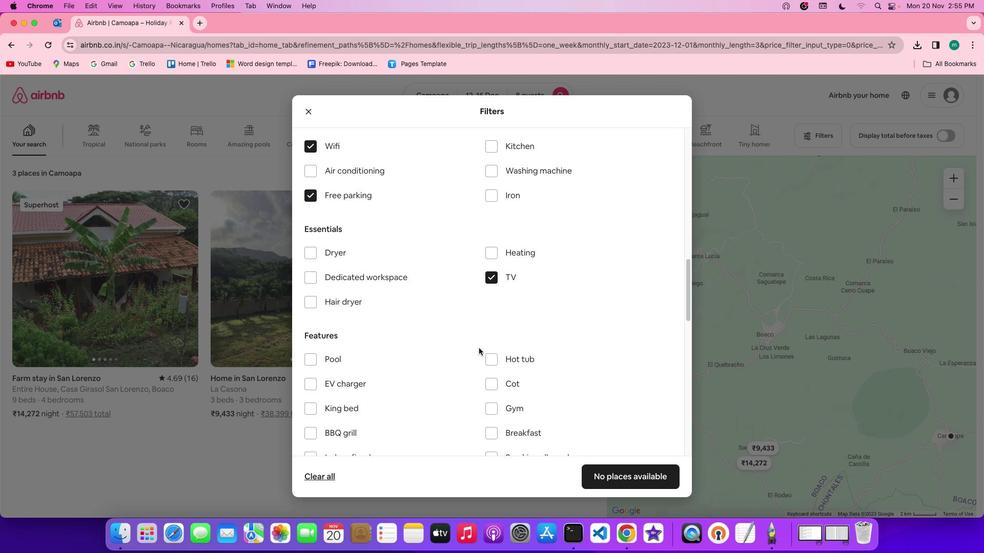 
Action: Mouse scrolled (479, 348) with delta (0, 0)
Screenshot: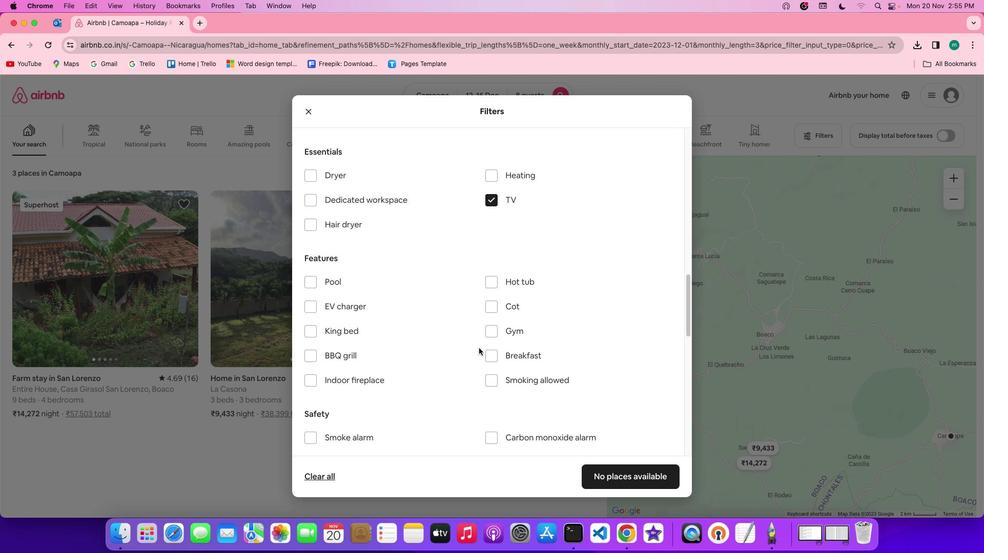 
Action: Mouse scrolled (479, 348) with delta (0, 0)
Screenshot: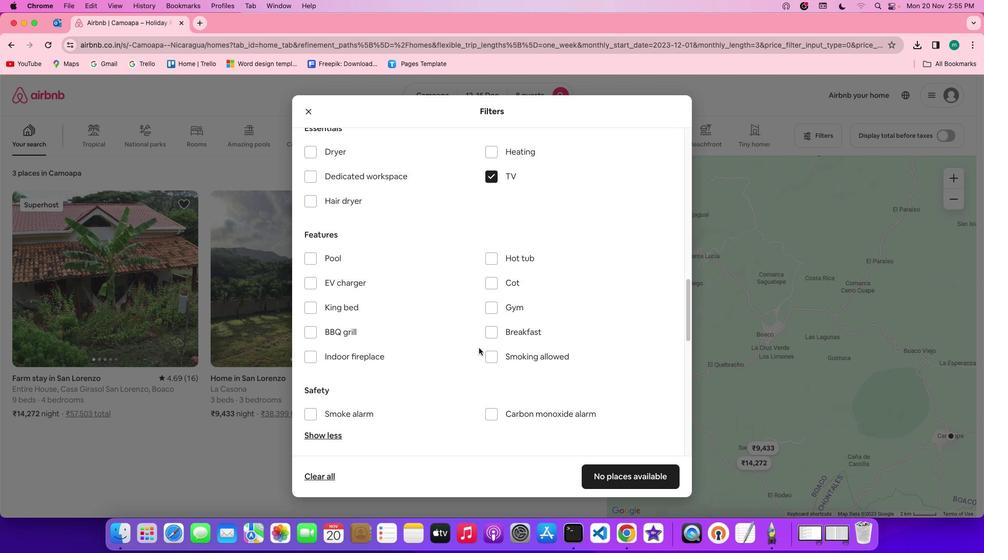 
Action: Mouse scrolled (479, 348) with delta (0, -1)
Screenshot: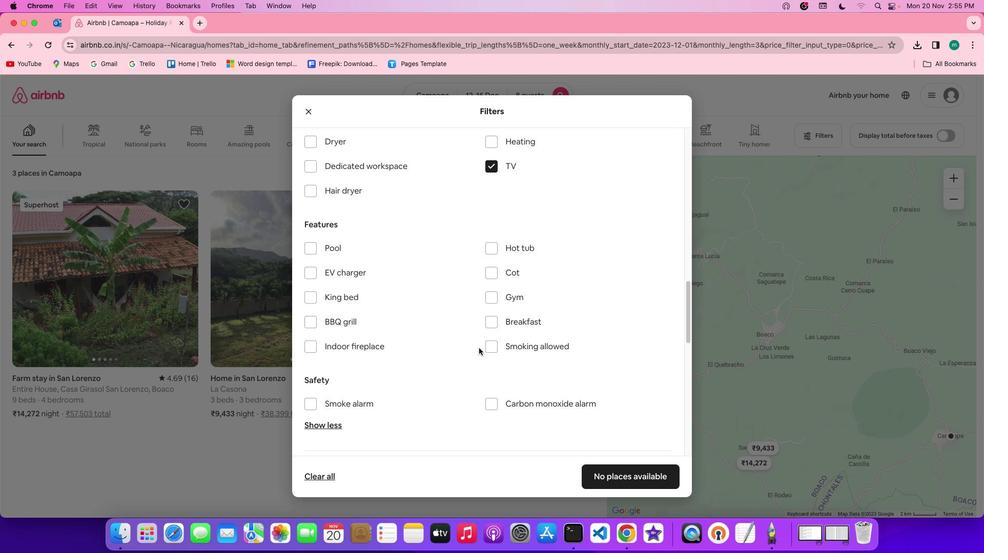 
Action: Mouse scrolled (479, 348) with delta (0, -1)
Screenshot: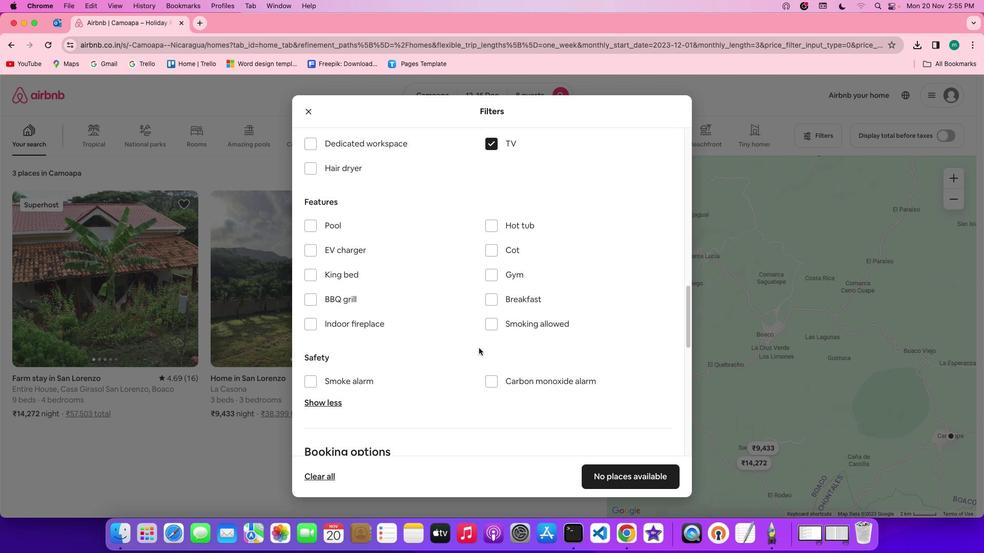 
Action: Mouse scrolled (479, 348) with delta (0, 0)
Screenshot: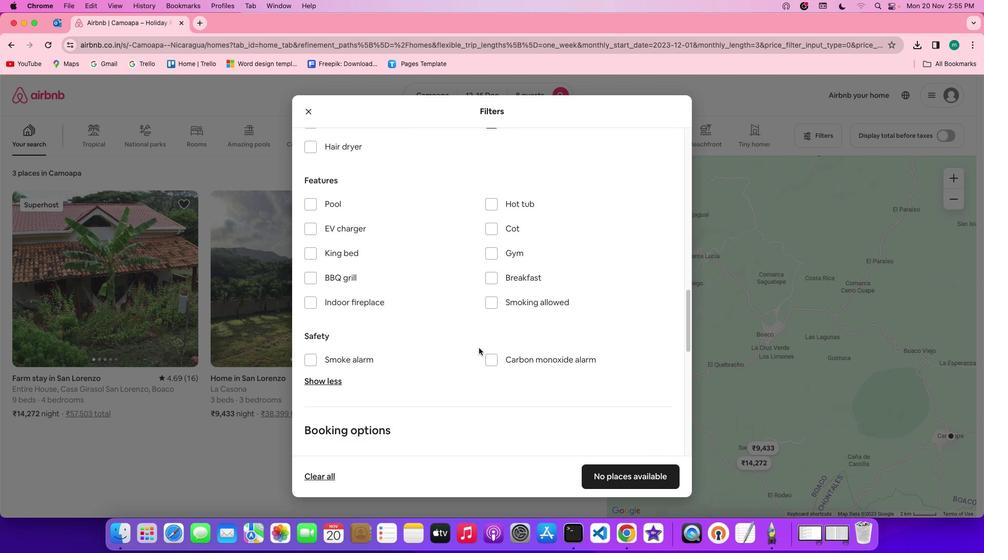 
Action: Mouse scrolled (479, 348) with delta (0, 0)
Screenshot: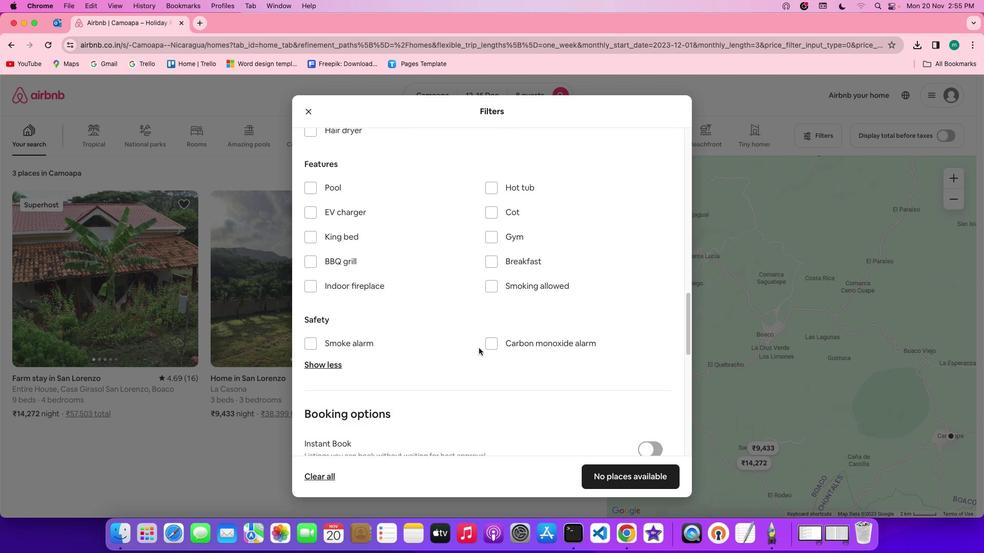 
Action: Mouse scrolled (479, 348) with delta (0, 0)
Screenshot: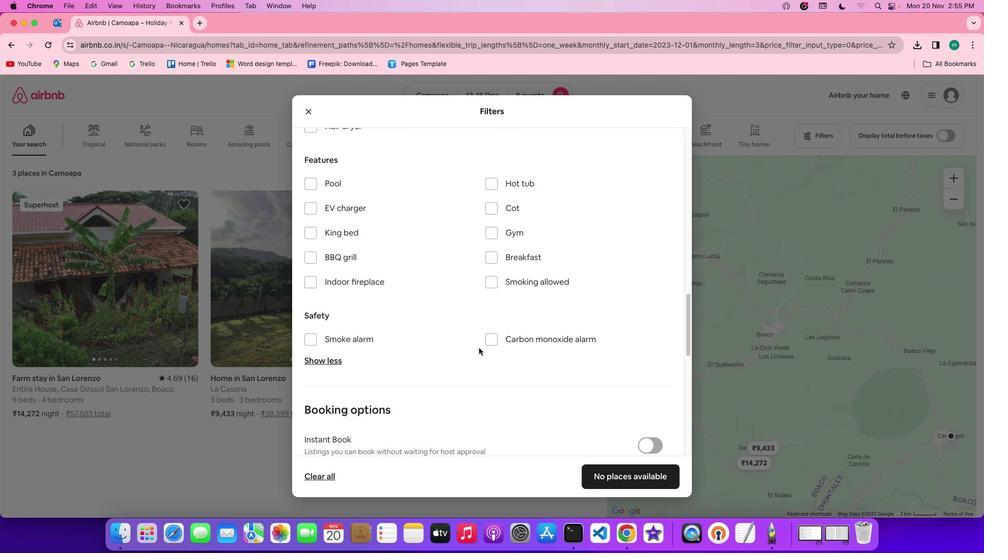 
Action: Mouse scrolled (479, 348) with delta (0, 0)
Screenshot: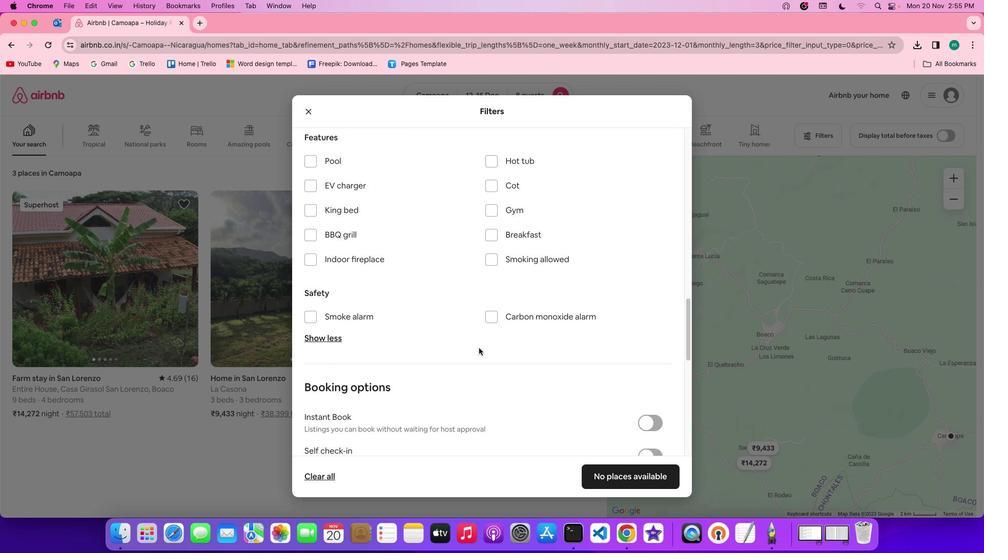 
Action: Mouse scrolled (479, 348) with delta (0, 0)
Screenshot: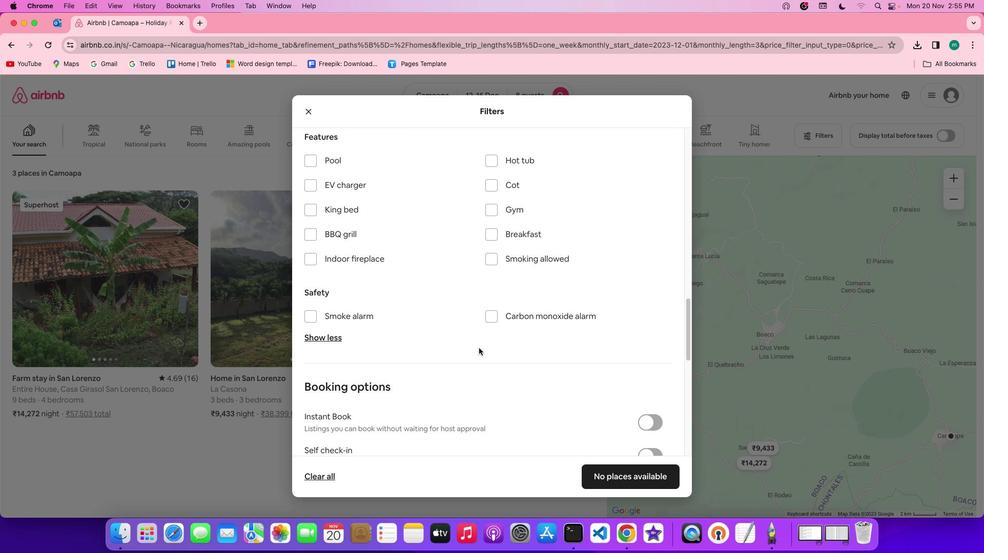 
Action: Mouse scrolled (479, 348) with delta (0, 0)
Screenshot: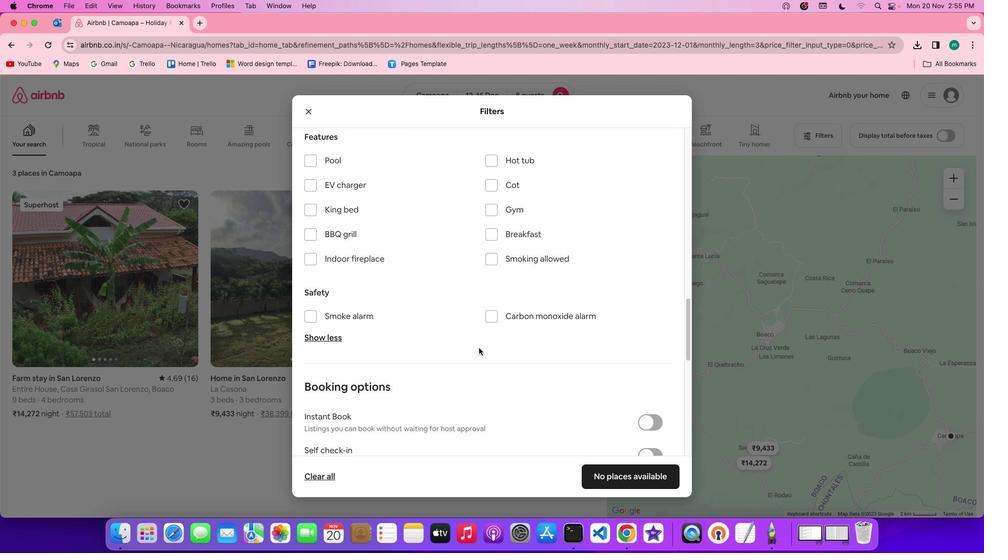 
Action: Mouse scrolled (479, 348) with delta (0, 0)
Screenshot: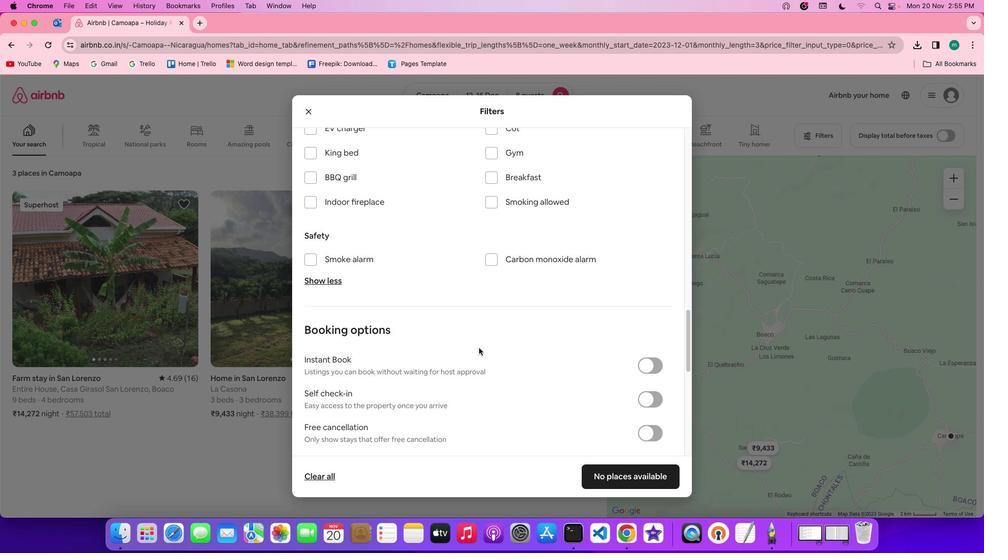 
Action: Mouse scrolled (479, 348) with delta (0, 0)
Screenshot: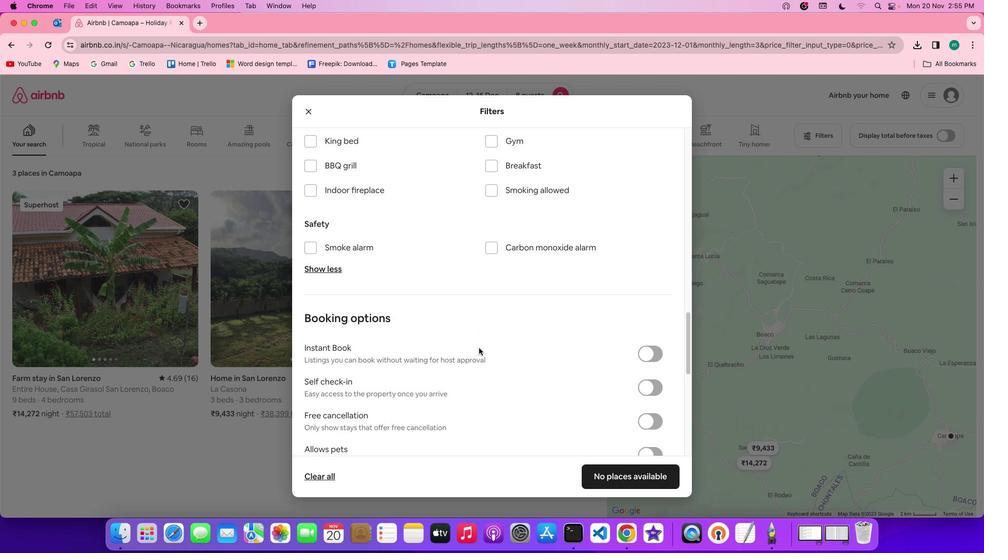 
Action: Mouse scrolled (479, 348) with delta (0, -1)
Screenshot: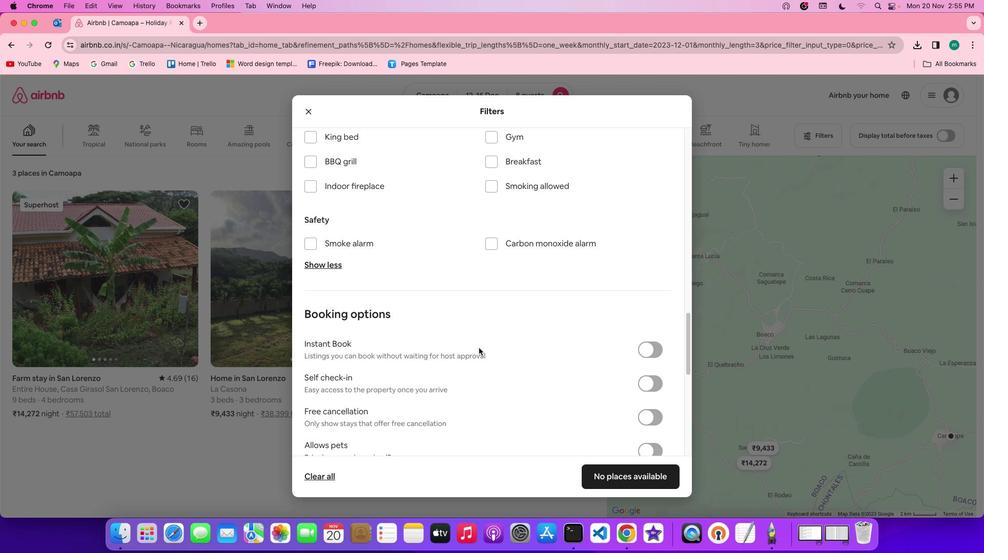 
Action: Mouse scrolled (479, 348) with delta (0, 0)
Screenshot: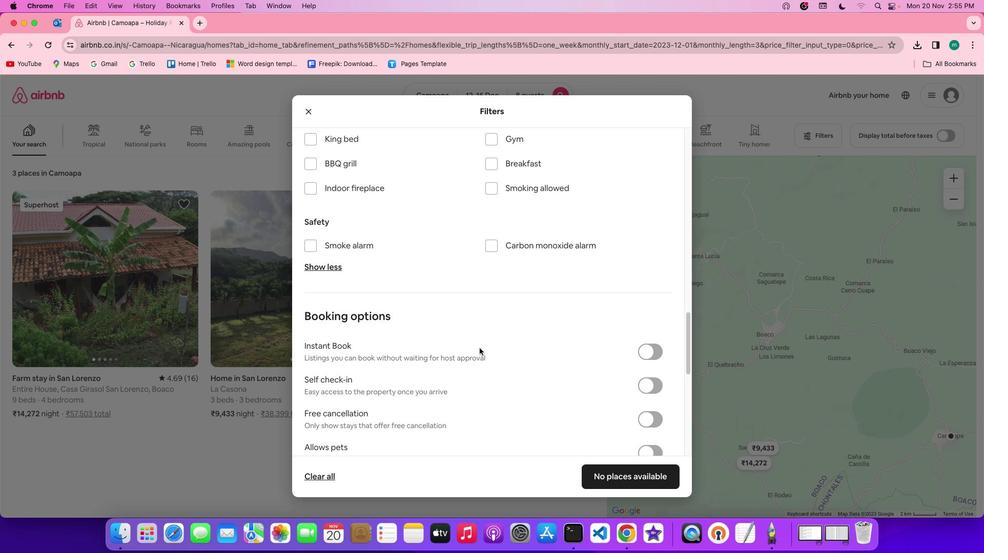 
Action: Mouse moved to (496, 134)
Screenshot: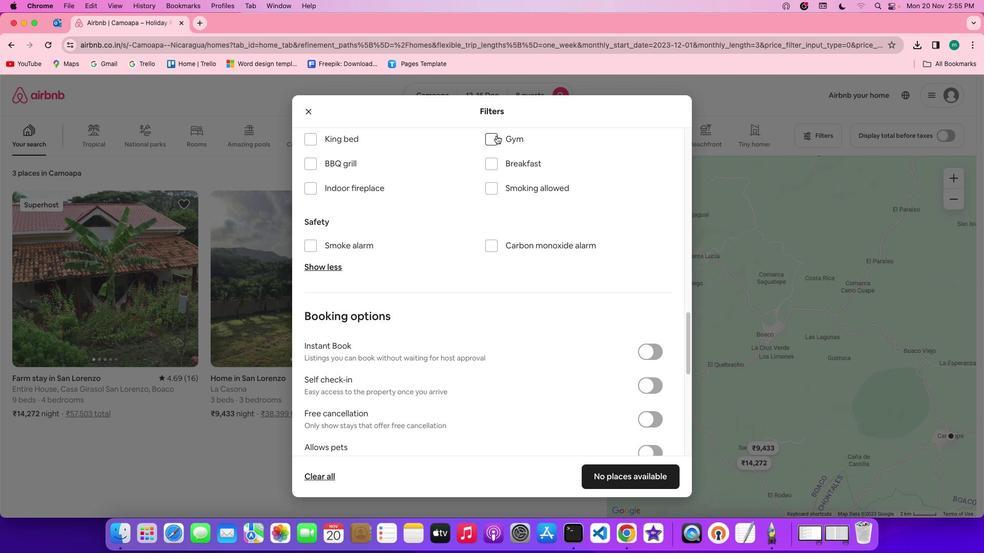 
Action: Mouse pressed left at (496, 134)
Screenshot: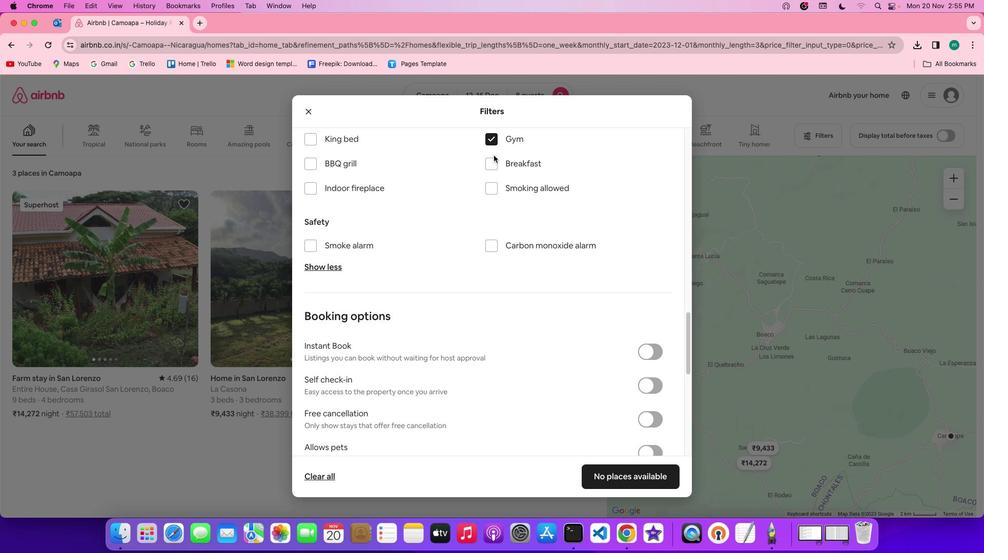 
Action: Mouse moved to (493, 166)
Screenshot: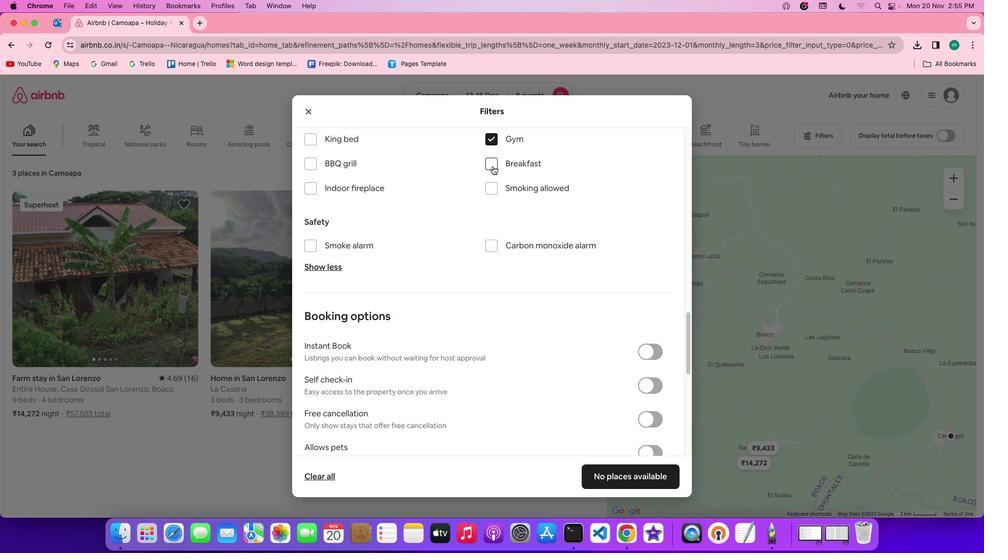 
Action: Mouse pressed left at (493, 166)
Screenshot: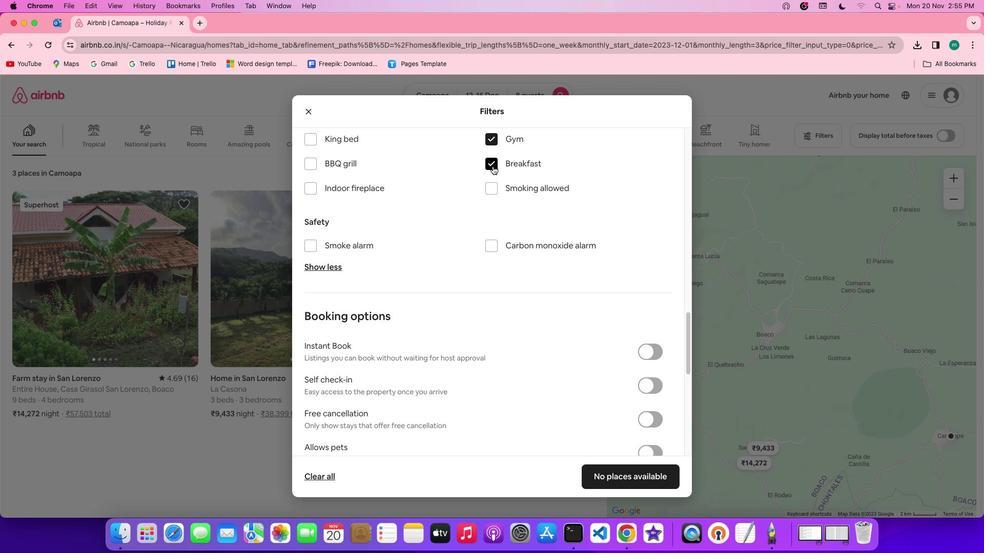 
Action: Mouse moved to (520, 304)
Screenshot: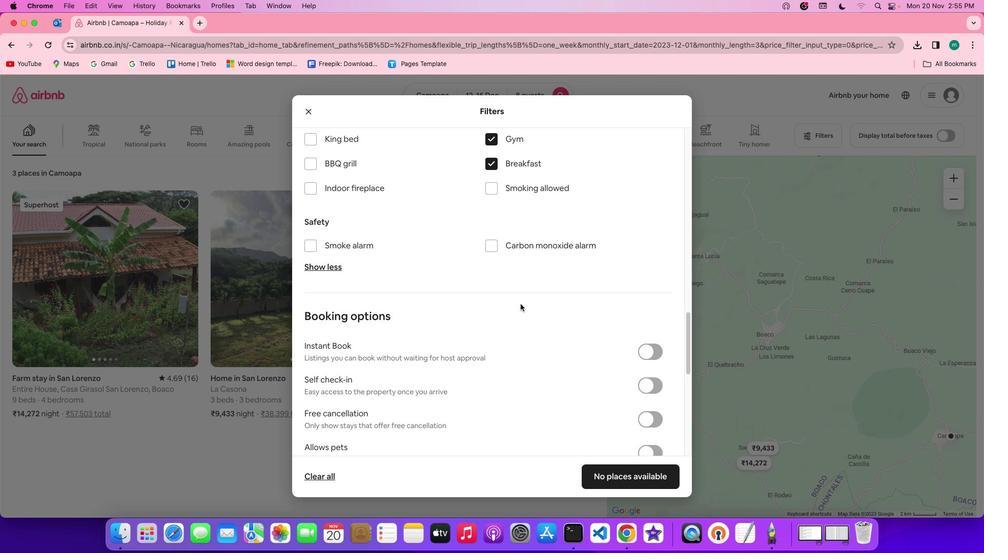 
Action: Mouse scrolled (520, 304) with delta (0, 0)
Screenshot: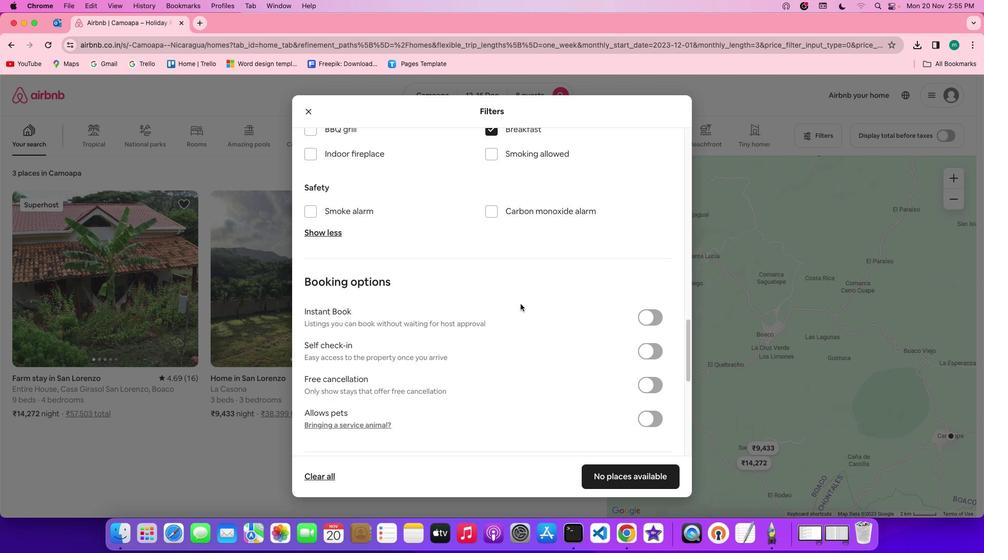 
Action: Mouse scrolled (520, 304) with delta (0, 0)
Screenshot: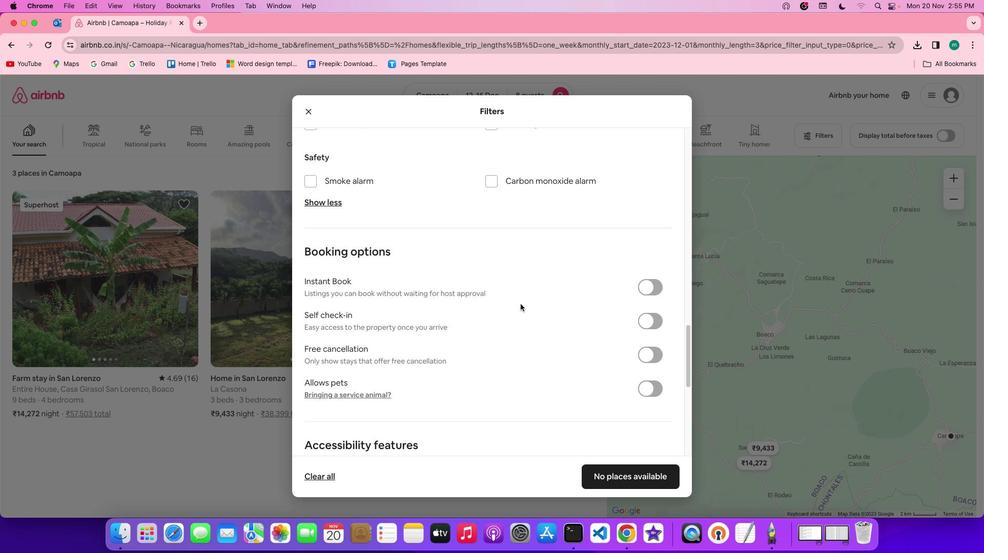 
Action: Mouse scrolled (520, 304) with delta (0, -1)
Screenshot: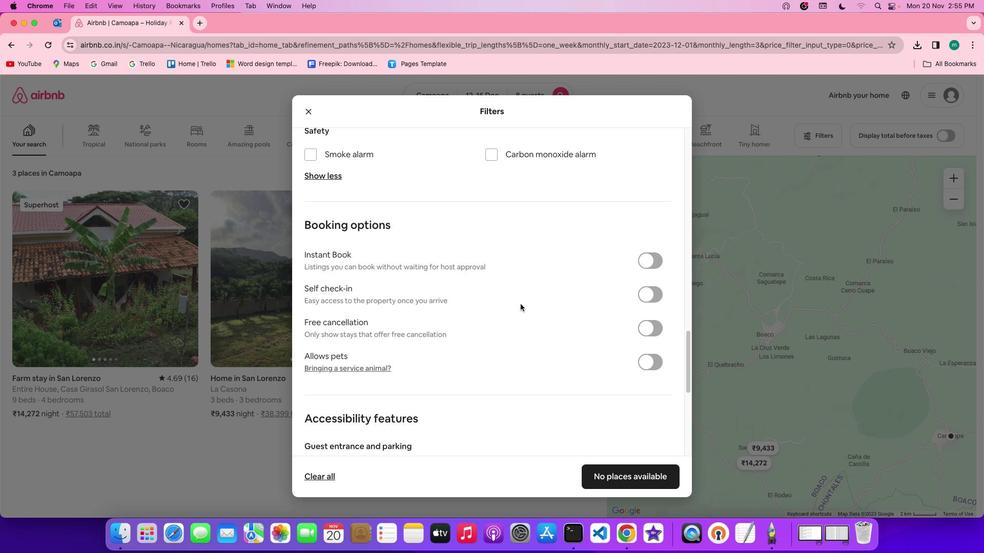 
Action: Mouse scrolled (520, 304) with delta (0, -1)
Screenshot: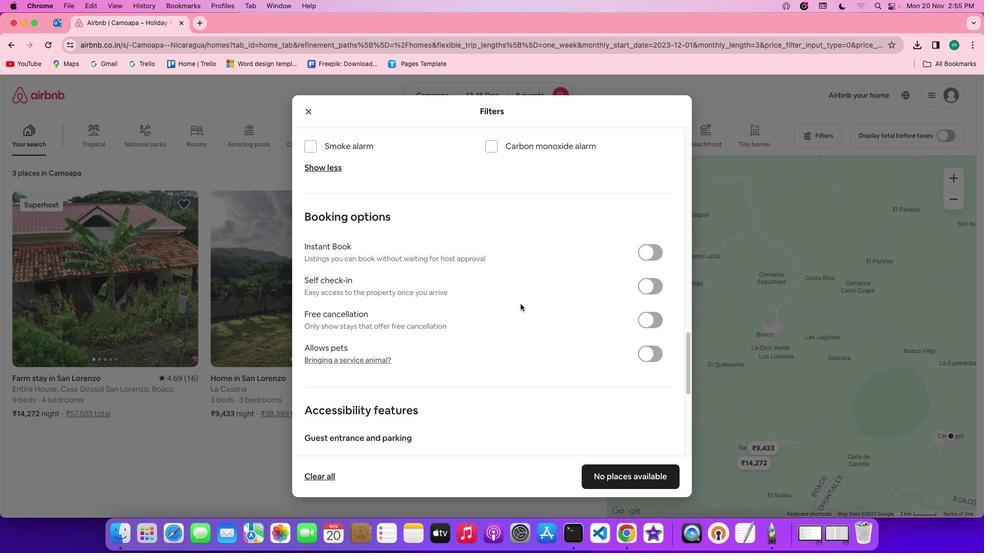 
Action: Mouse scrolled (520, 304) with delta (0, 0)
Screenshot: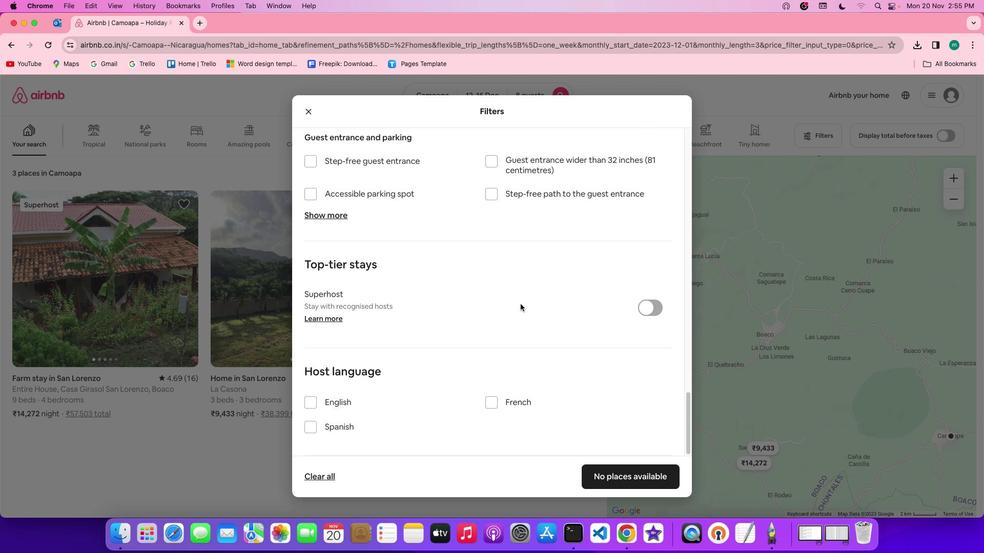 
Action: Mouse scrolled (520, 304) with delta (0, 0)
Screenshot: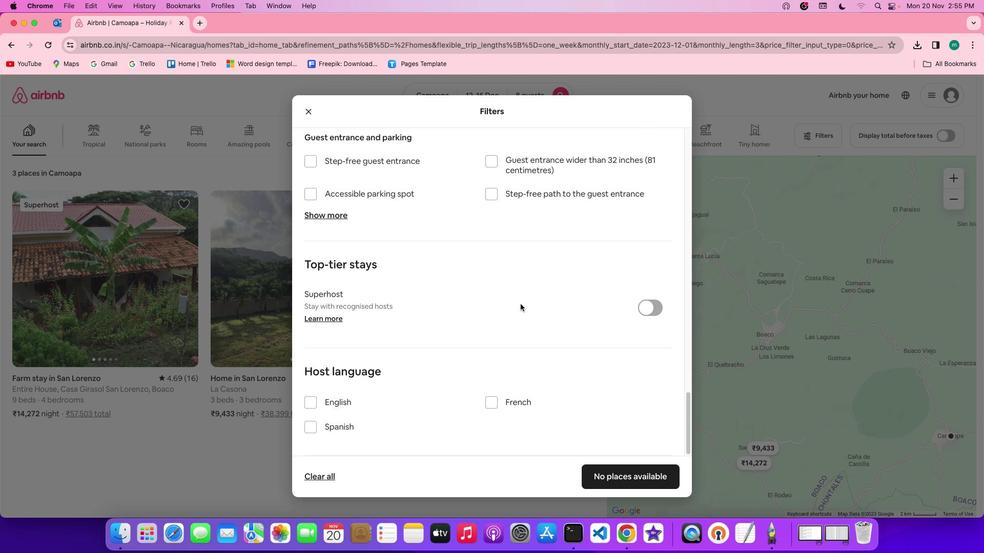 
Action: Mouse scrolled (520, 304) with delta (0, -1)
Screenshot: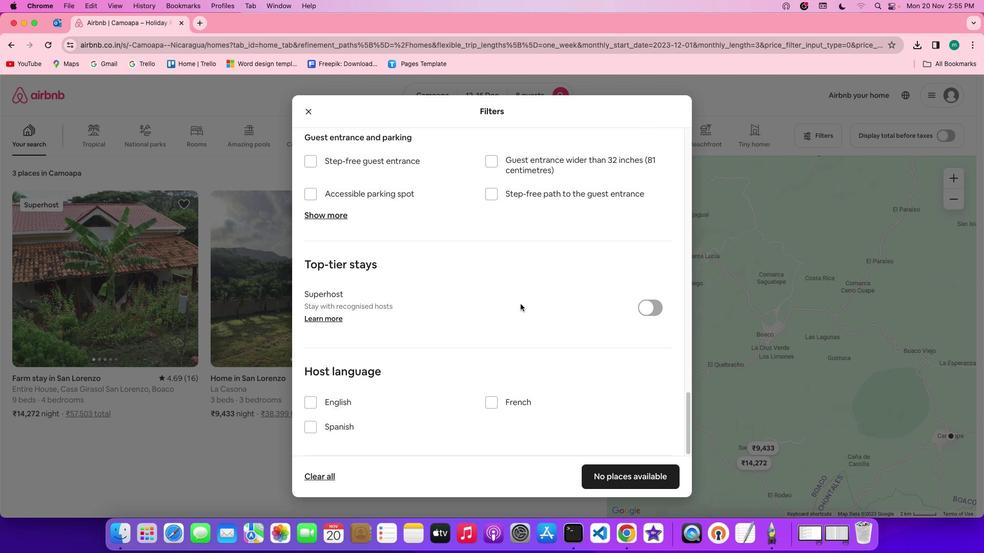 
Action: Mouse scrolled (520, 304) with delta (0, -2)
Screenshot: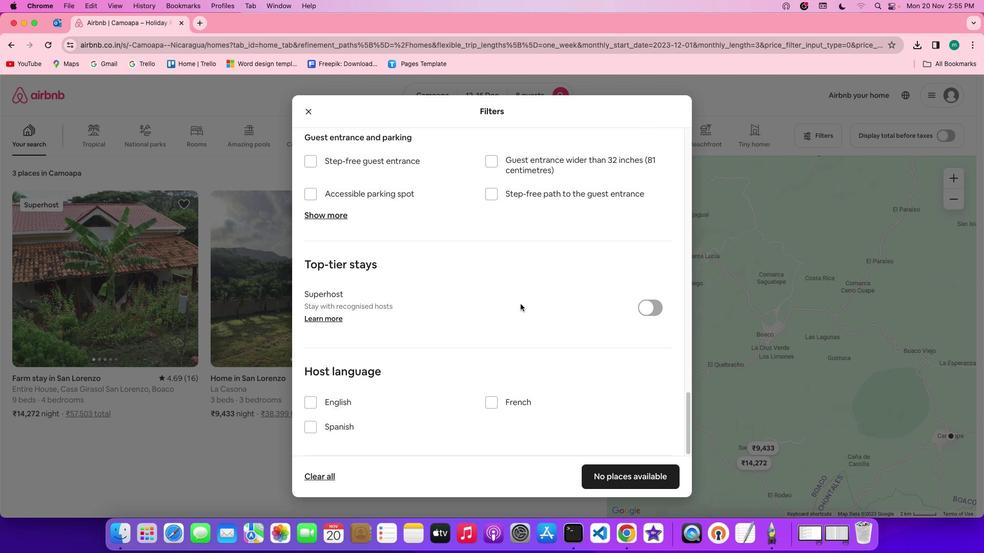 
Action: Mouse scrolled (520, 304) with delta (0, -2)
Screenshot: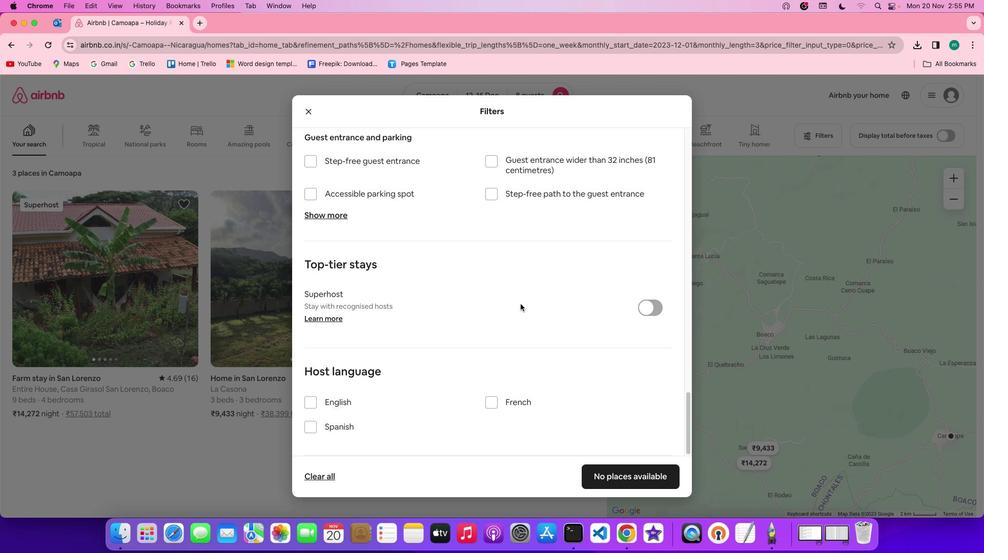 
Action: Mouse scrolled (520, 304) with delta (0, 0)
Screenshot: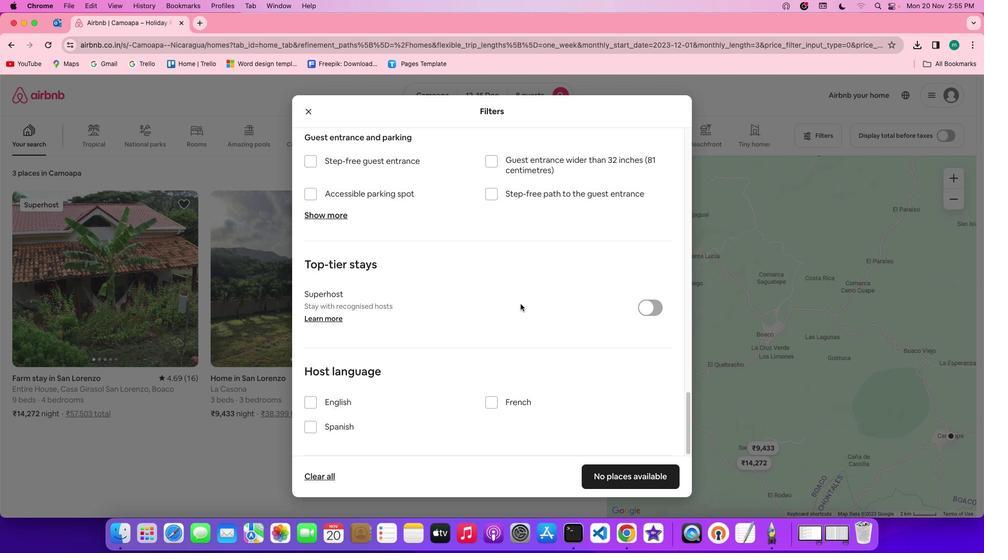 
Action: Mouse scrolled (520, 304) with delta (0, 0)
Screenshot: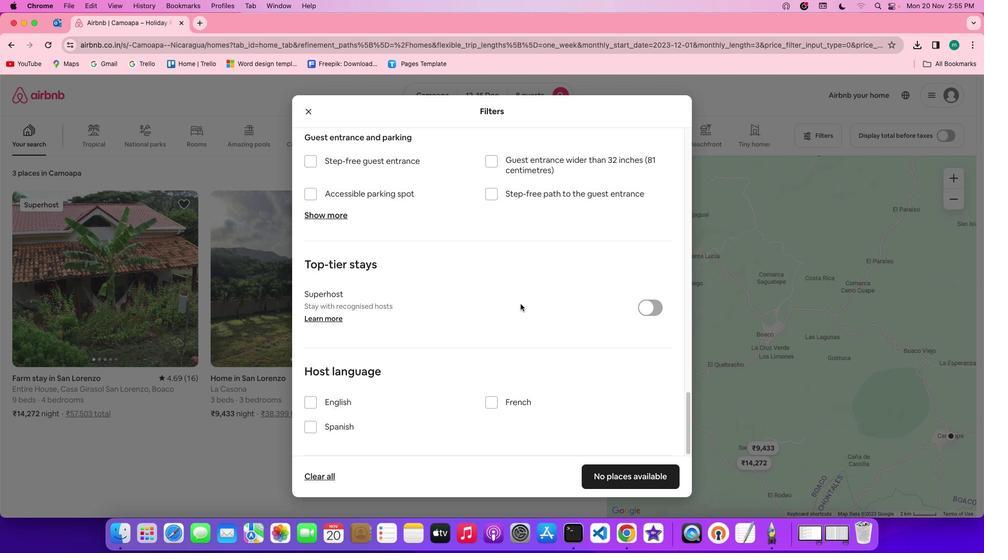 
Action: Mouse scrolled (520, 304) with delta (0, -1)
Screenshot: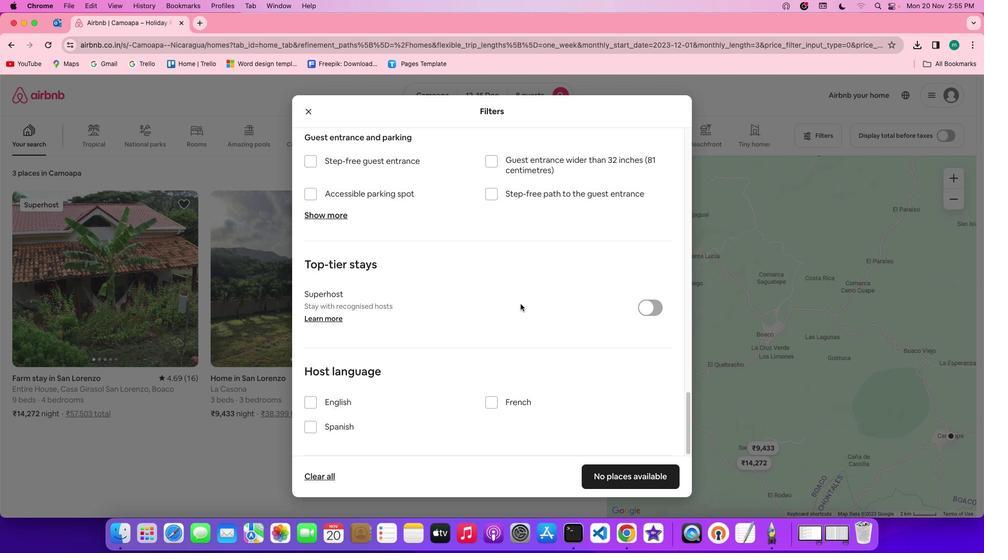 
Action: Mouse scrolled (520, 304) with delta (0, -2)
Screenshot: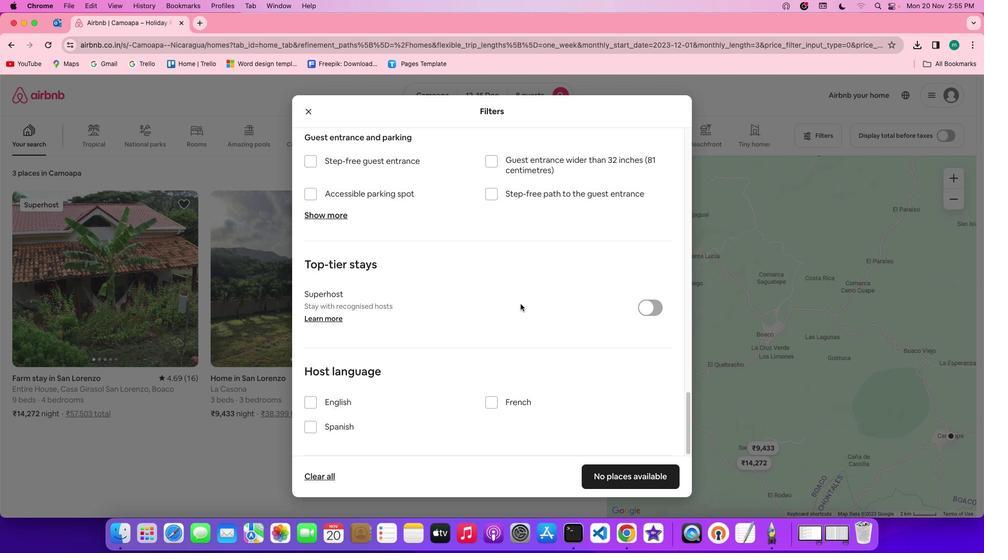 
Action: Mouse scrolled (520, 304) with delta (0, -2)
Screenshot: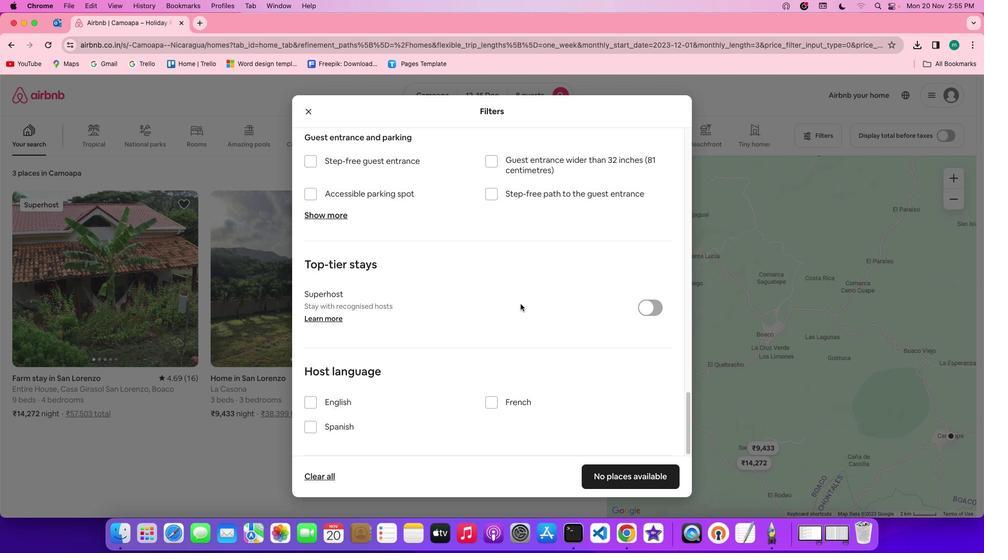 
Action: Mouse scrolled (520, 304) with delta (0, 0)
Screenshot: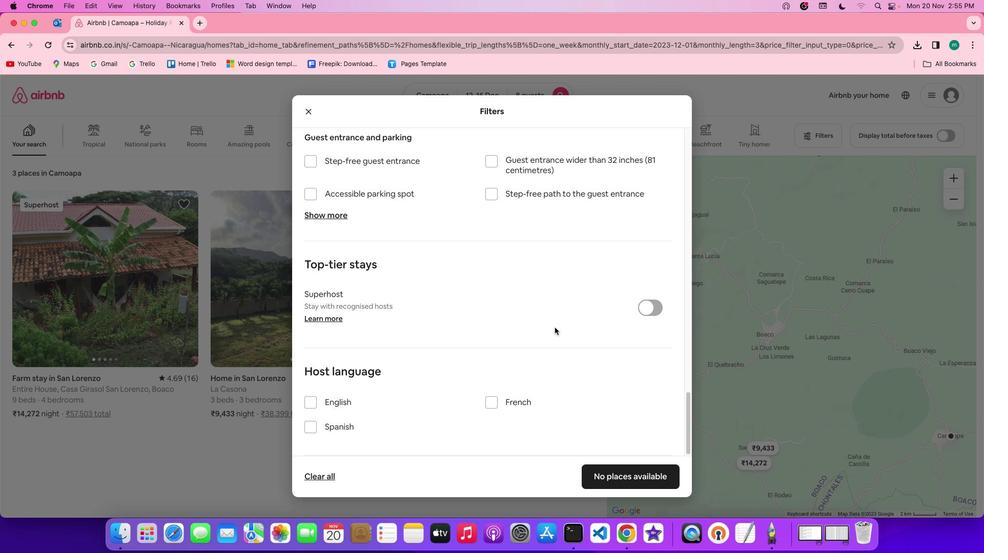 
Action: Mouse scrolled (520, 304) with delta (0, 0)
Screenshot: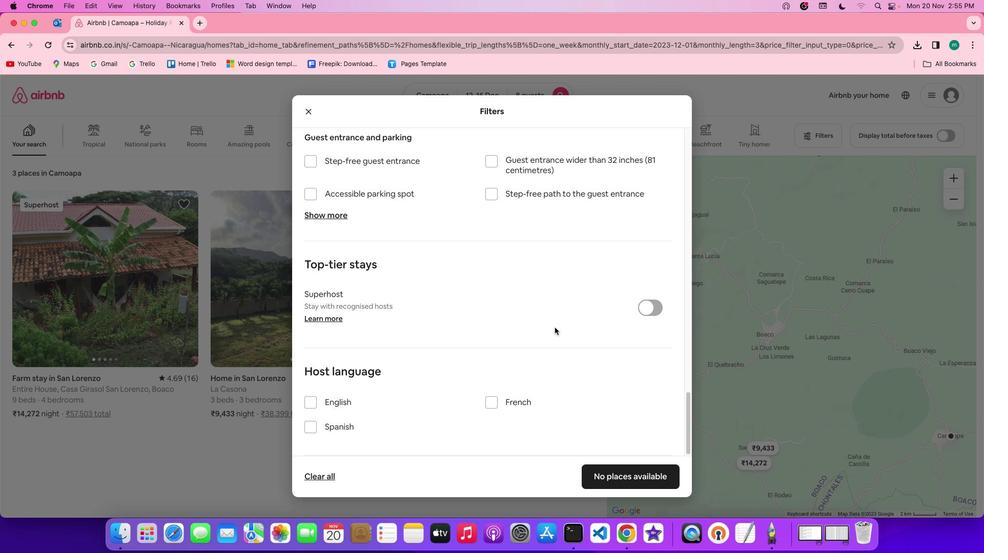 
Action: Mouse scrolled (520, 304) with delta (0, -1)
Screenshot: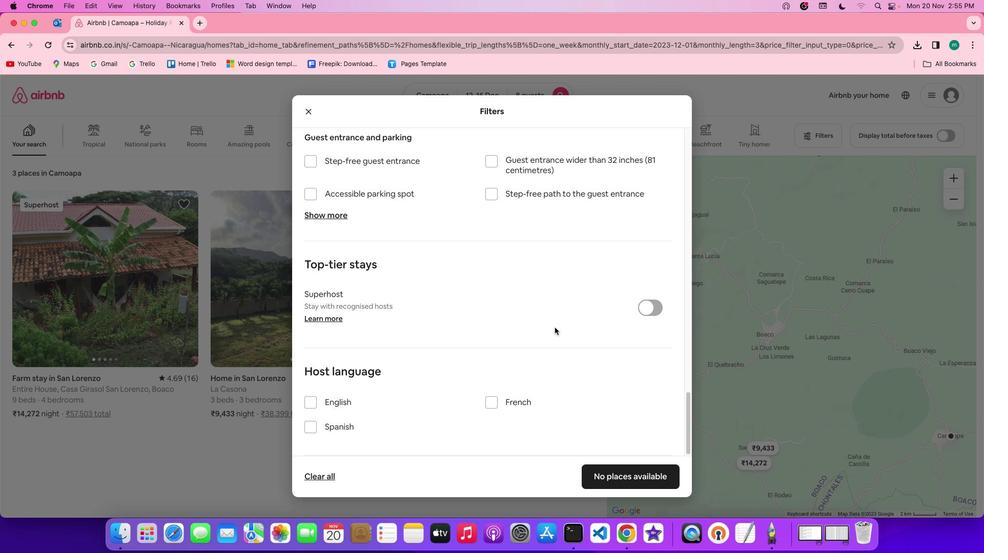 
Action: Mouse scrolled (520, 304) with delta (0, -2)
Screenshot: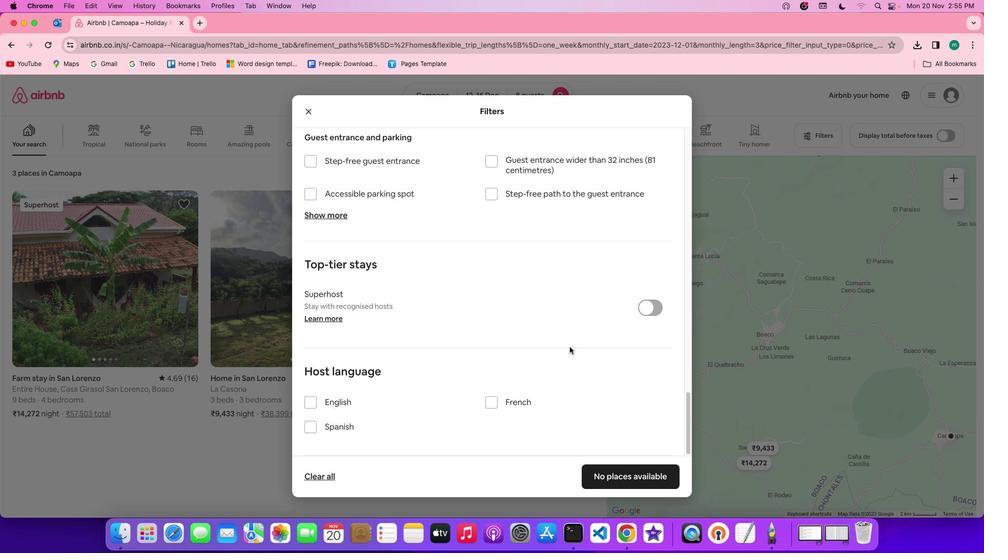 
Action: Mouse scrolled (520, 304) with delta (0, -3)
Screenshot: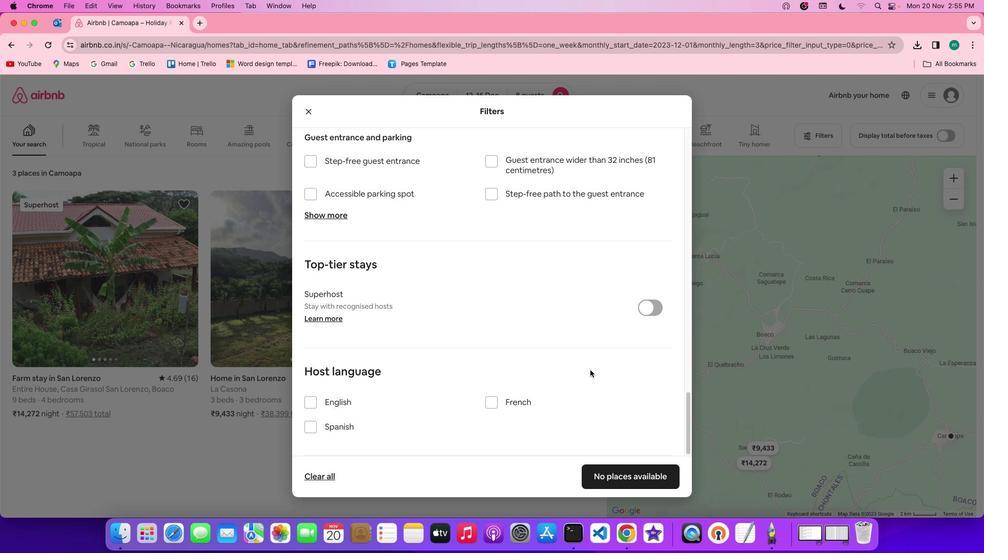
Action: Mouse moved to (648, 477)
Screenshot: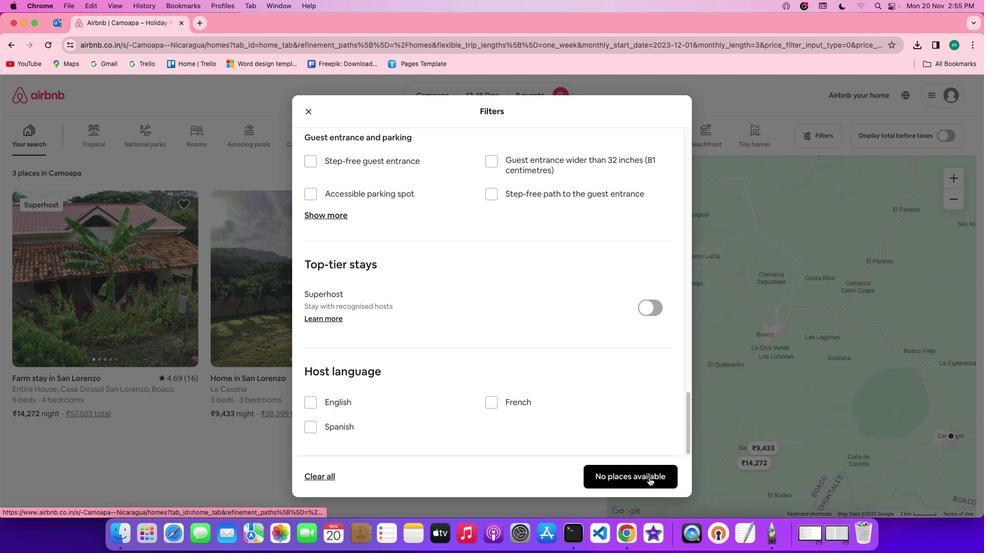 
Action: Mouse pressed left at (648, 477)
Screenshot: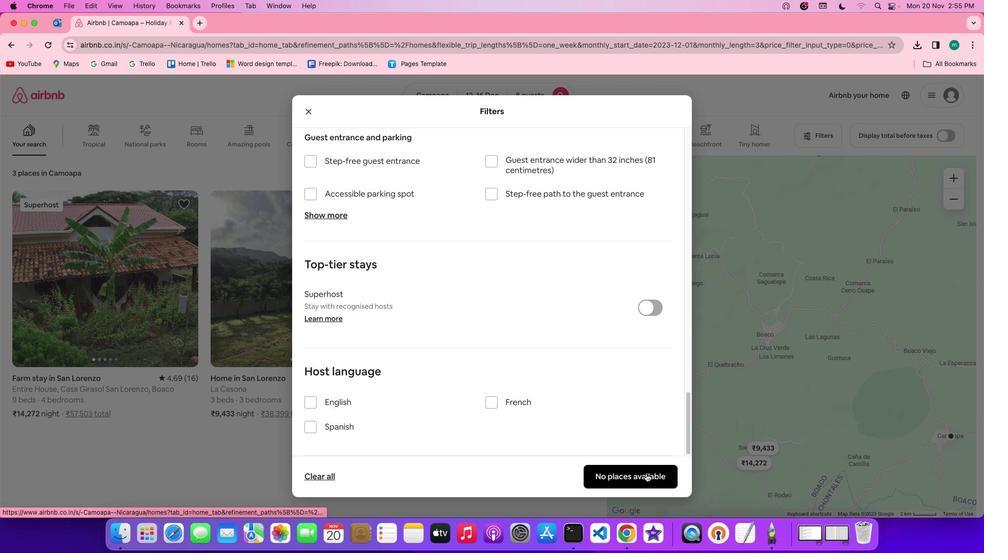 
Action: Mouse moved to (390, 331)
Screenshot: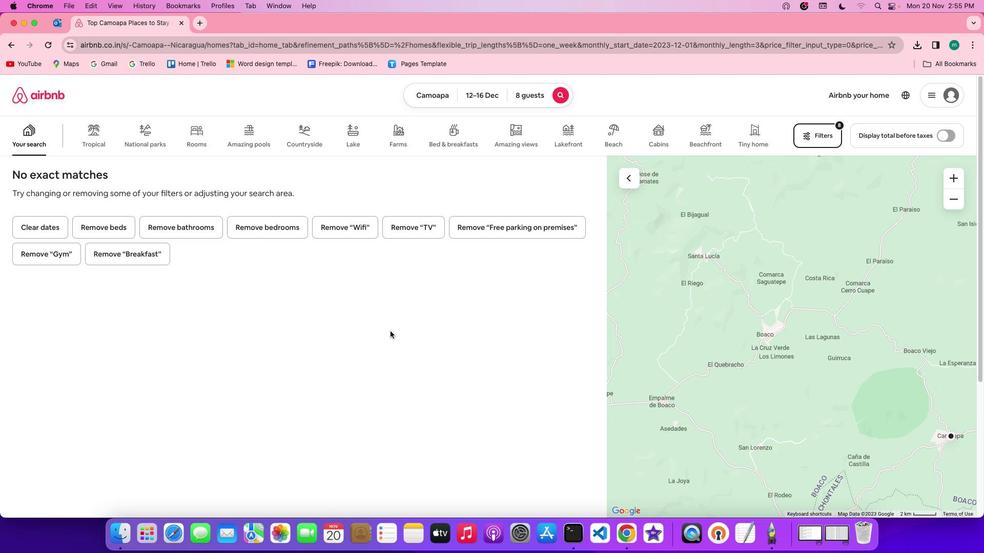 
